 Task: Find connections with filter location Sololá with filter topic #HRwith filter profile language French with filter current company JPMorgan Chase & Co. with filter school NMAM Institute of Technology with filter industry IT System Installation and Disposal with filter service category Headshot Photography with filter keywords title Public Relations Specialist
Action: Mouse moved to (669, 107)
Screenshot: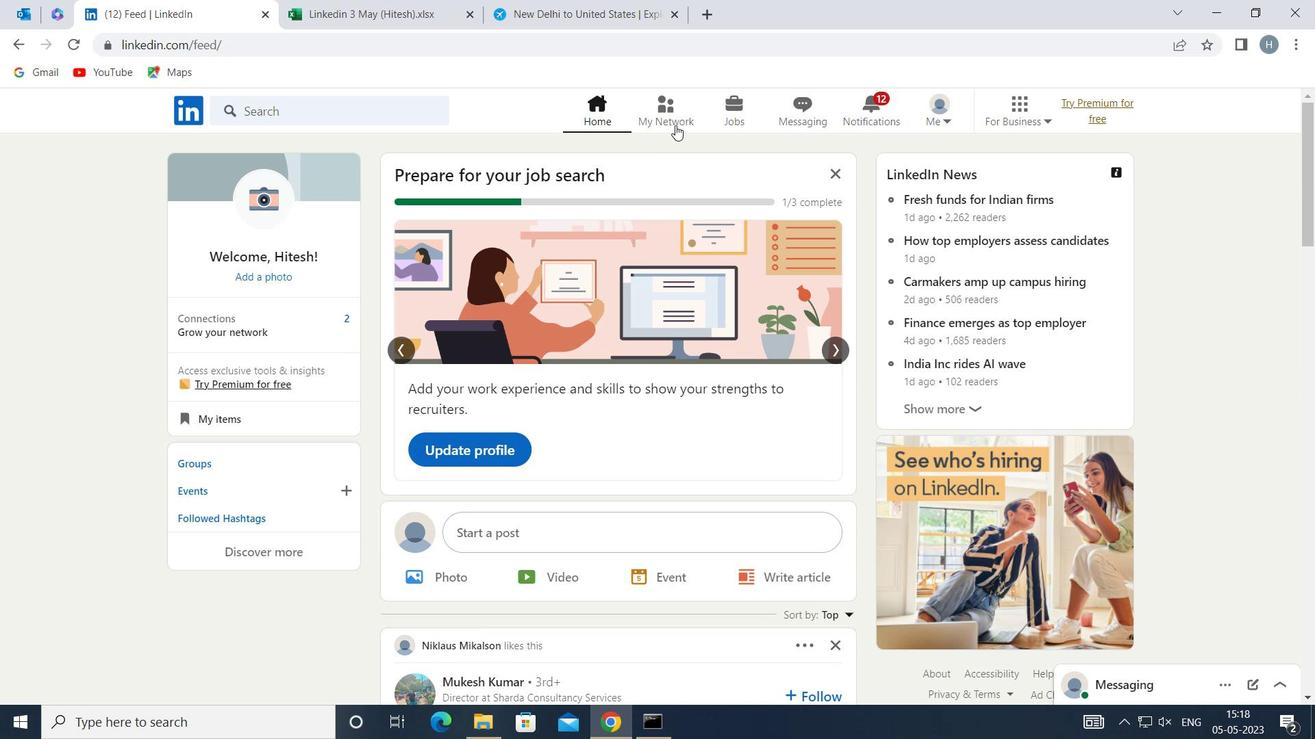 
Action: Mouse pressed left at (669, 107)
Screenshot: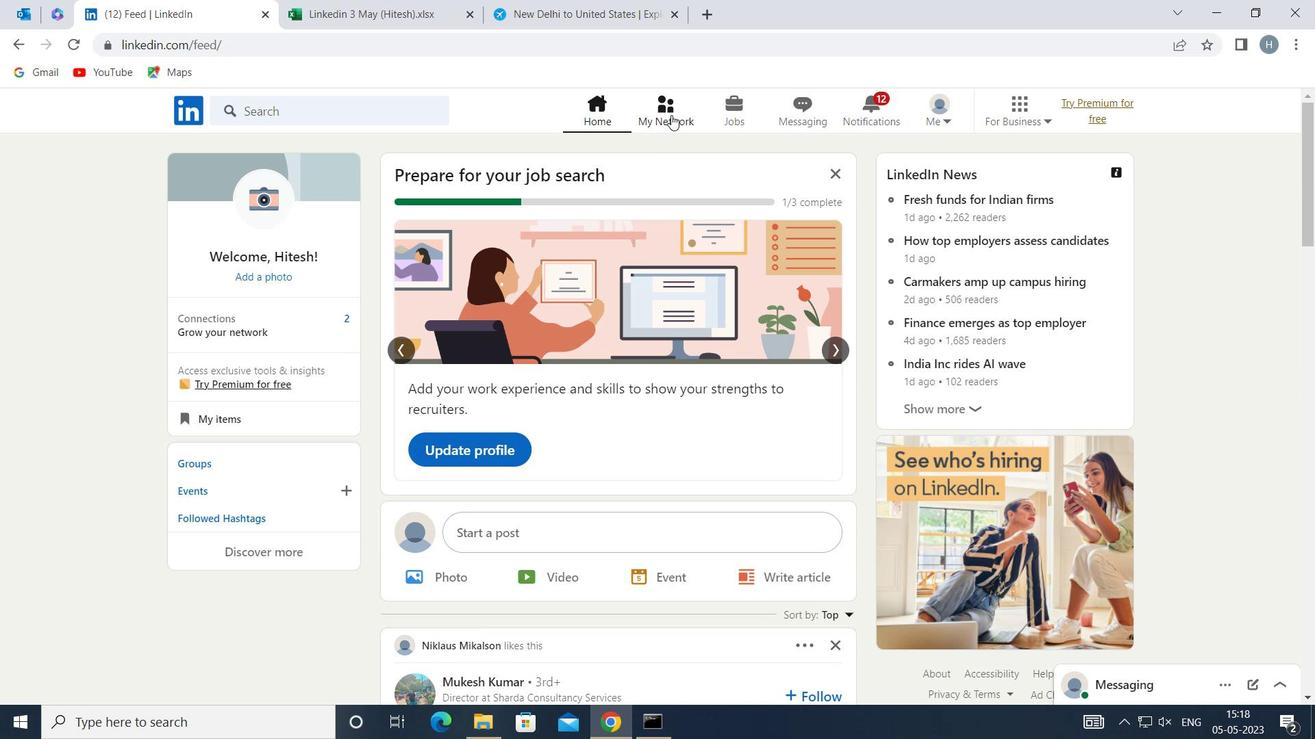 
Action: Mouse moved to (373, 203)
Screenshot: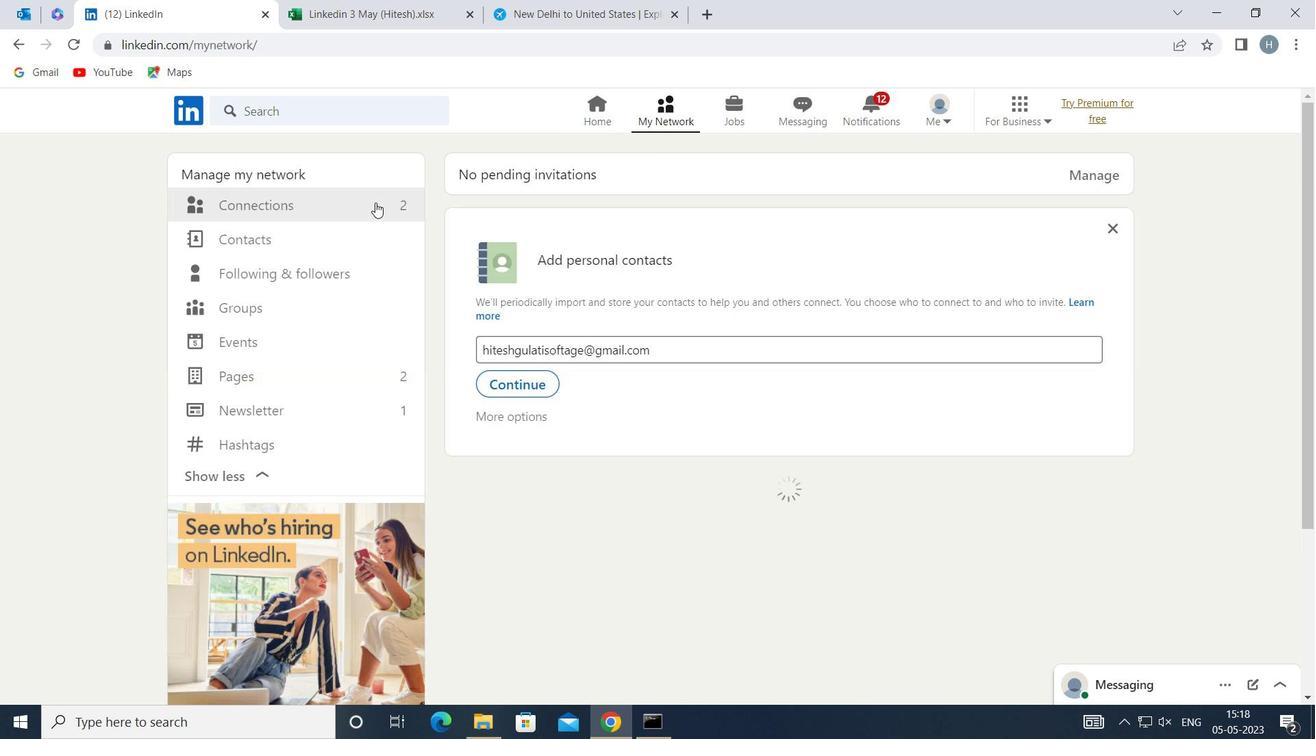
Action: Mouse pressed left at (373, 203)
Screenshot: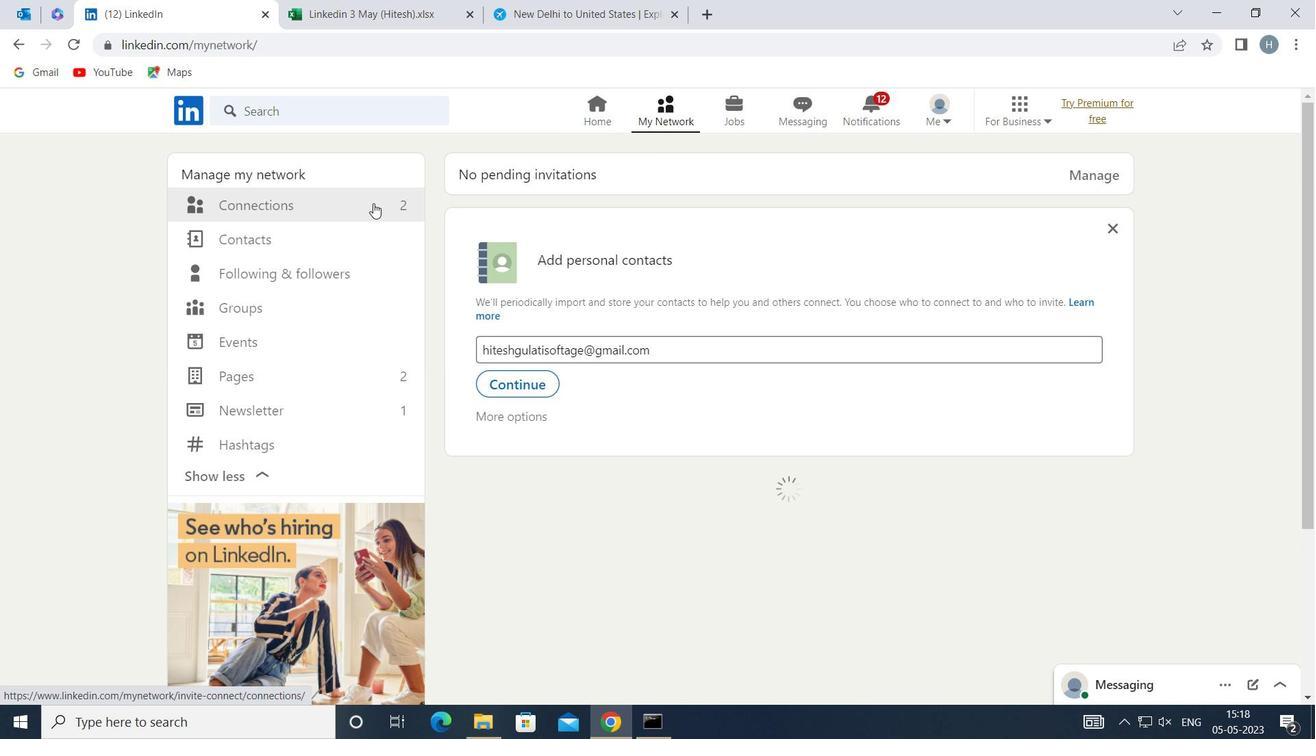 
Action: Mouse moved to (782, 200)
Screenshot: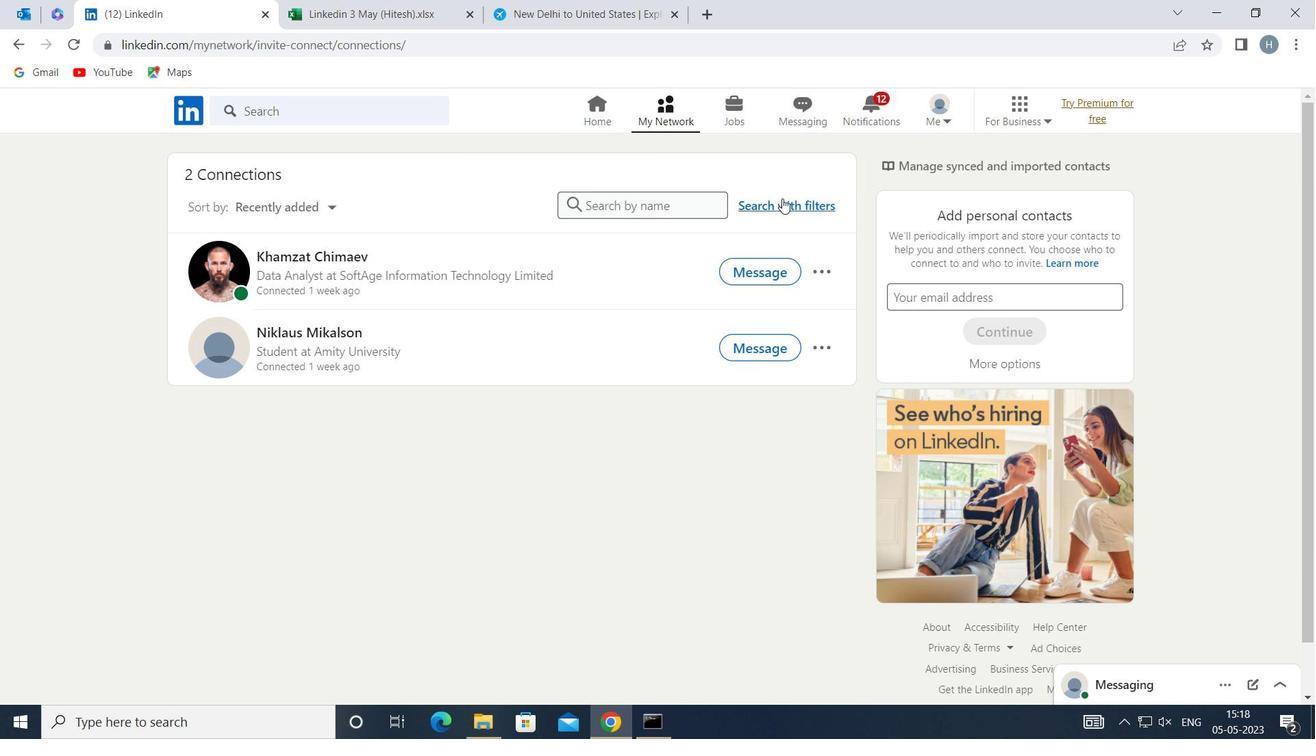 
Action: Mouse pressed left at (782, 200)
Screenshot: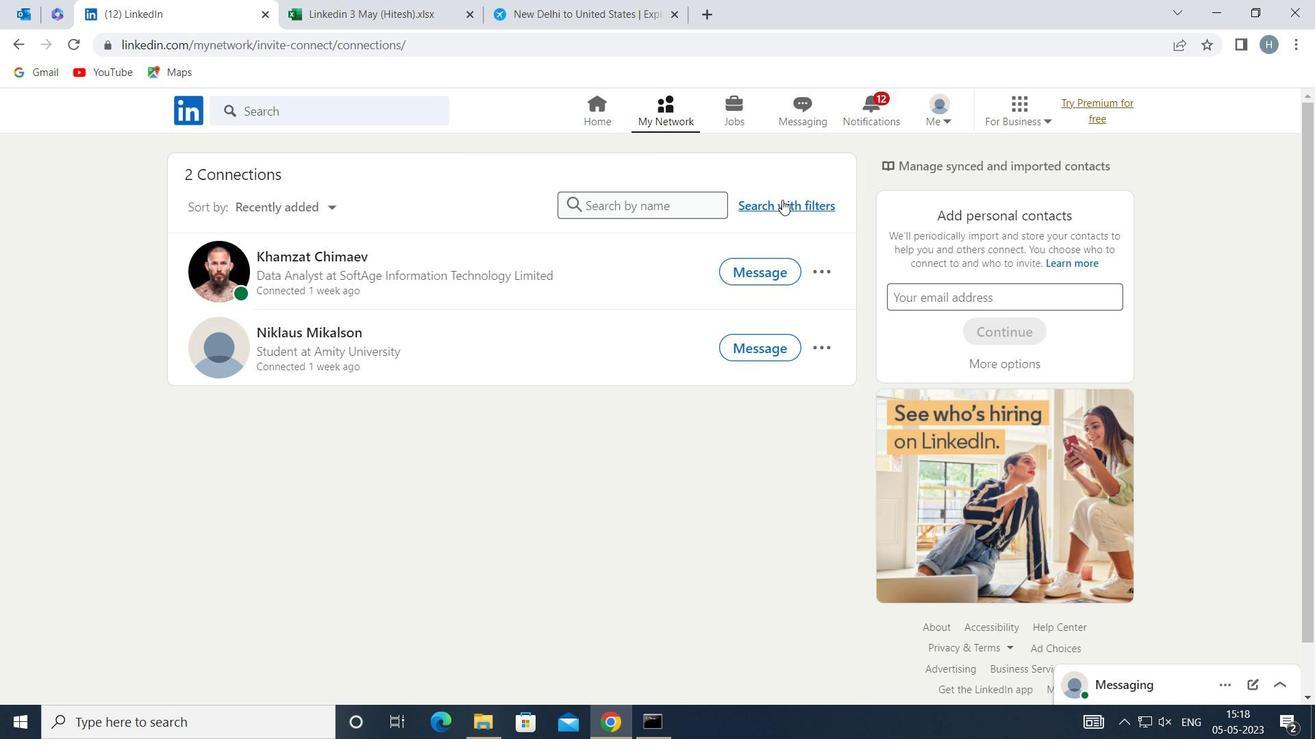 
Action: Mouse moved to (720, 156)
Screenshot: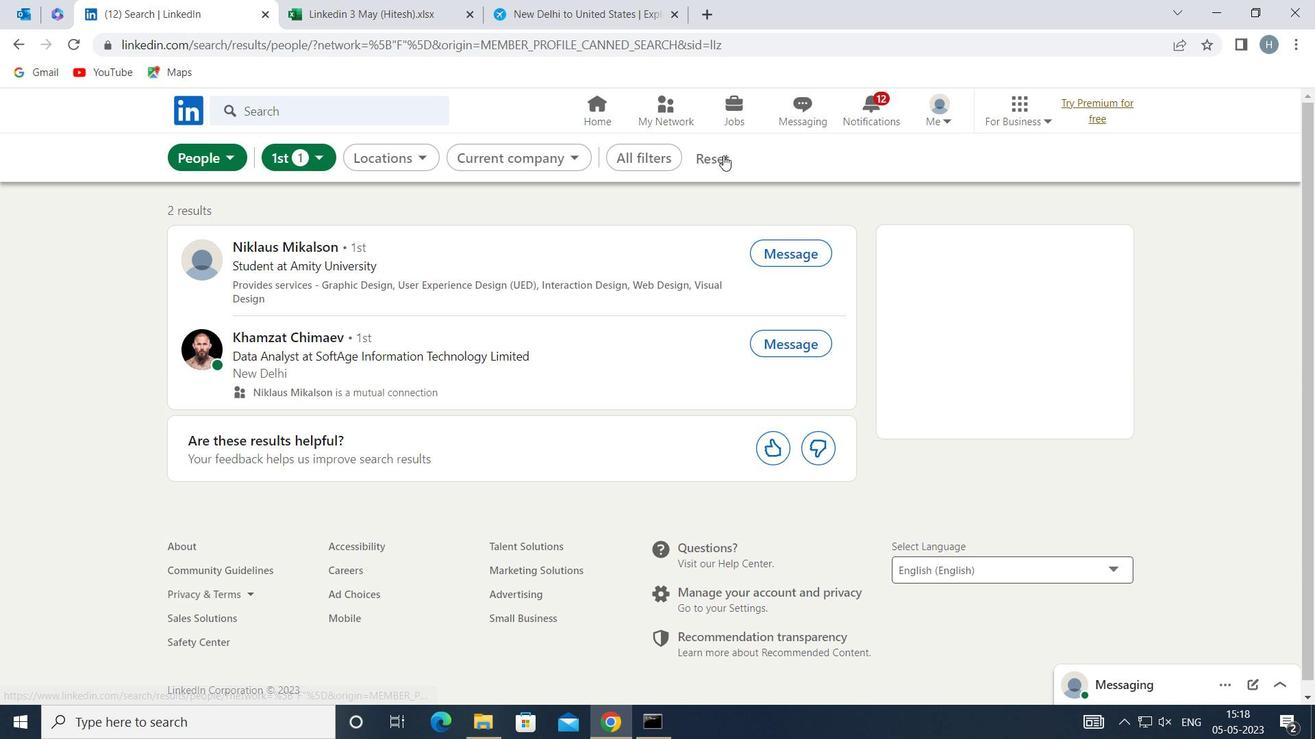 
Action: Mouse pressed left at (720, 156)
Screenshot: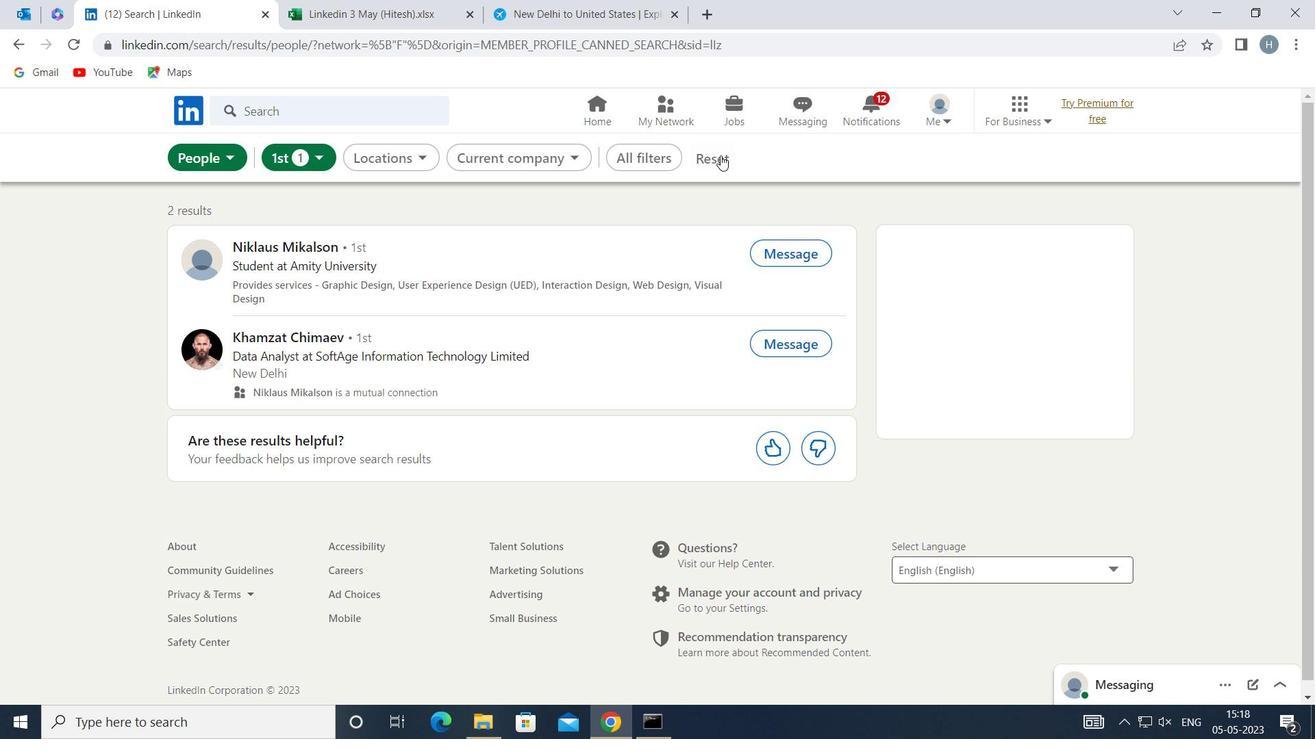 
Action: Mouse moved to (698, 152)
Screenshot: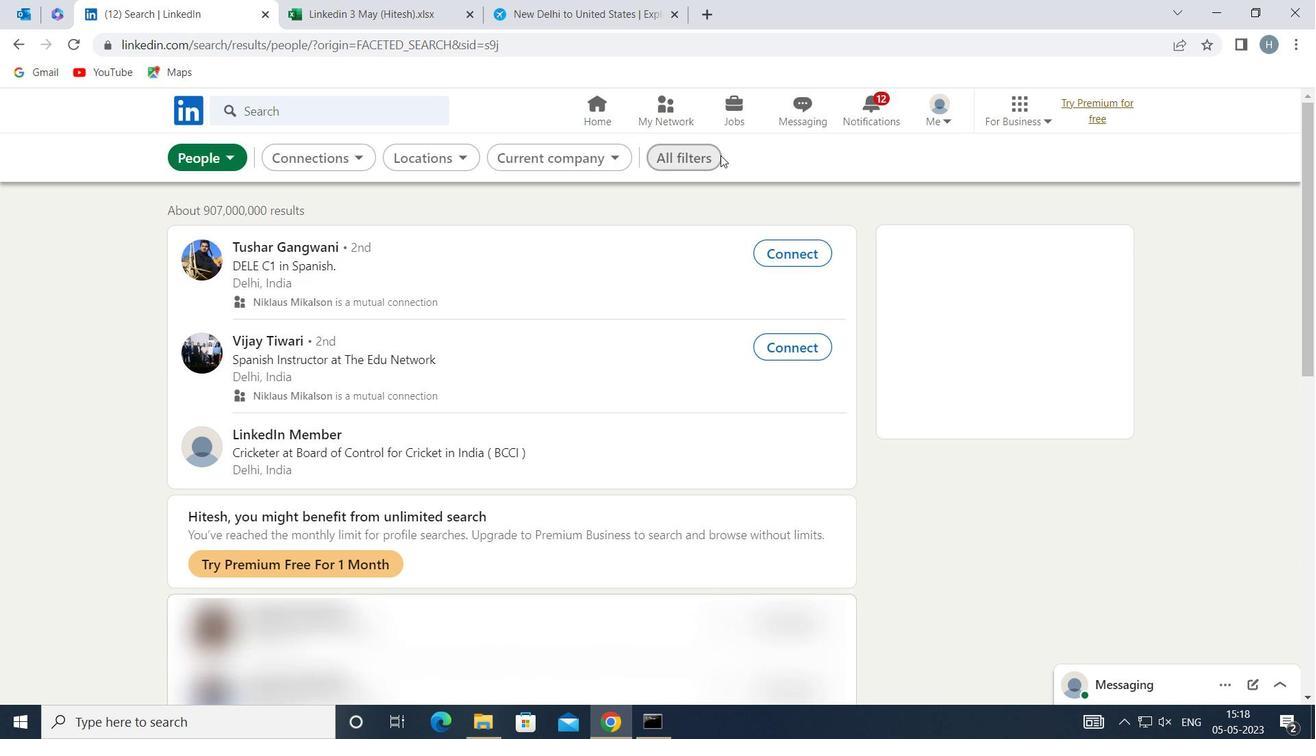 
Action: Mouse pressed left at (698, 152)
Screenshot: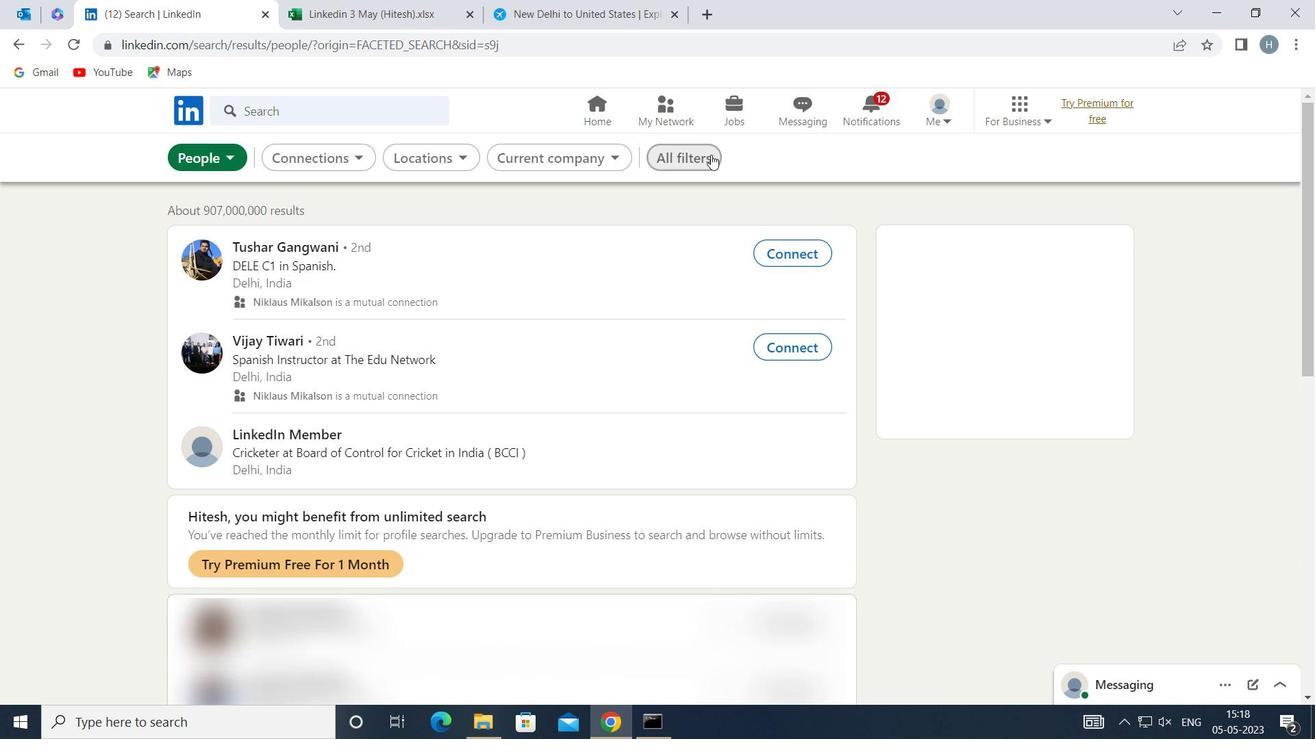 
Action: Mouse moved to (1105, 320)
Screenshot: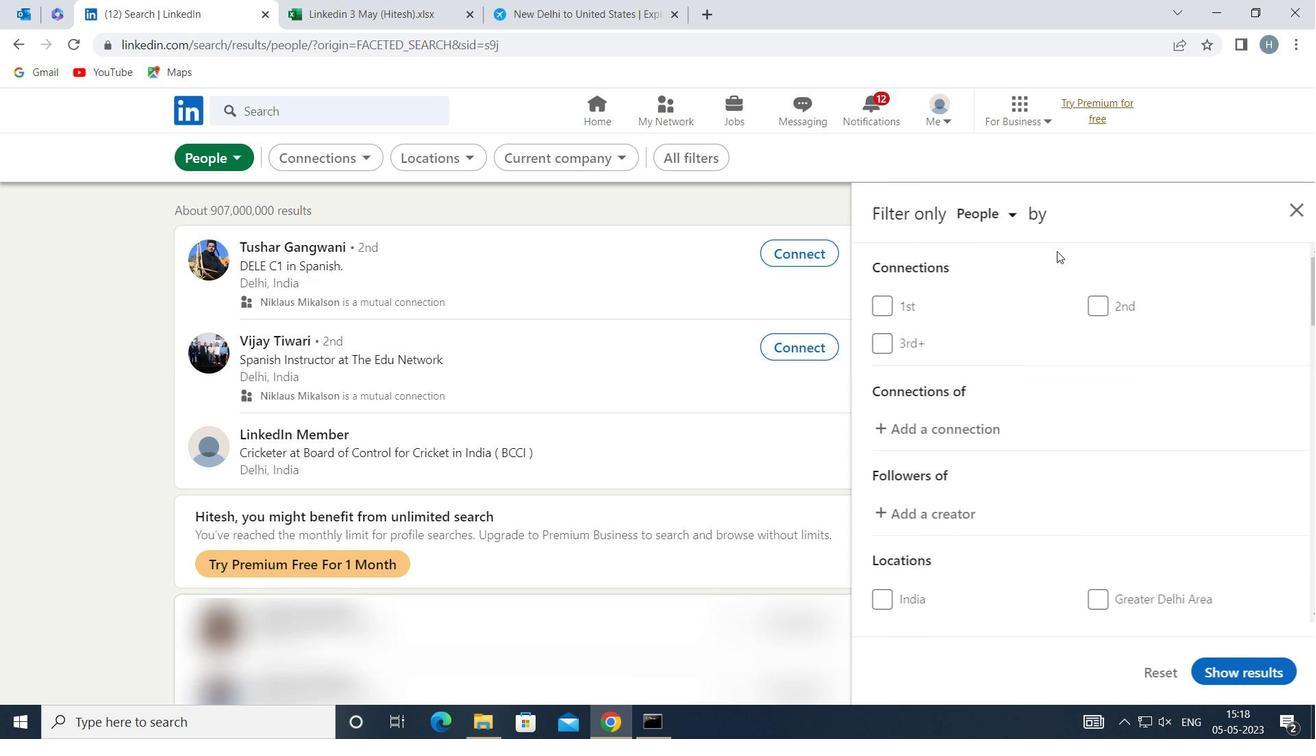 
Action: Mouse scrolled (1105, 319) with delta (0, 0)
Screenshot: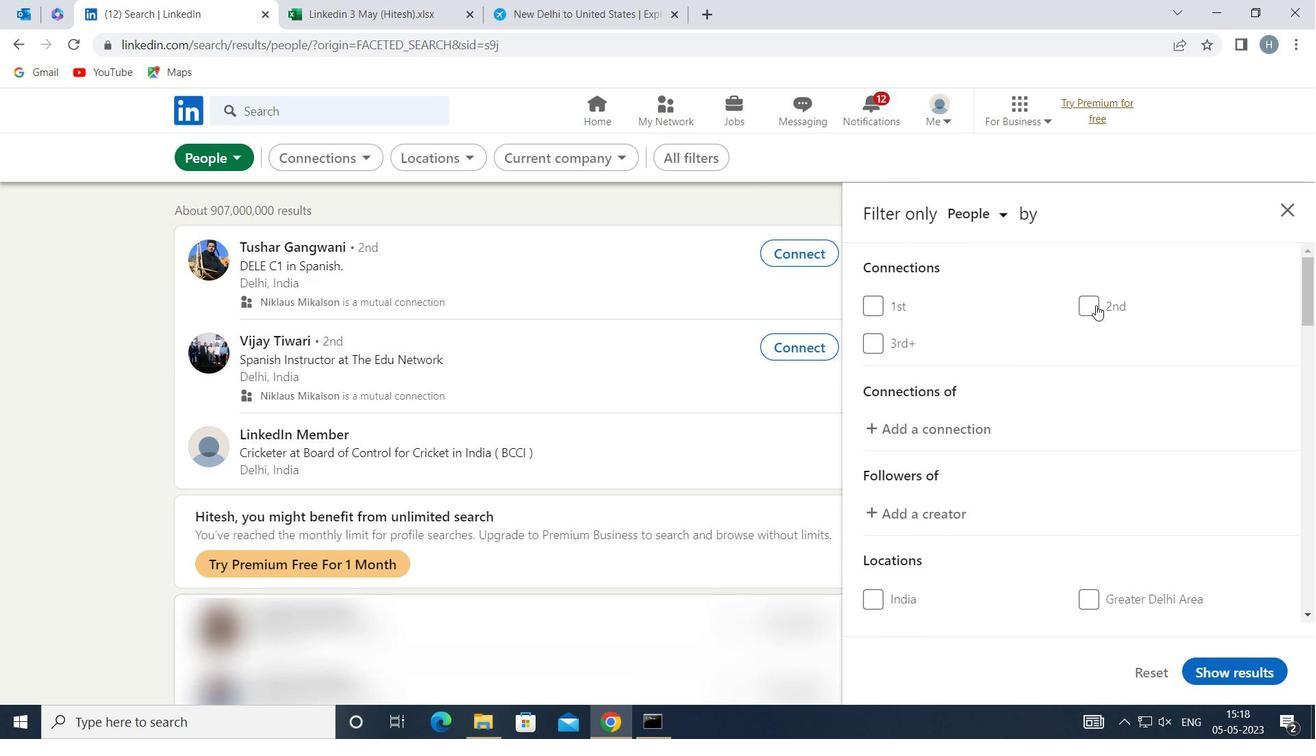 
Action: Mouse moved to (1107, 320)
Screenshot: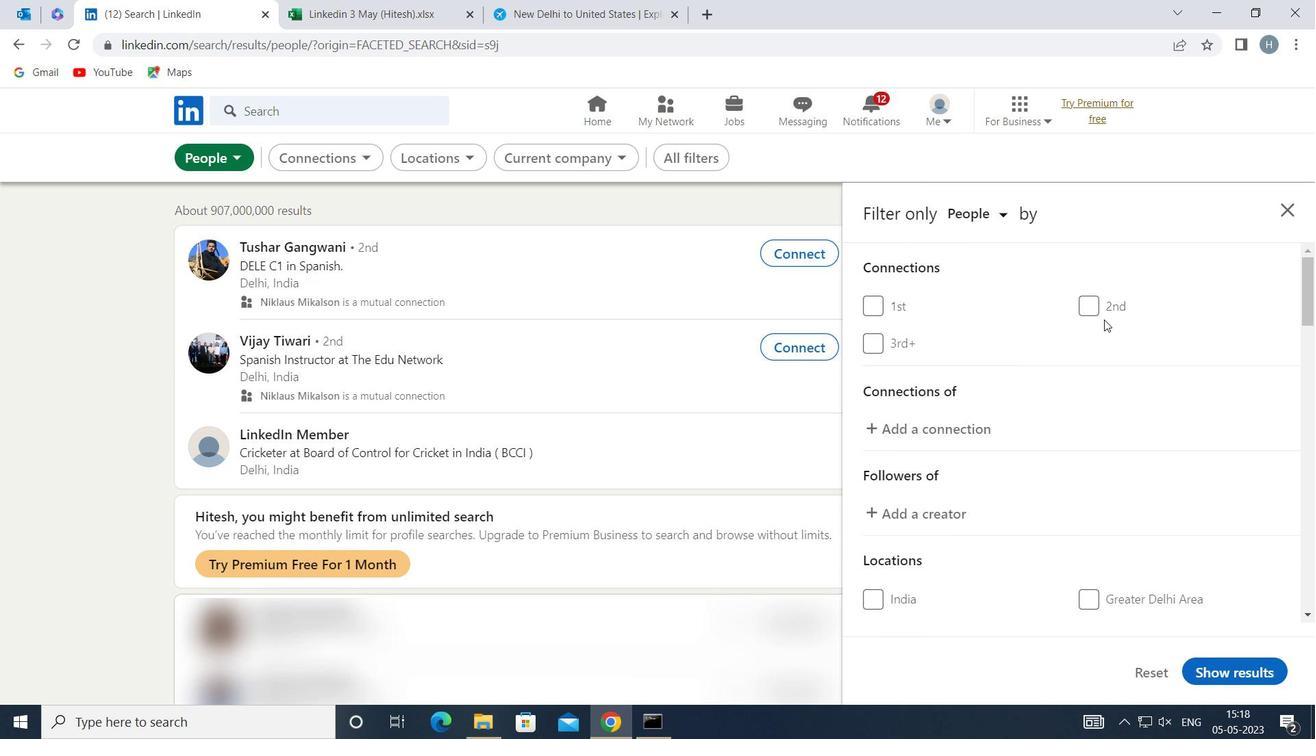 
Action: Mouse scrolled (1107, 319) with delta (0, 0)
Screenshot: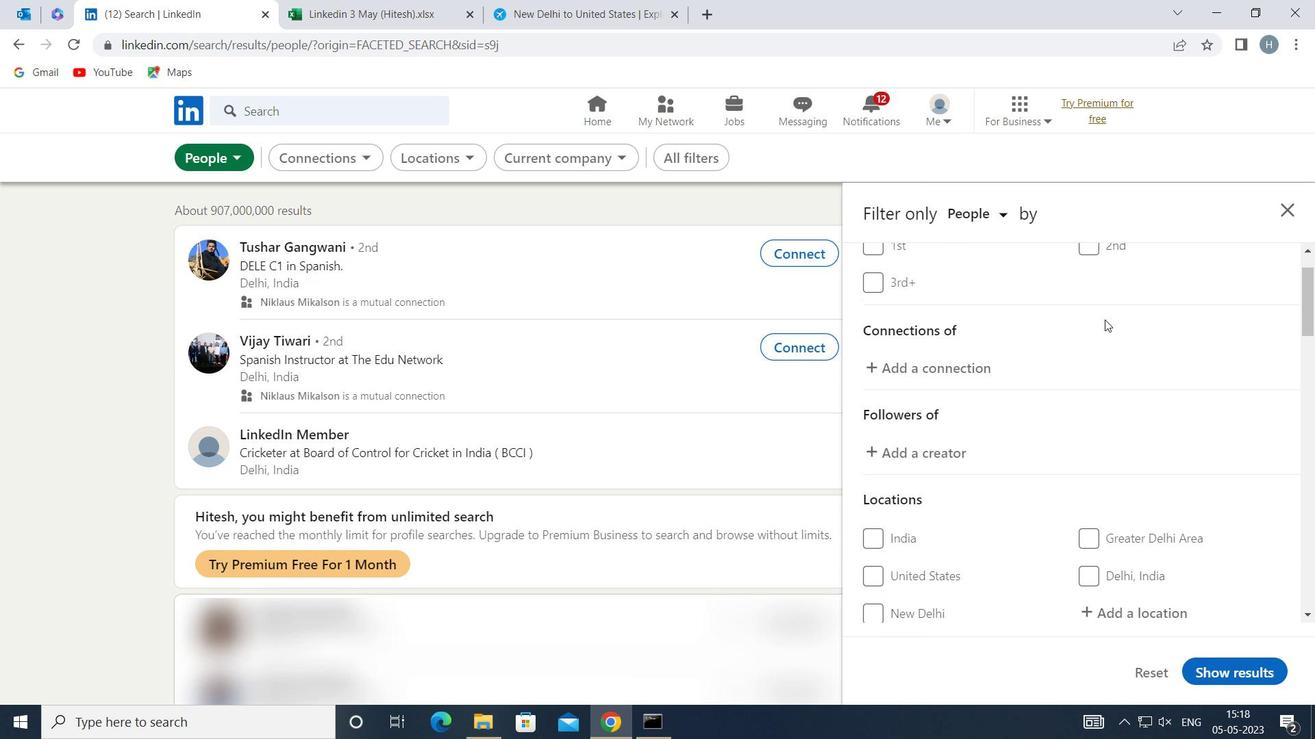 
Action: Mouse moved to (1114, 331)
Screenshot: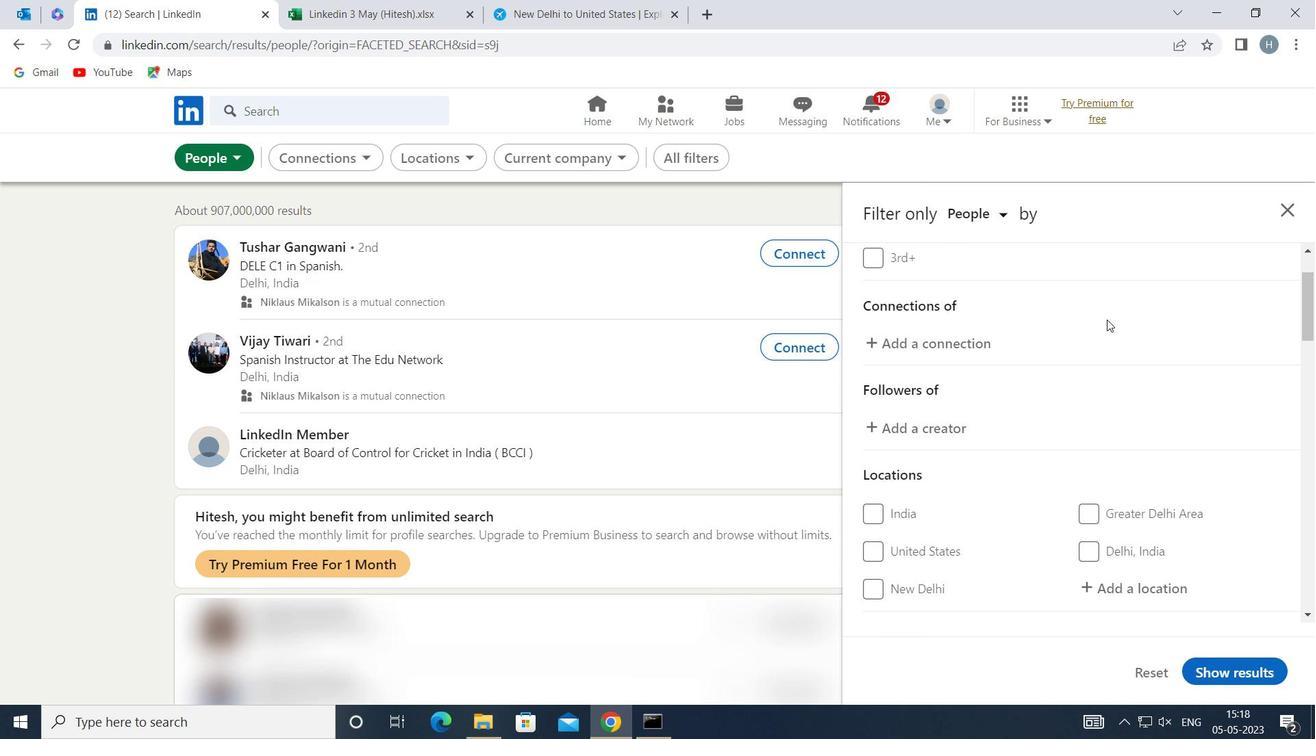 
Action: Mouse scrolled (1114, 330) with delta (0, 0)
Screenshot: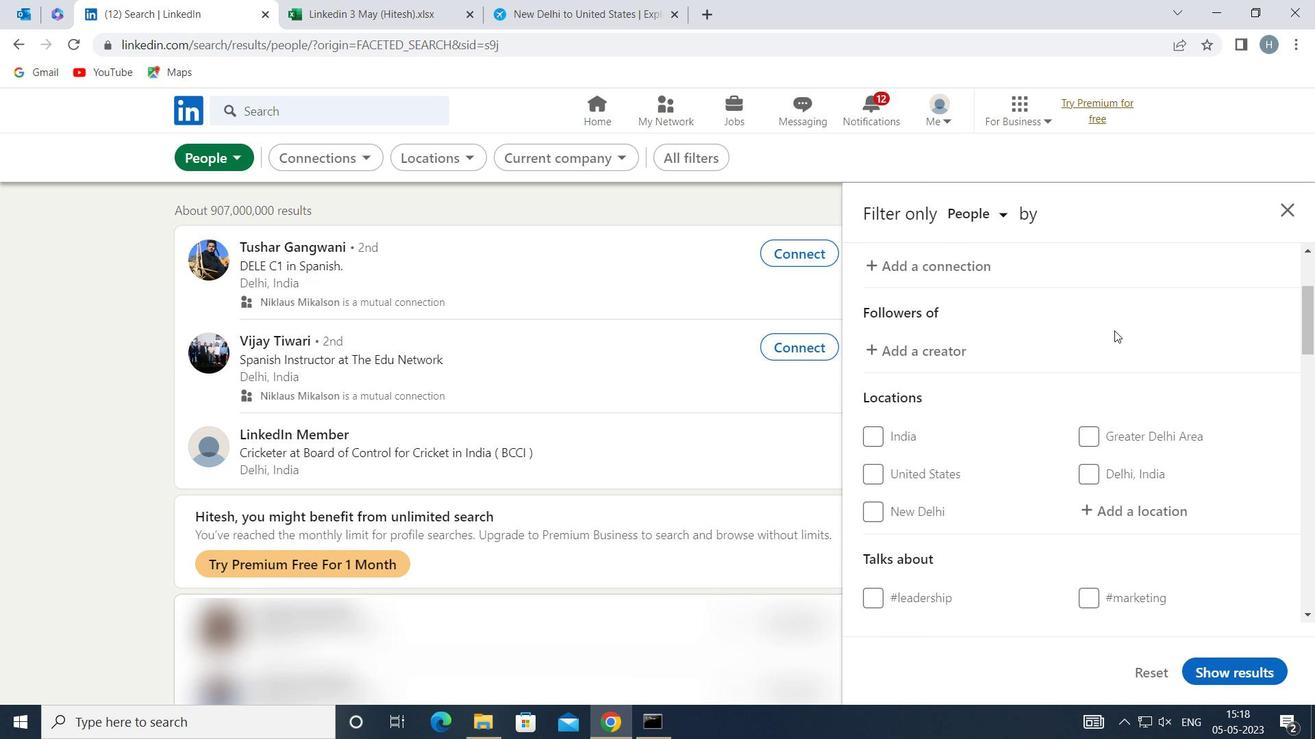 
Action: Mouse moved to (1150, 413)
Screenshot: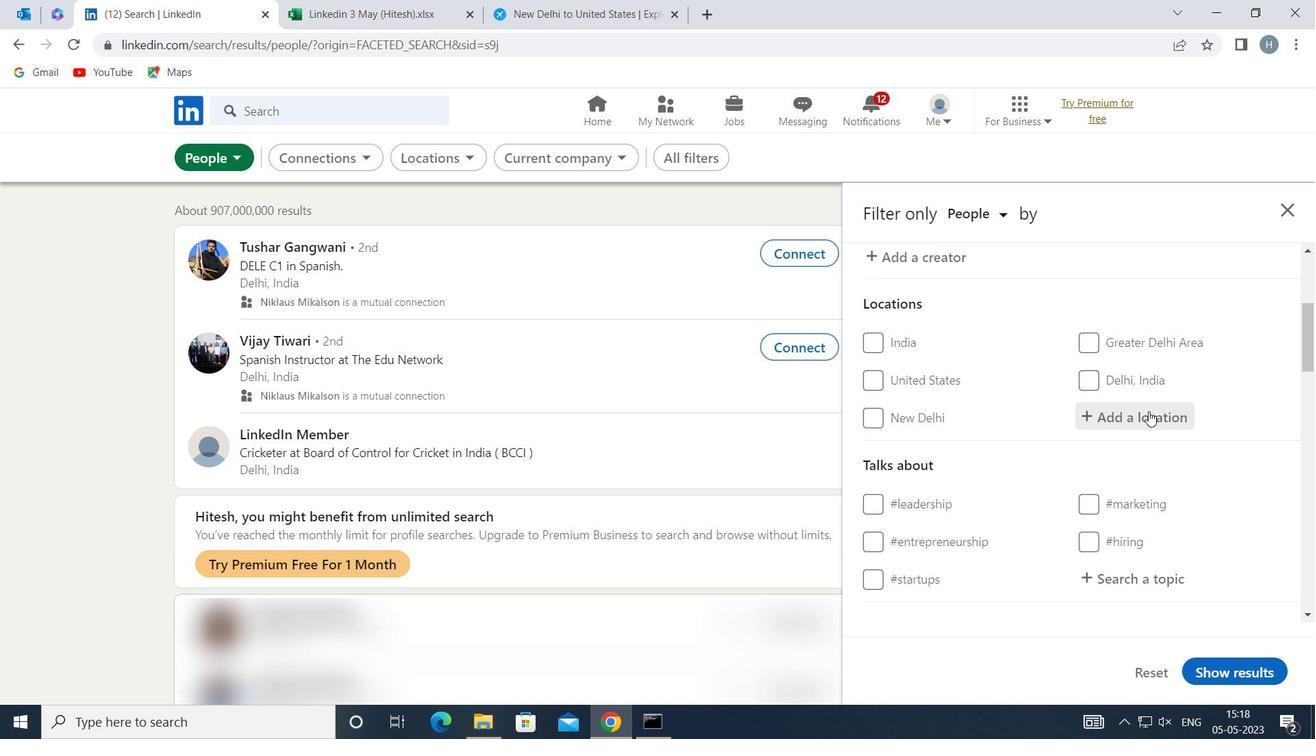 
Action: Mouse pressed left at (1150, 413)
Screenshot: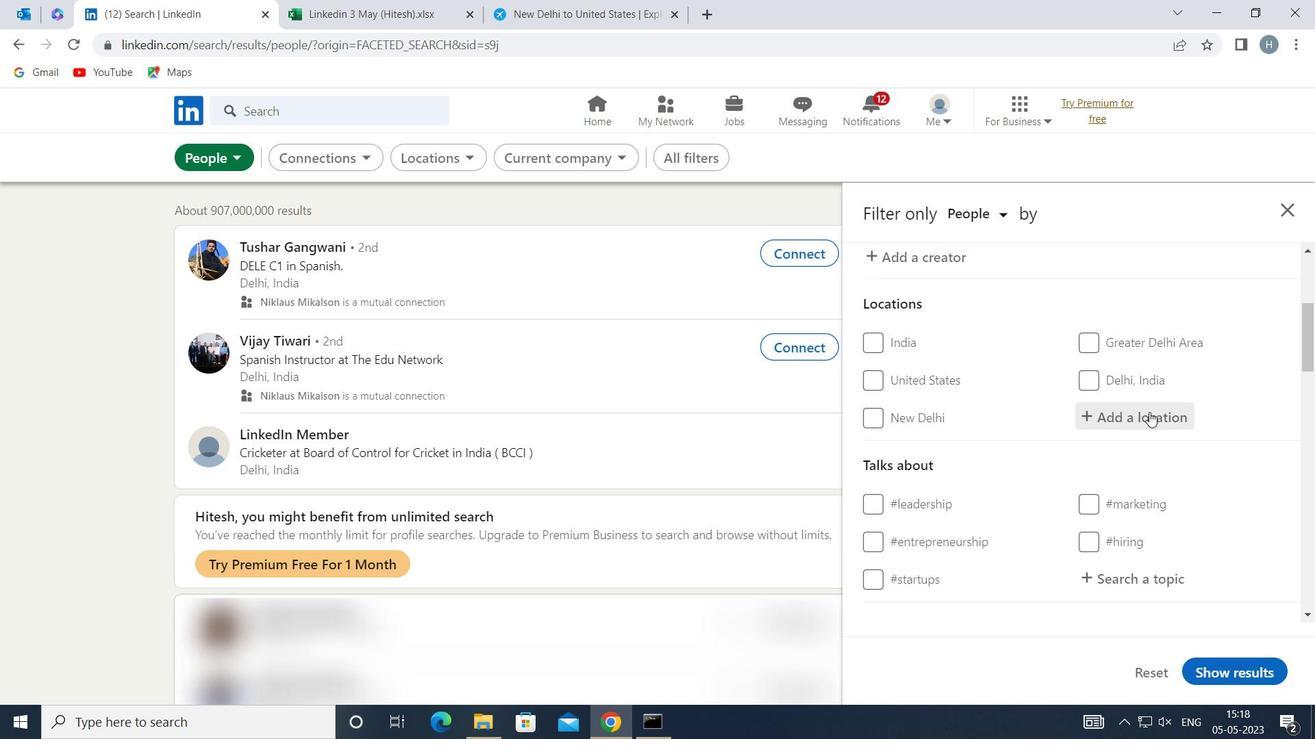 
Action: Key pressed <Key.shift>SOLOLA
Screenshot: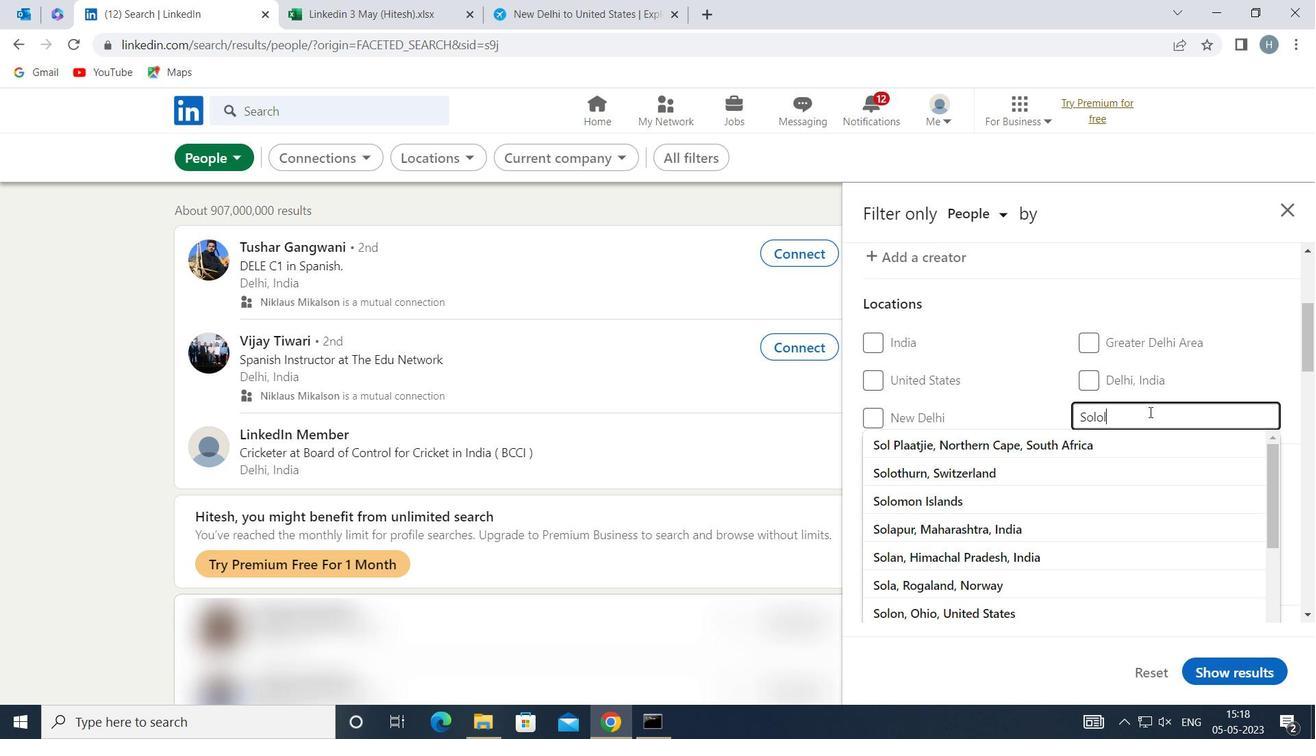 
Action: Mouse moved to (1090, 442)
Screenshot: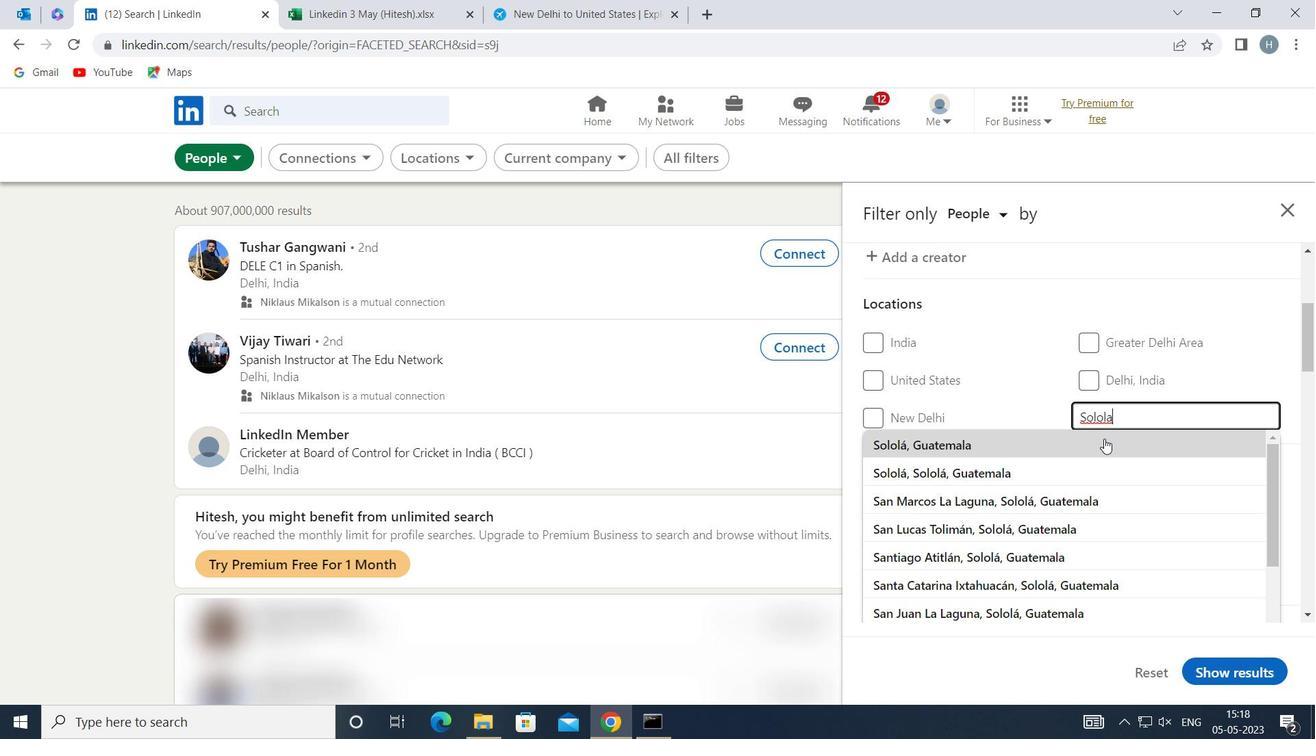 
Action: Mouse pressed left at (1090, 442)
Screenshot: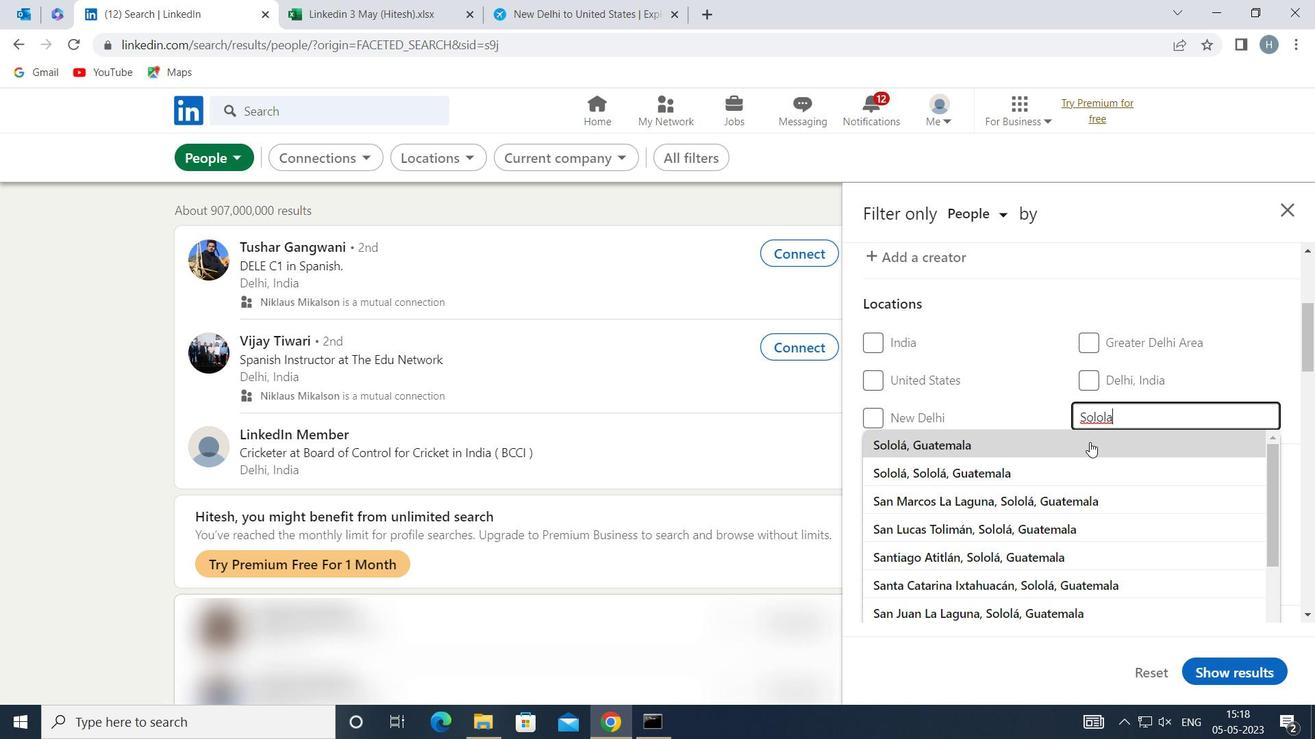 
Action: Mouse moved to (1014, 440)
Screenshot: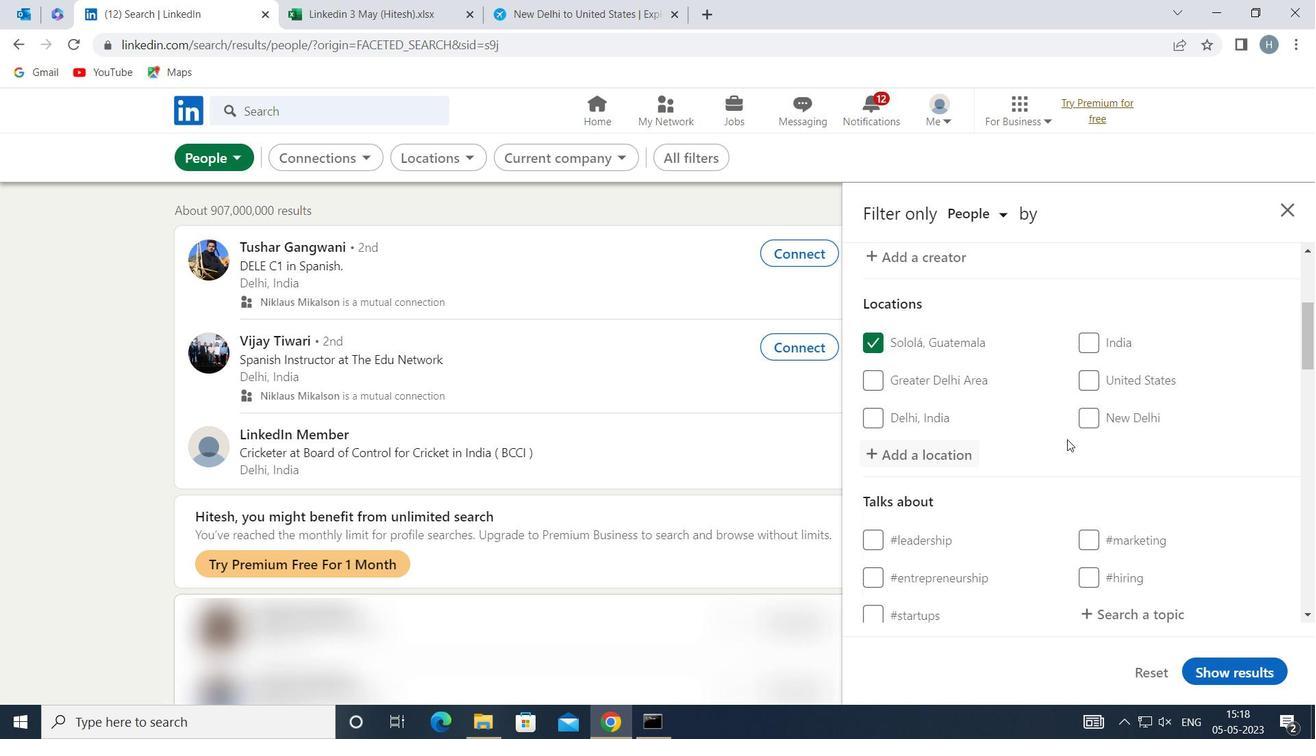 
Action: Mouse scrolled (1014, 439) with delta (0, 0)
Screenshot: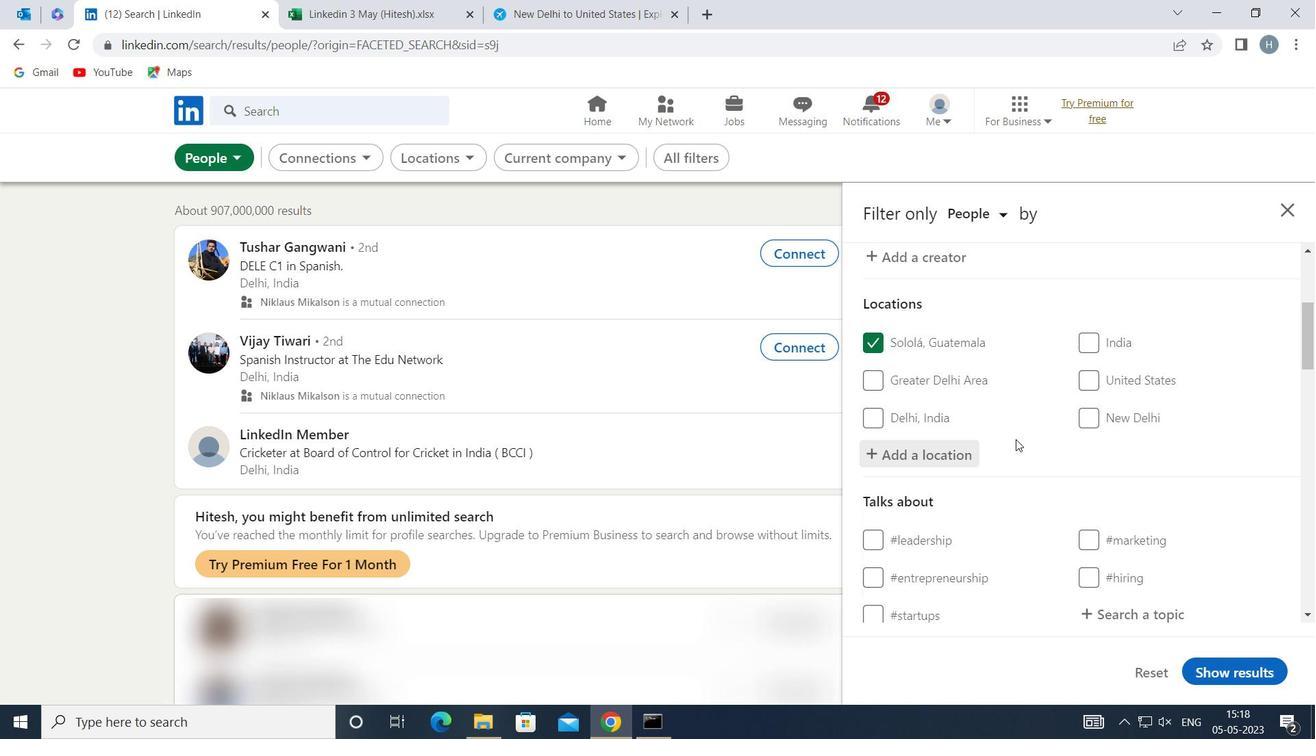 
Action: Mouse scrolled (1014, 439) with delta (0, 0)
Screenshot: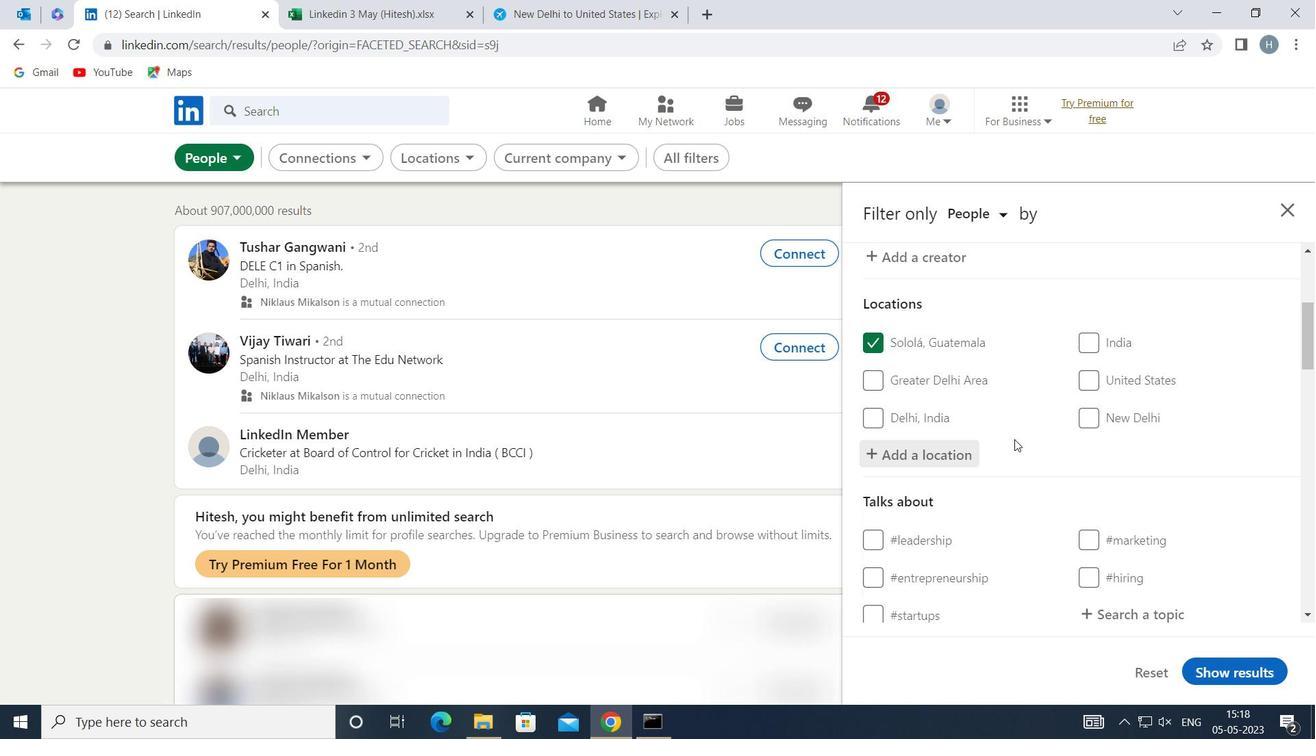 
Action: Mouse moved to (1112, 436)
Screenshot: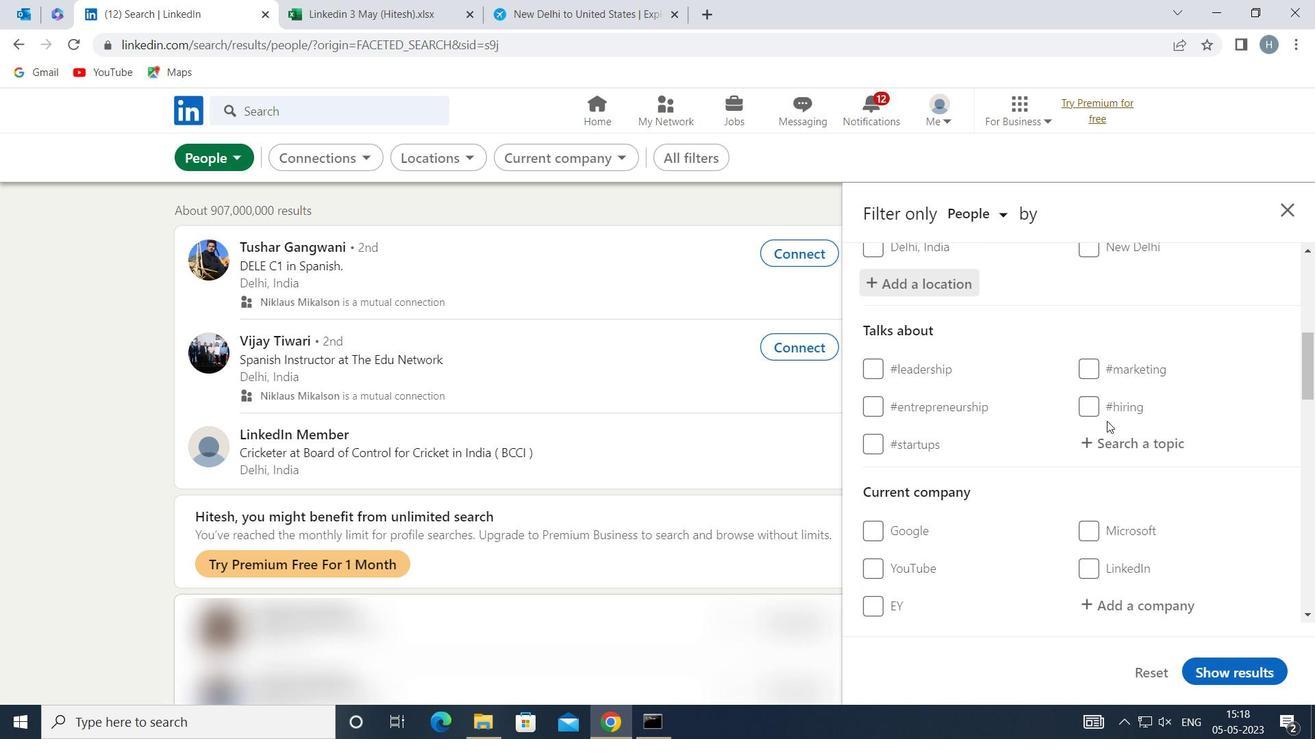 
Action: Mouse pressed left at (1112, 436)
Screenshot: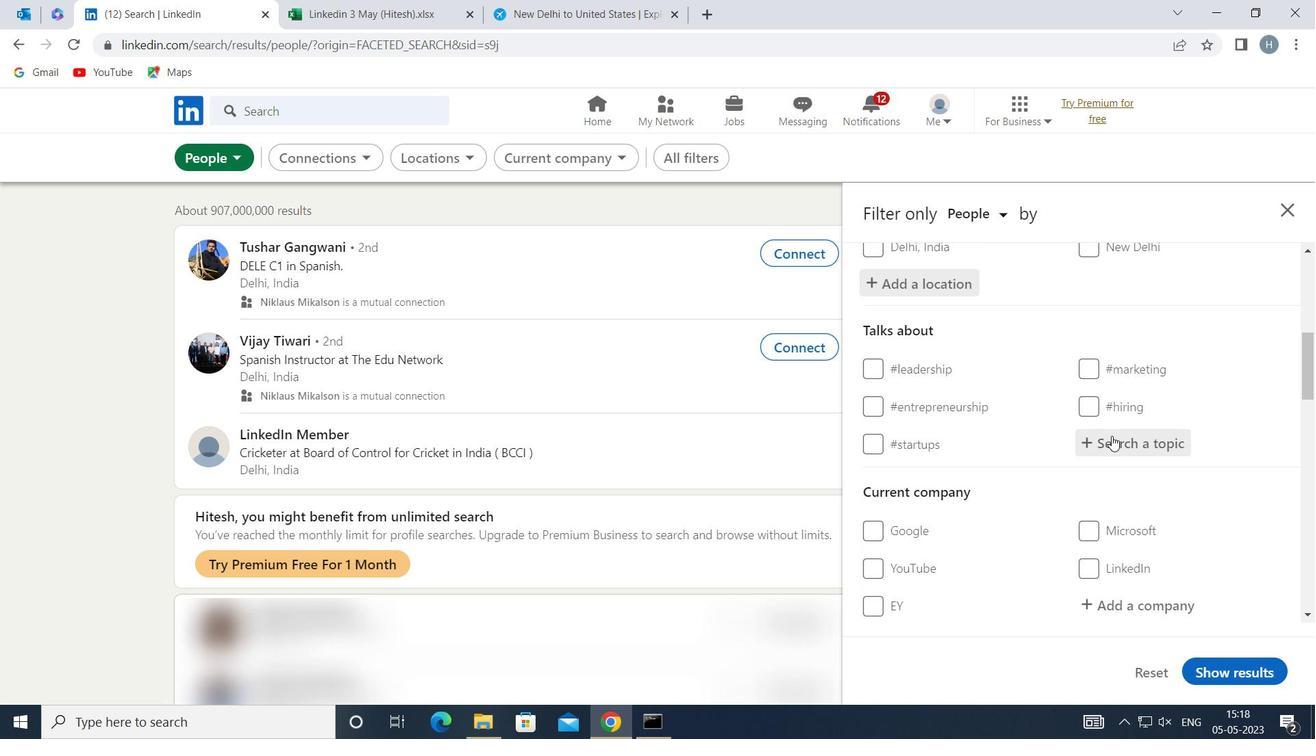 
Action: Key pressed <Key.shift>HR
Screenshot: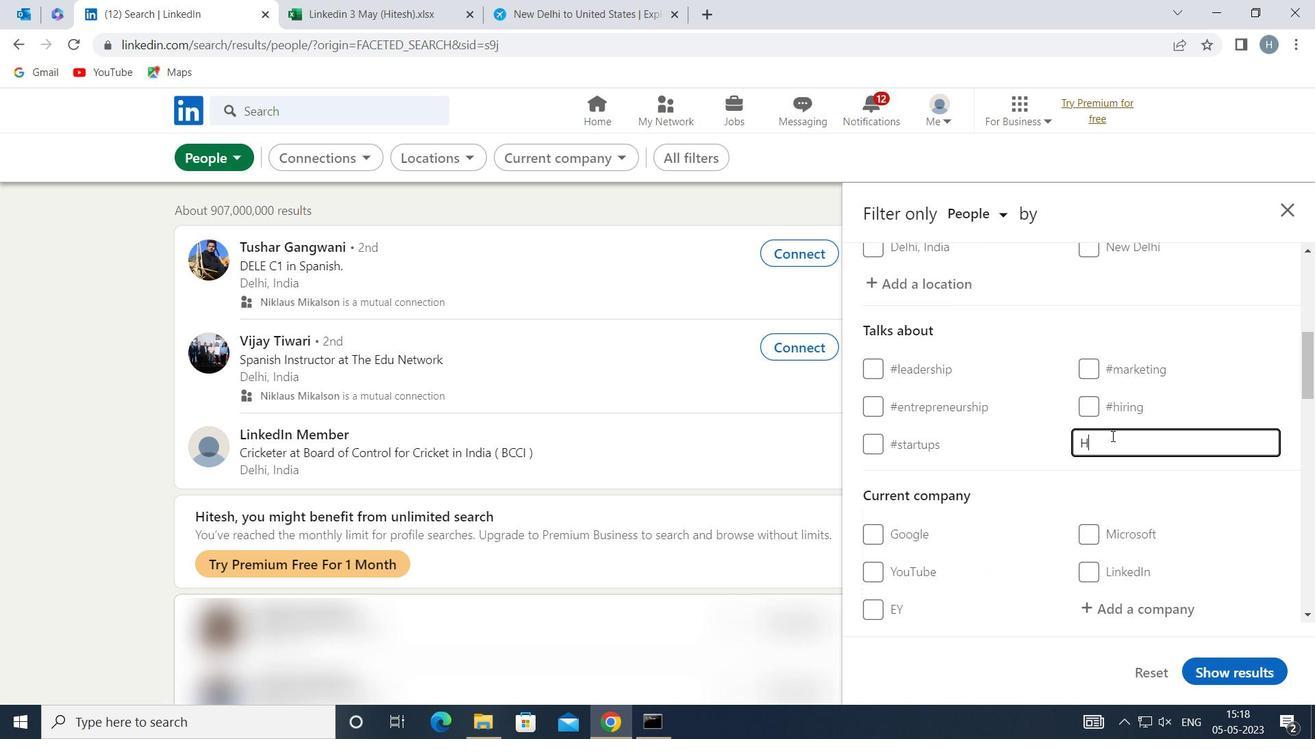 
Action: Mouse moved to (1070, 465)
Screenshot: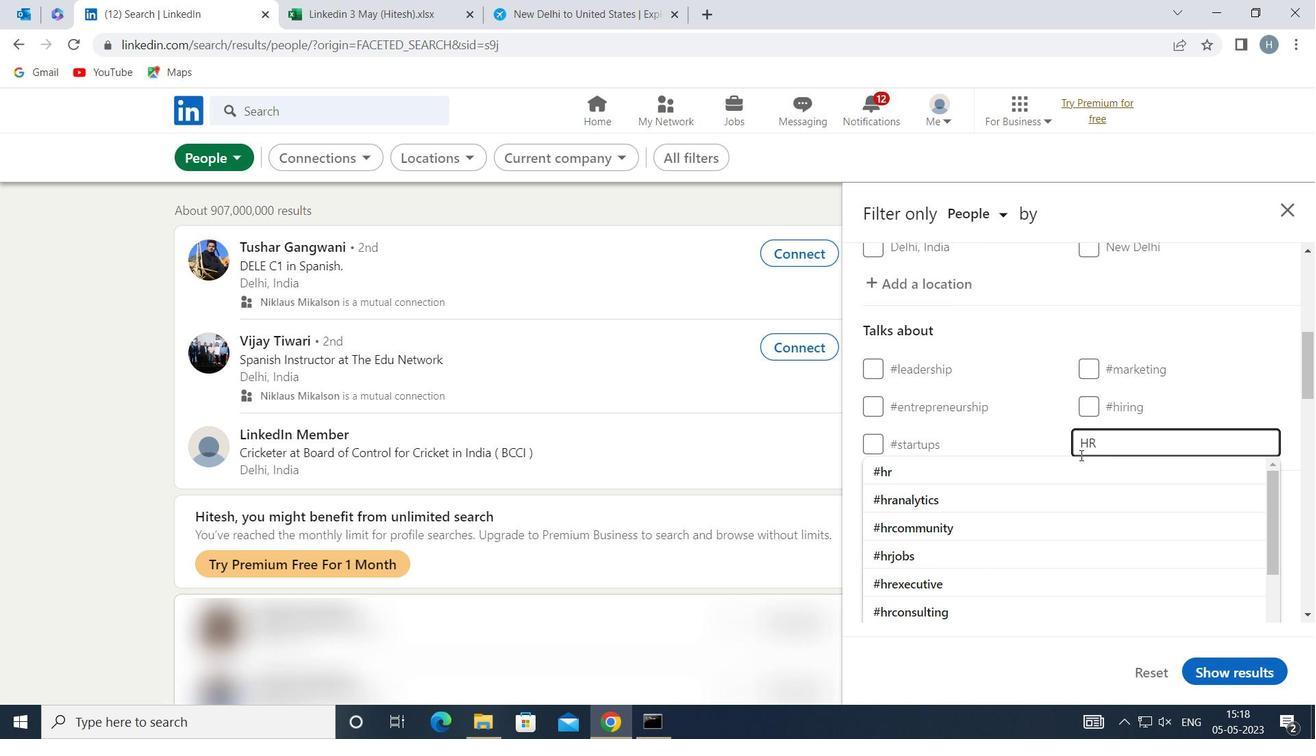 
Action: Mouse pressed left at (1070, 465)
Screenshot: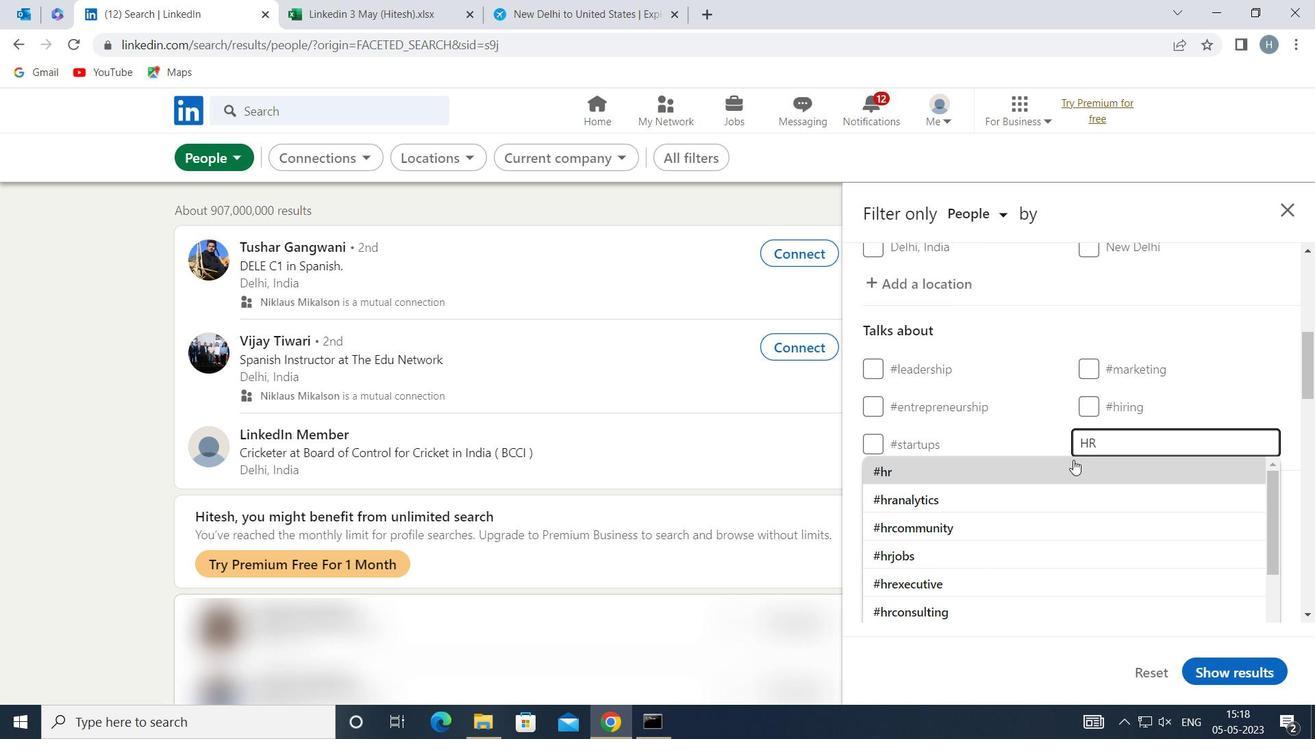 
Action: Mouse moved to (1026, 487)
Screenshot: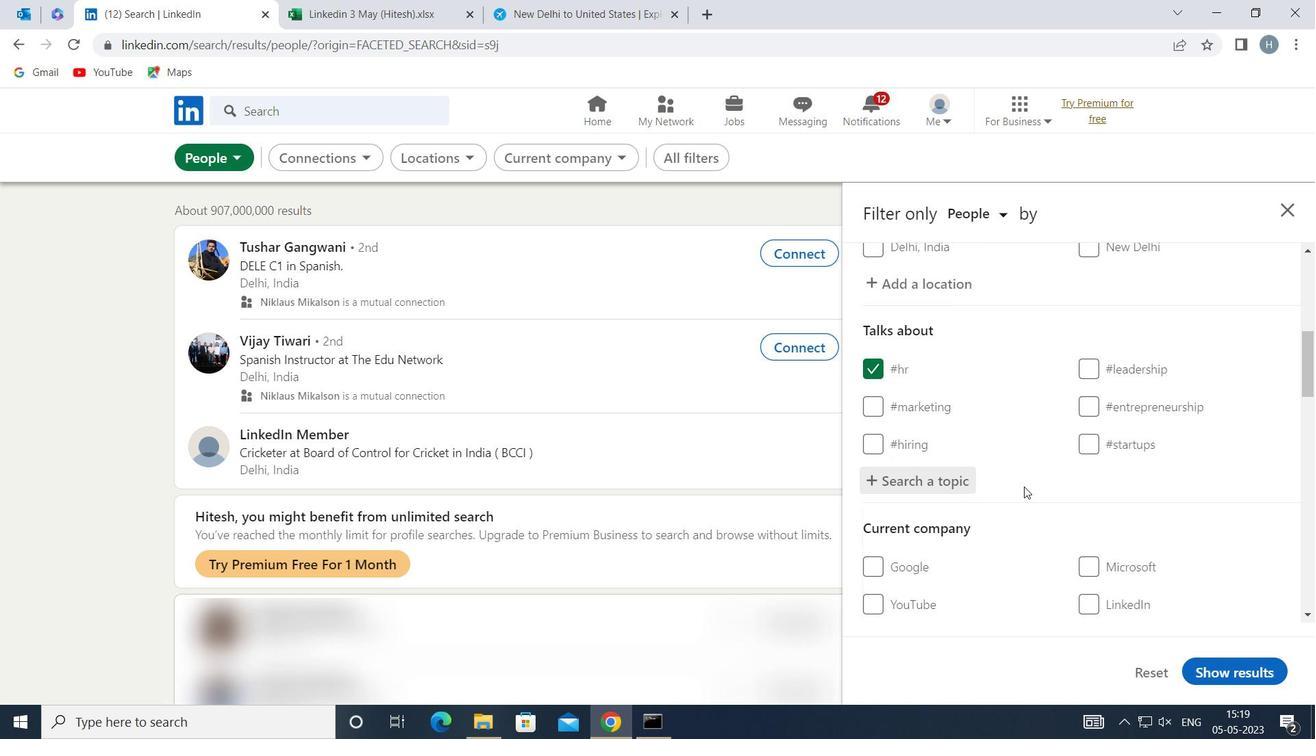 
Action: Mouse scrolled (1026, 486) with delta (0, 0)
Screenshot: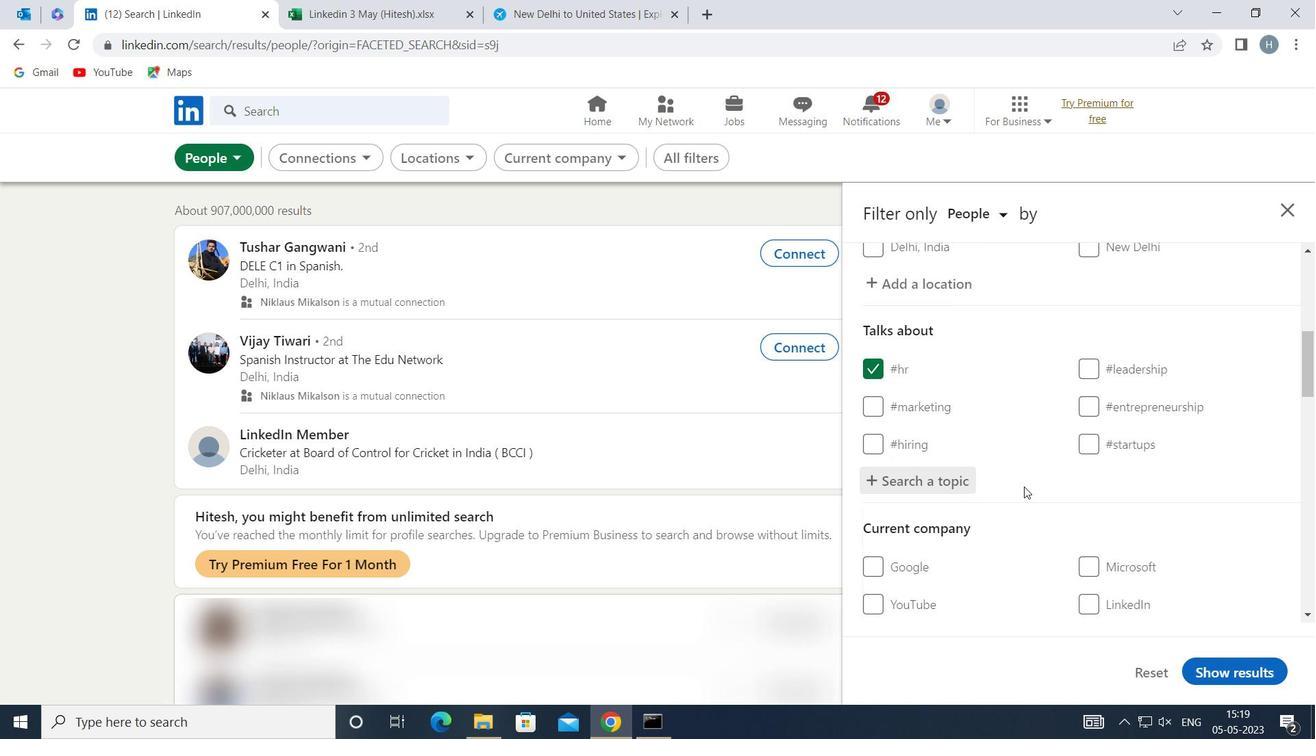 
Action: Mouse scrolled (1026, 486) with delta (0, 0)
Screenshot: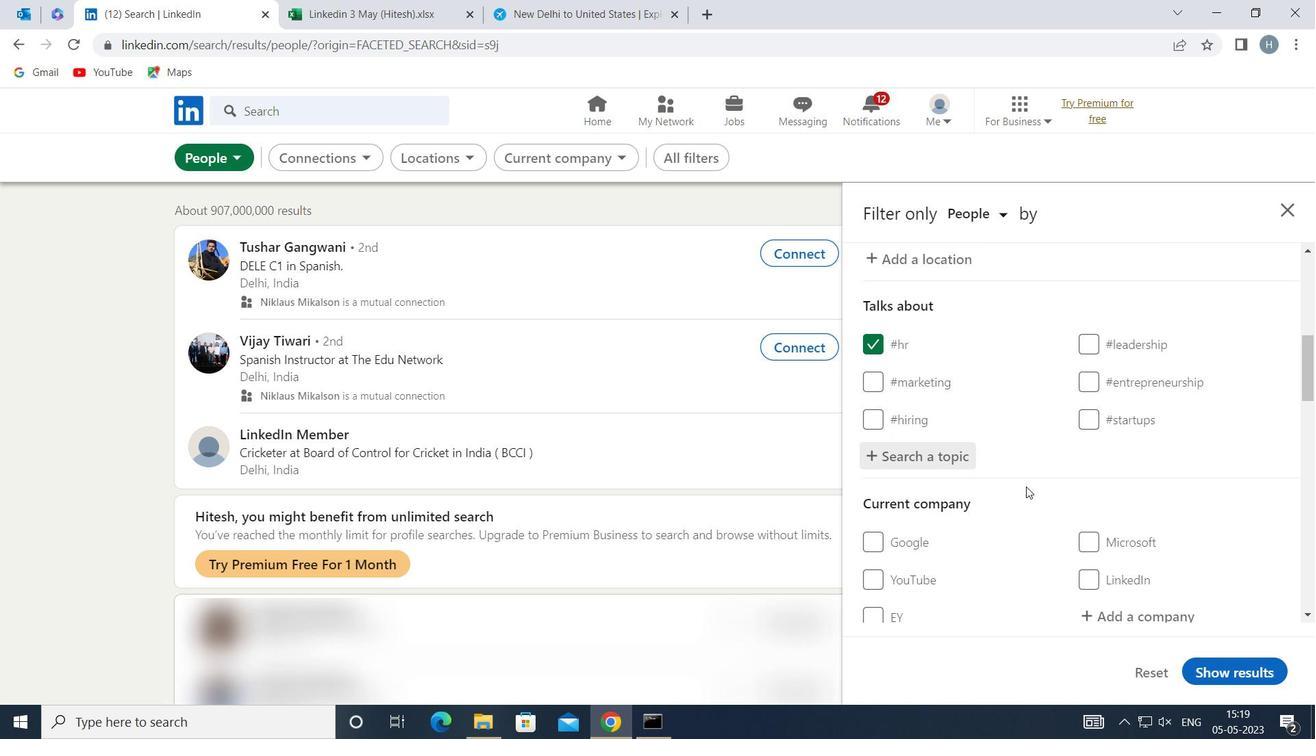 
Action: Mouse scrolled (1026, 486) with delta (0, 0)
Screenshot: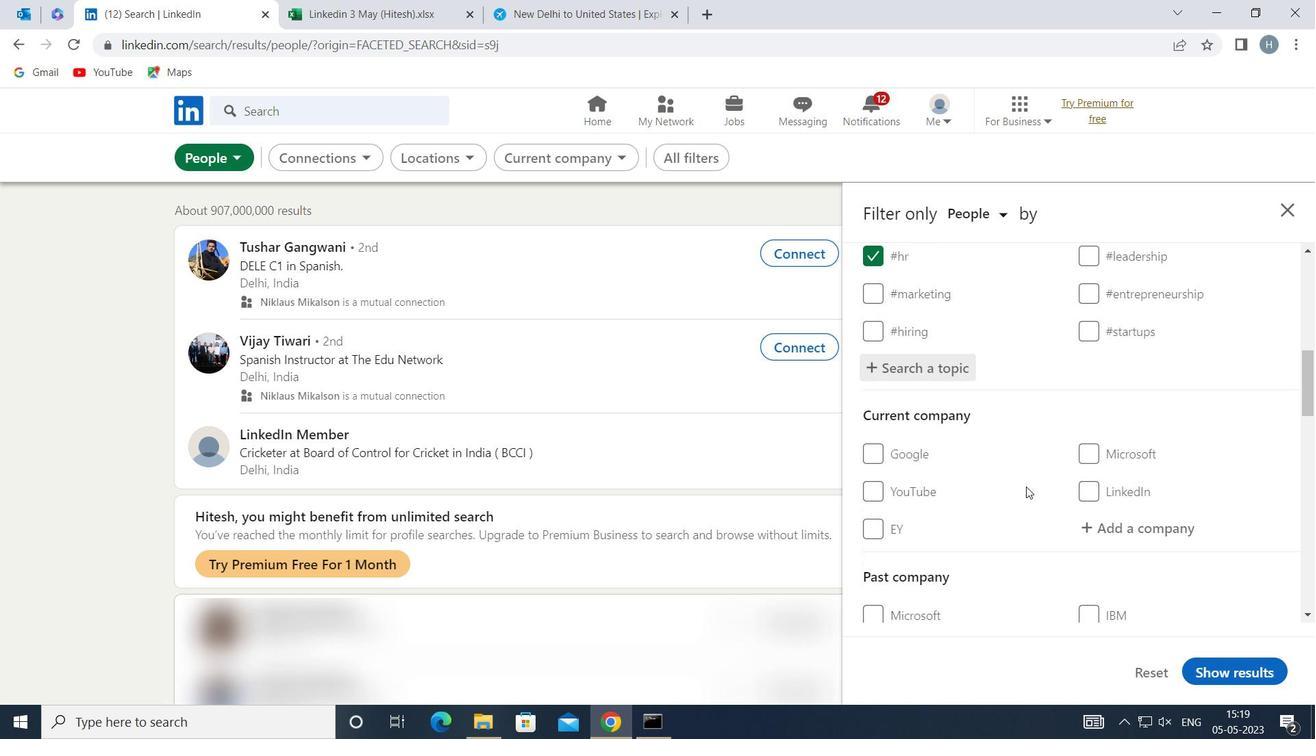 
Action: Mouse moved to (1026, 487)
Screenshot: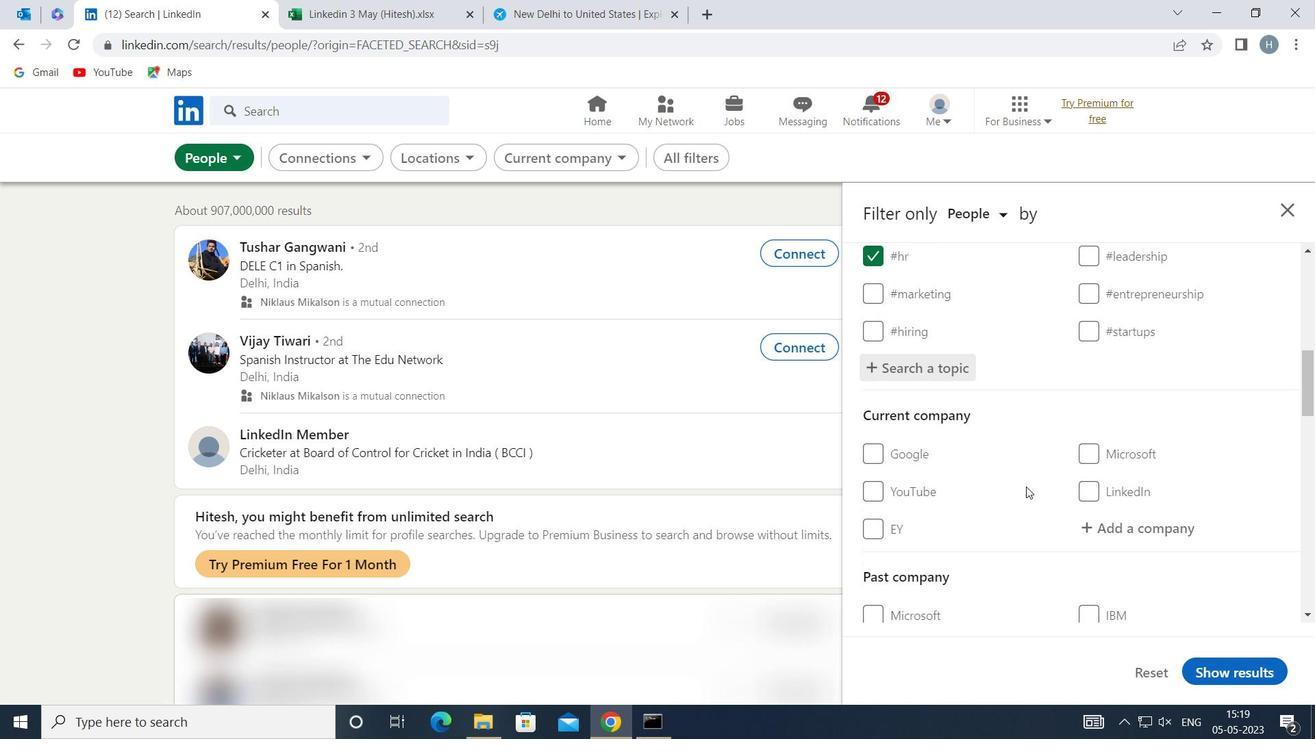 
Action: Mouse scrolled (1026, 486) with delta (0, 0)
Screenshot: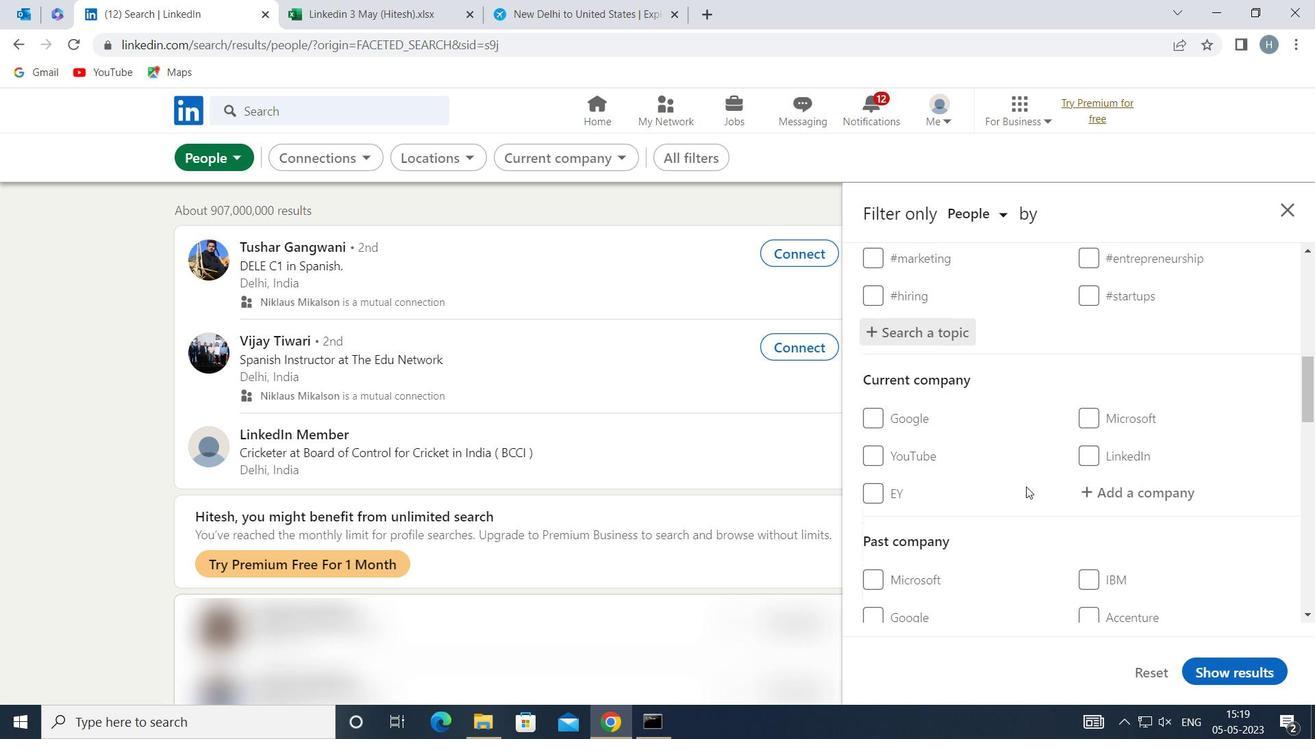 
Action: Mouse scrolled (1026, 486) with delta (0, 0)
Screenshot: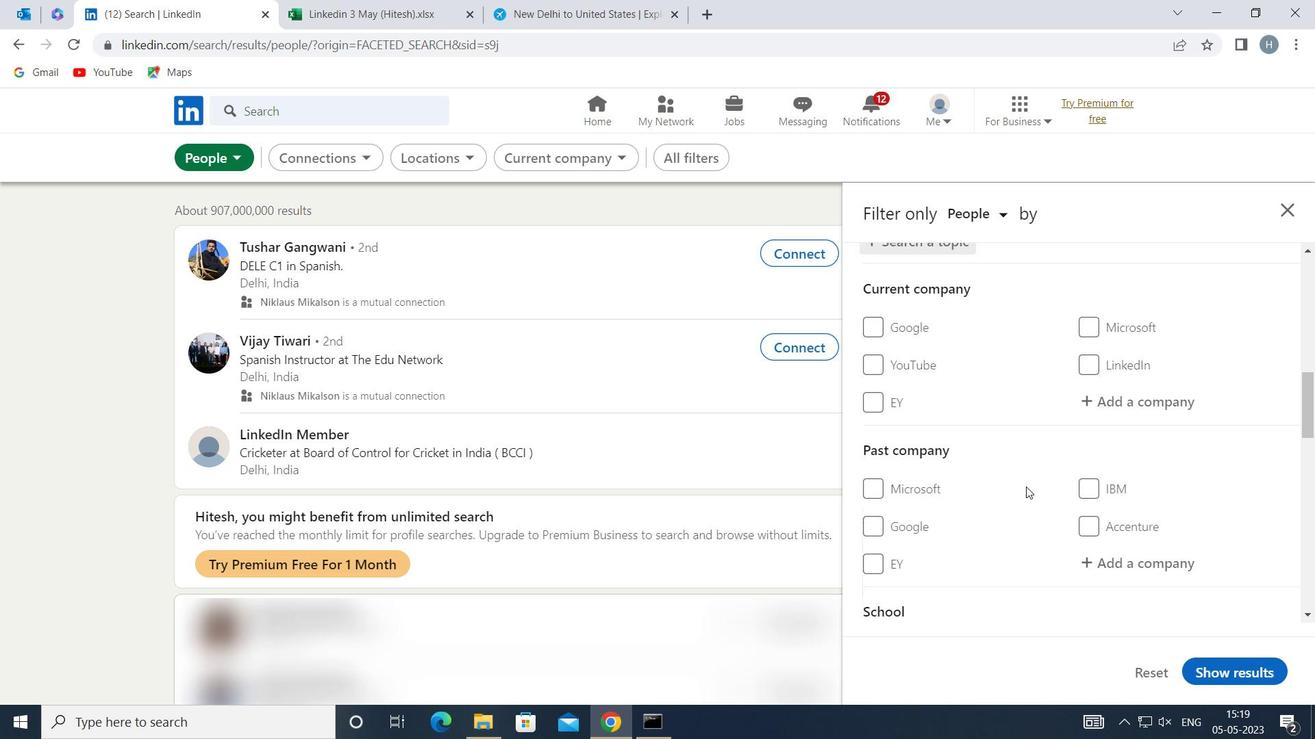 
Action: Mouse scrolled (1026, 486) with delta (0, 0)
Screenshot: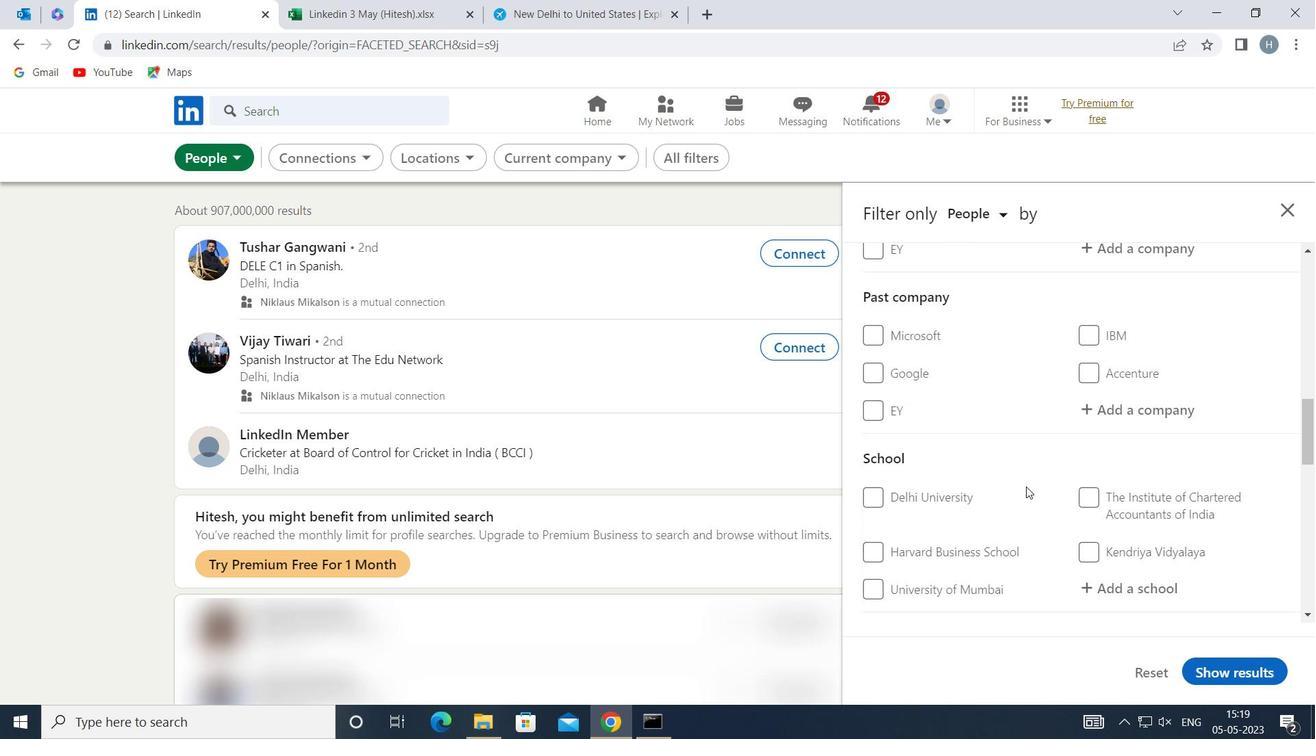 
Action: Mouse scrolled (1026, 486) with delta (0, 0)
Screenshot: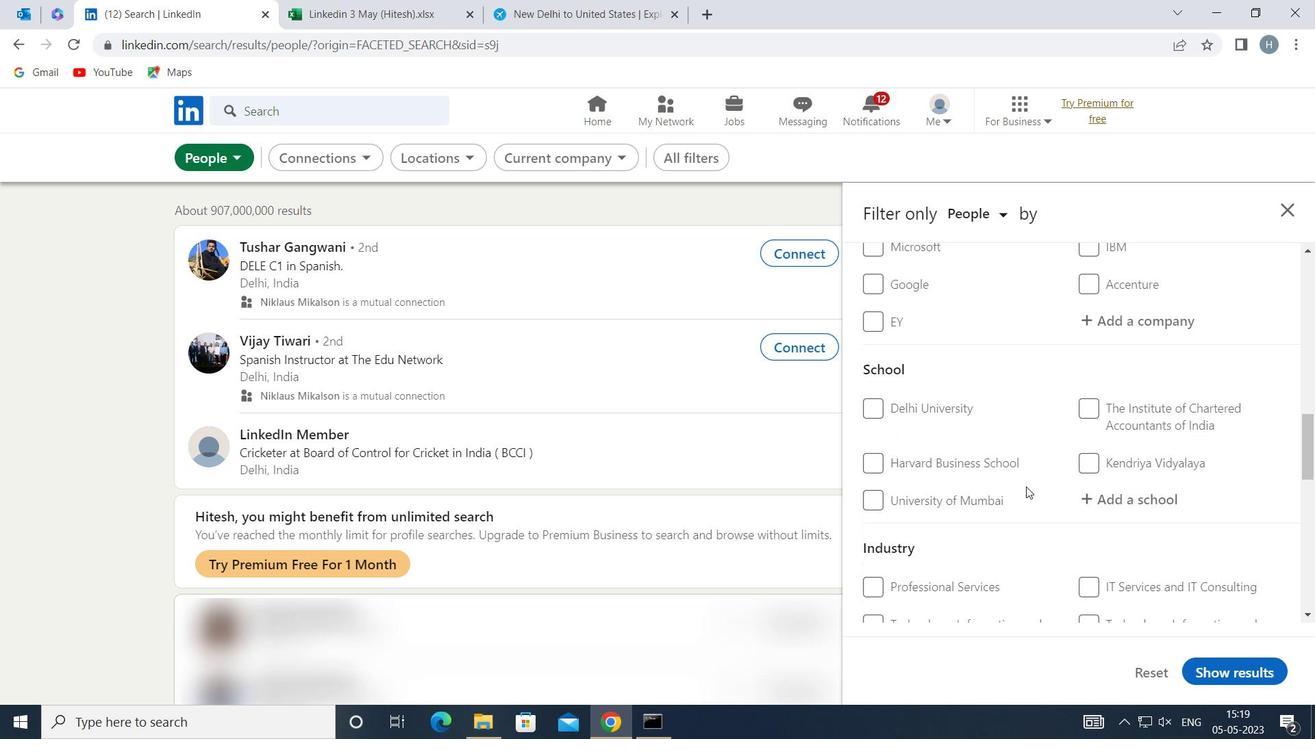 
Action: Mouse scrolled (1026, 486) with delta (0, 0)
Screenshot: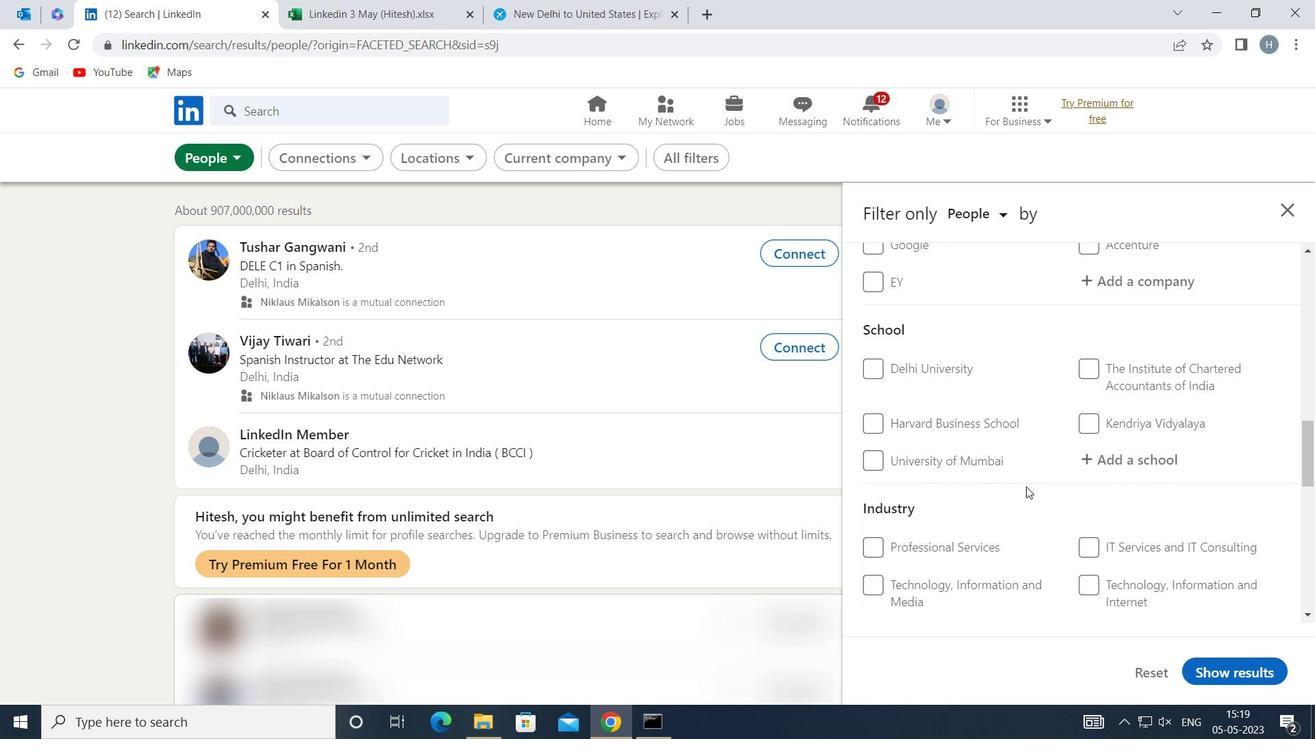 
Action: Mouse scrolled (1026, 486) with delta (0, 0)
Screenshot: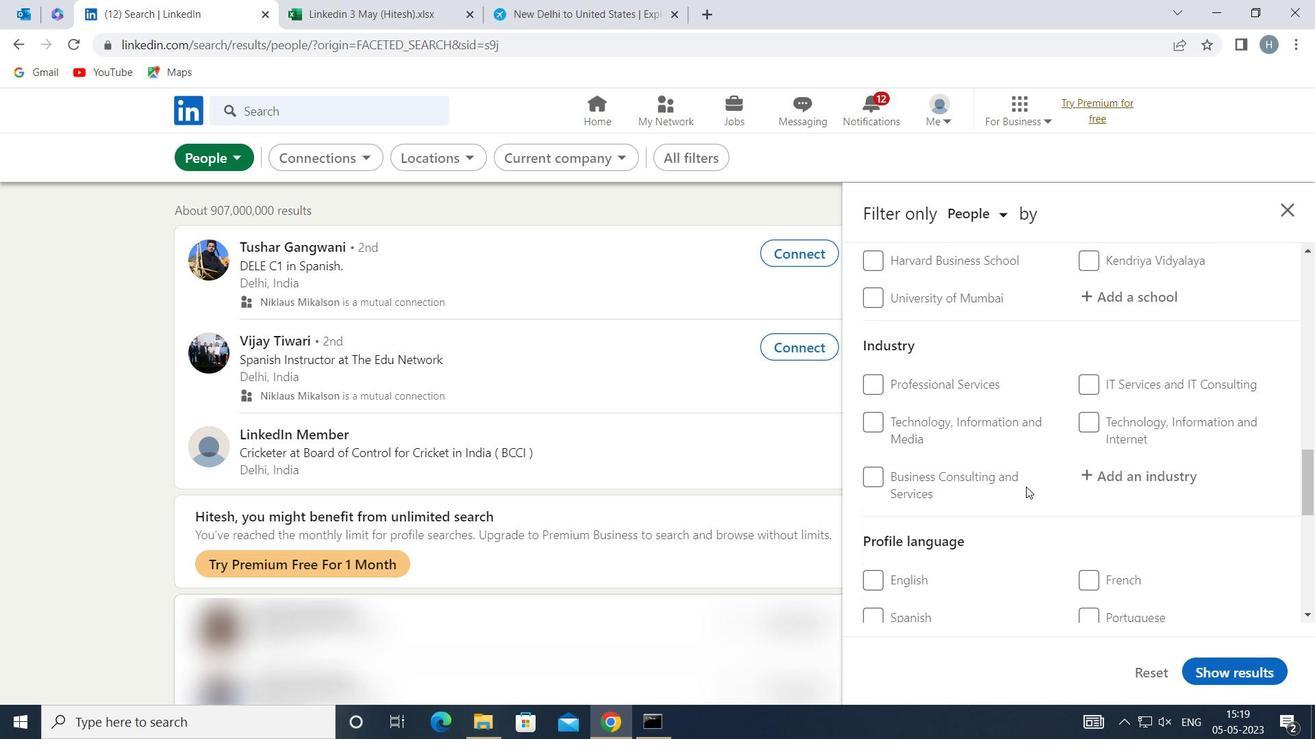 
Action: Mouse moved to (1093, 492)
Screenshot: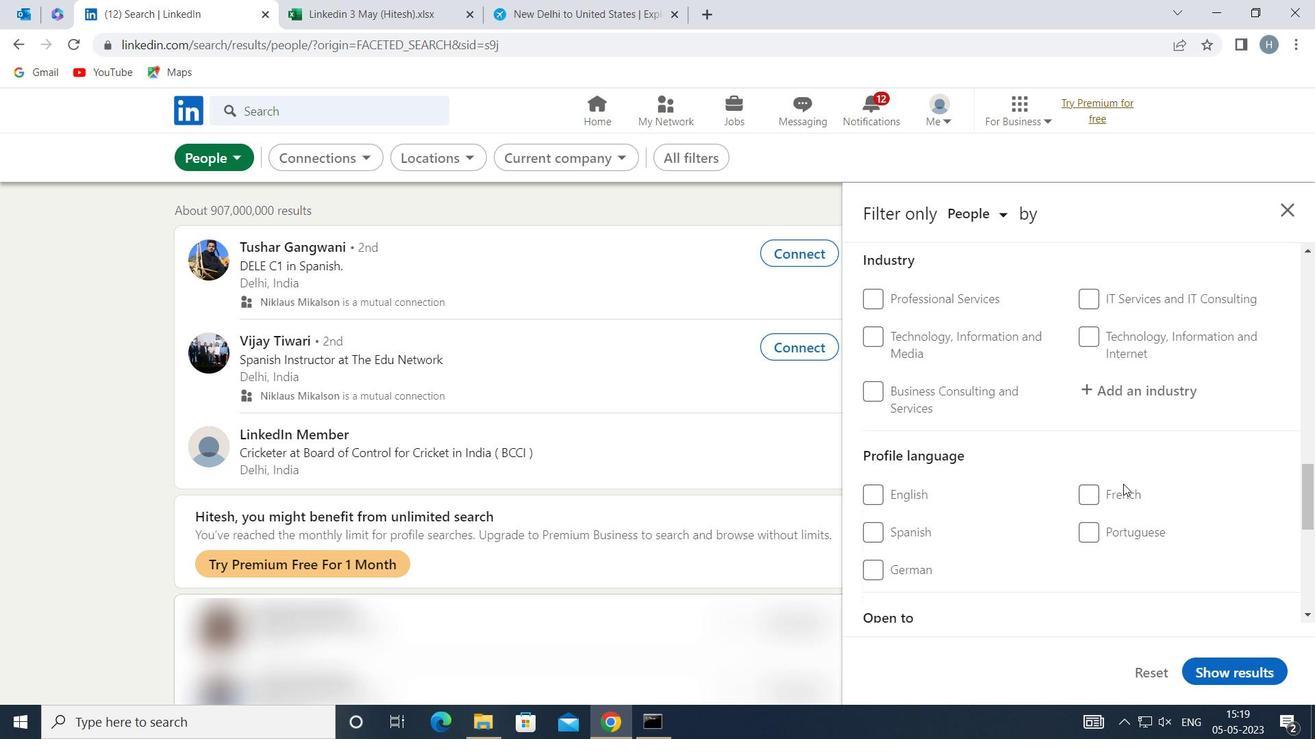 
Action: Mouse pressed left at (1093, 492)
Screenshot: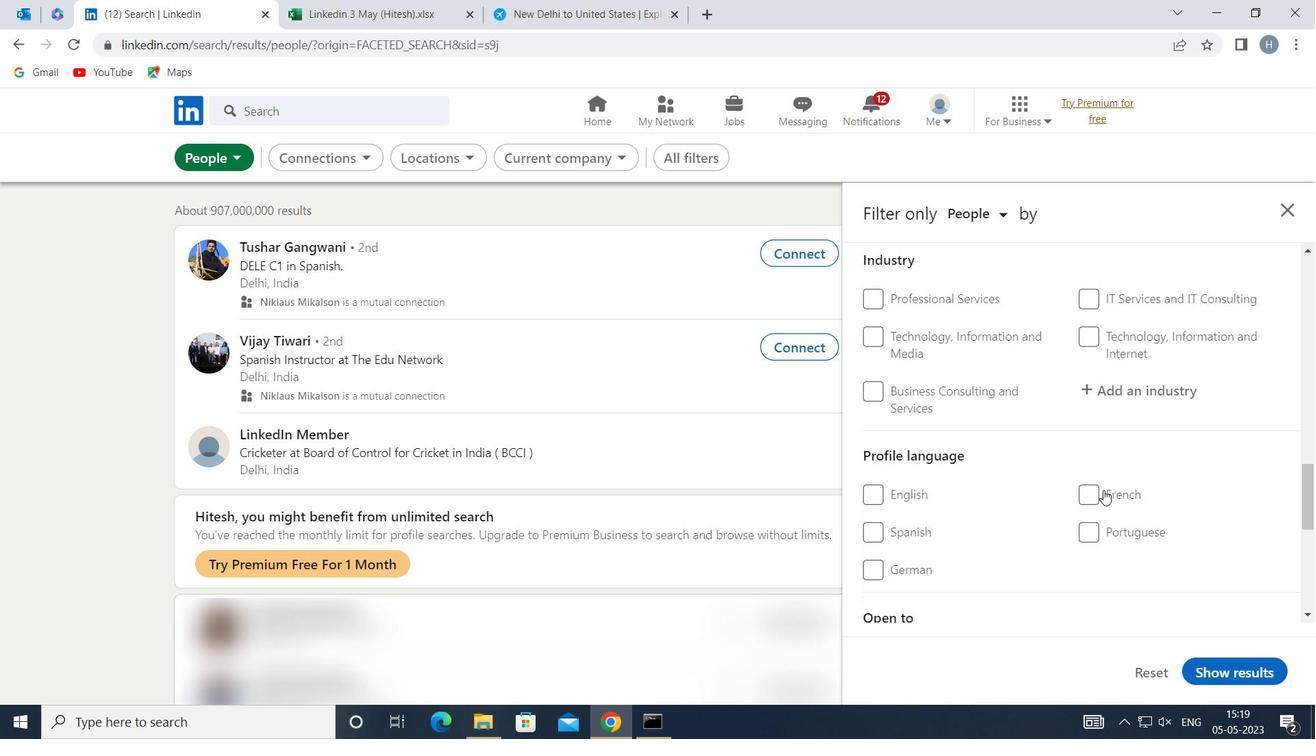 
Action: Mouse moved to (1038, 526)
Screenshot: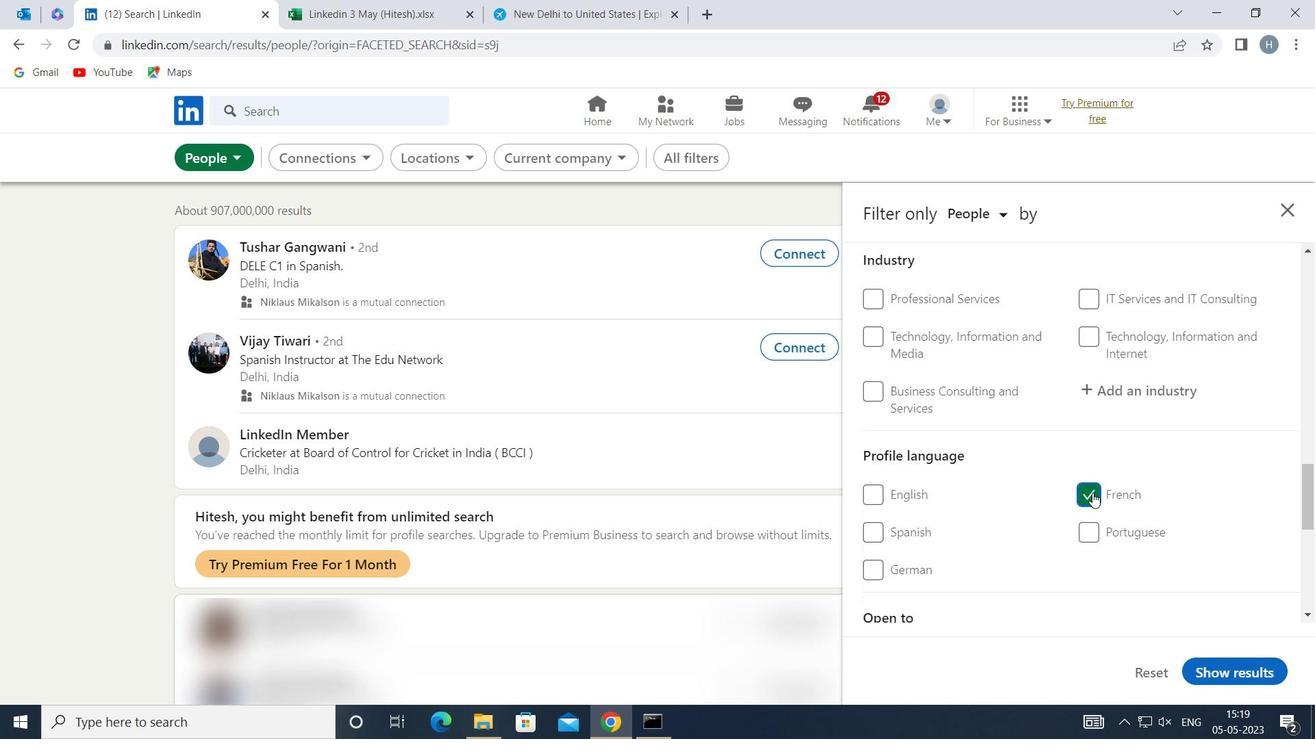 
Action: Mouse scrolled (1038, 526) with delta (0, 0)
Screenshot: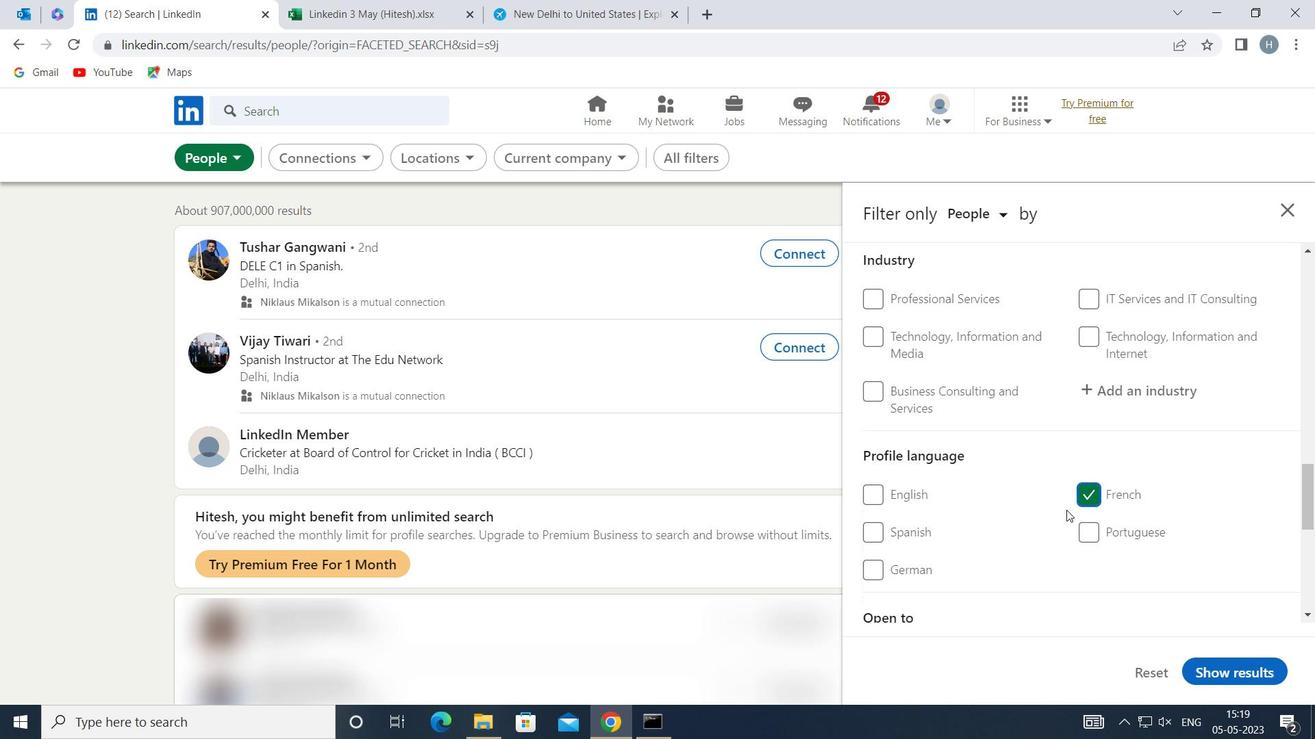 
Action: Mouse scrolled (1038, 526) with delta (0, 0)
Screenshot: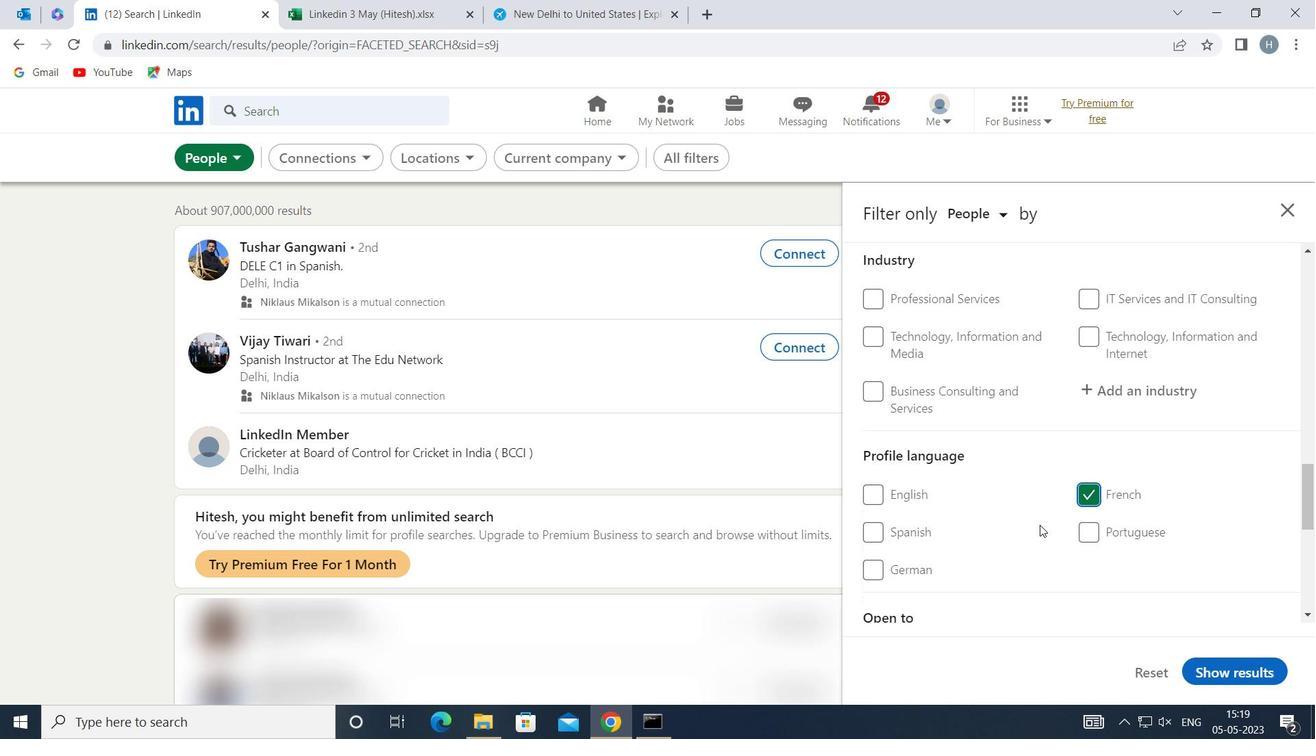 
Action: Mouse moved to (1035, 526)
Screenshot: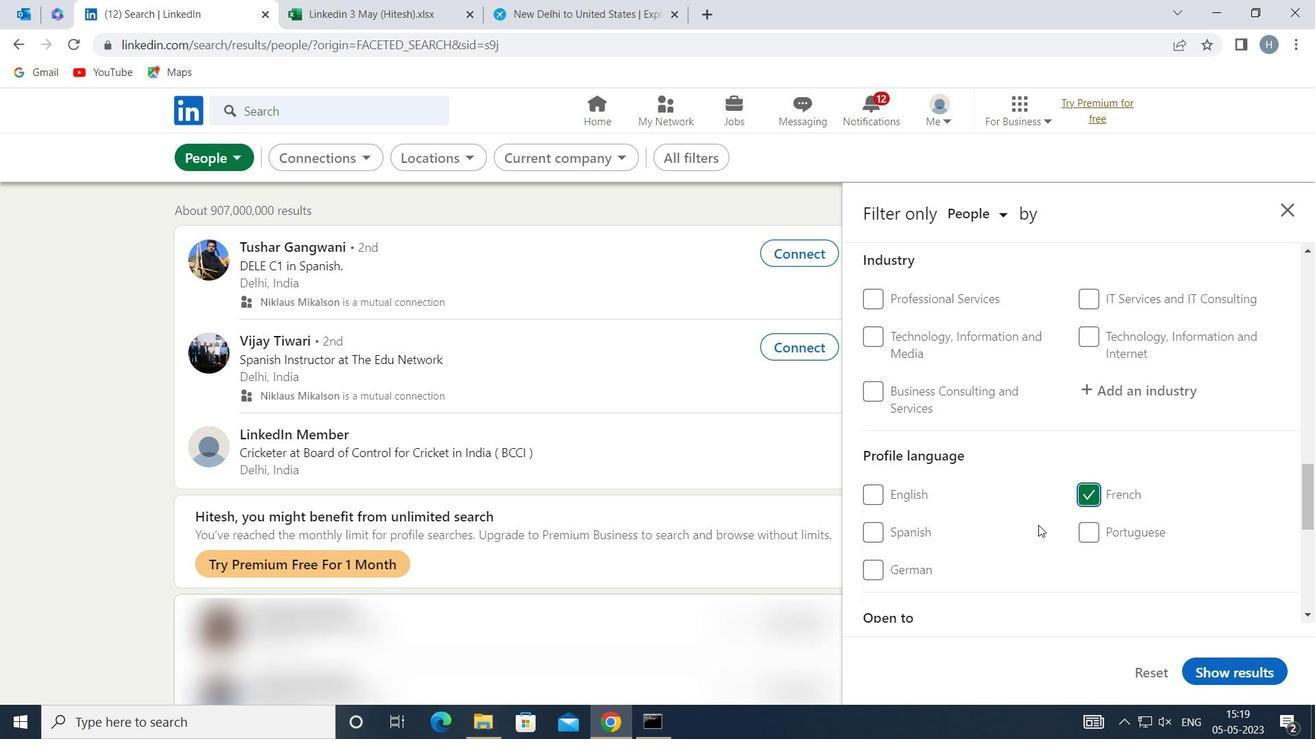 
Action: Mouse scrolled (1035, 526) with delta (0, 0)
Screenshot: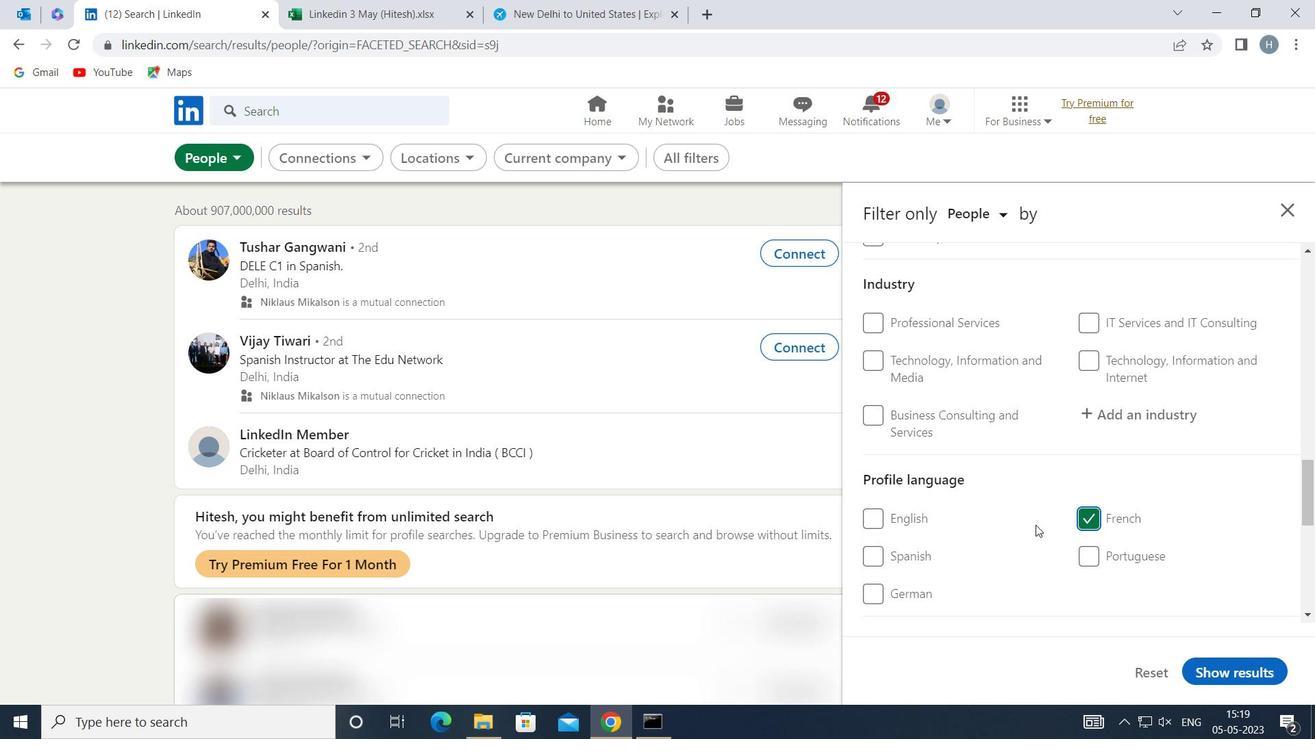 
Action: Mouse scrolled (1035, 526) with delta (0, 0)
Screenshot: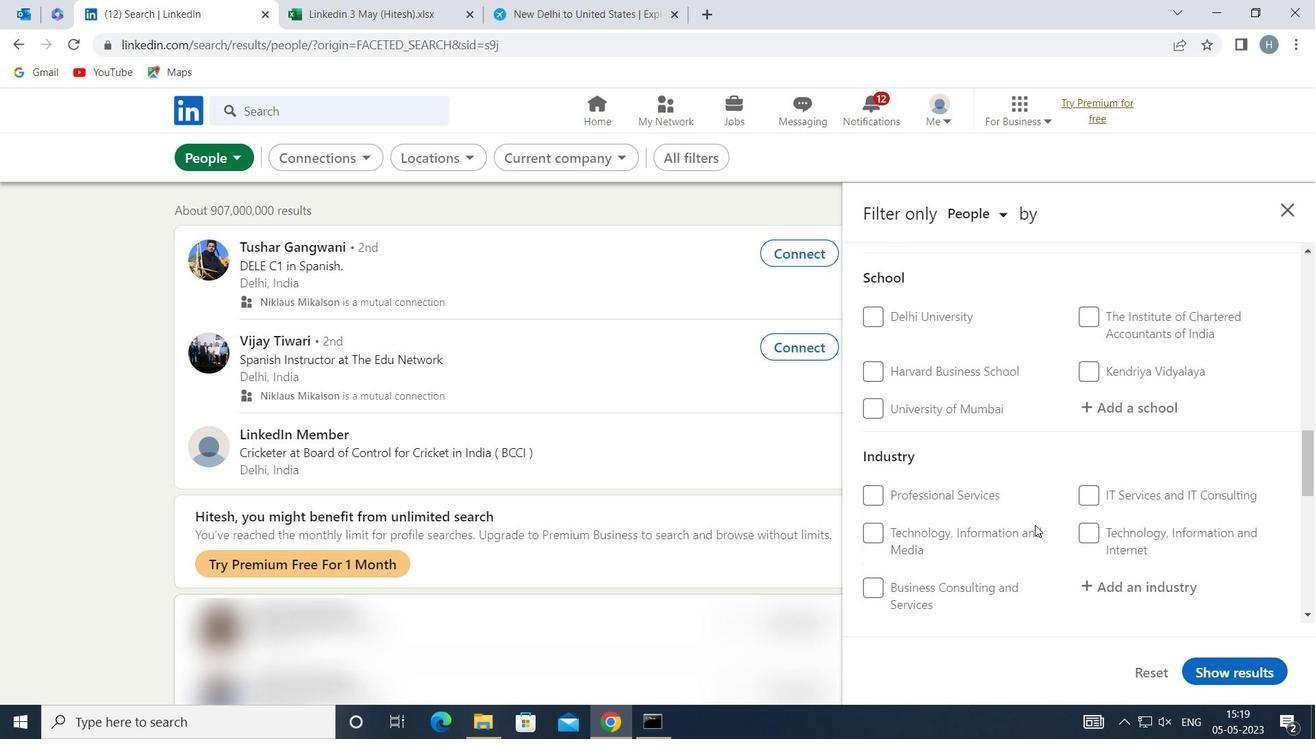 
Action: Mouse scrolled (1035, 526) with delta (0, 0)
Screenshot: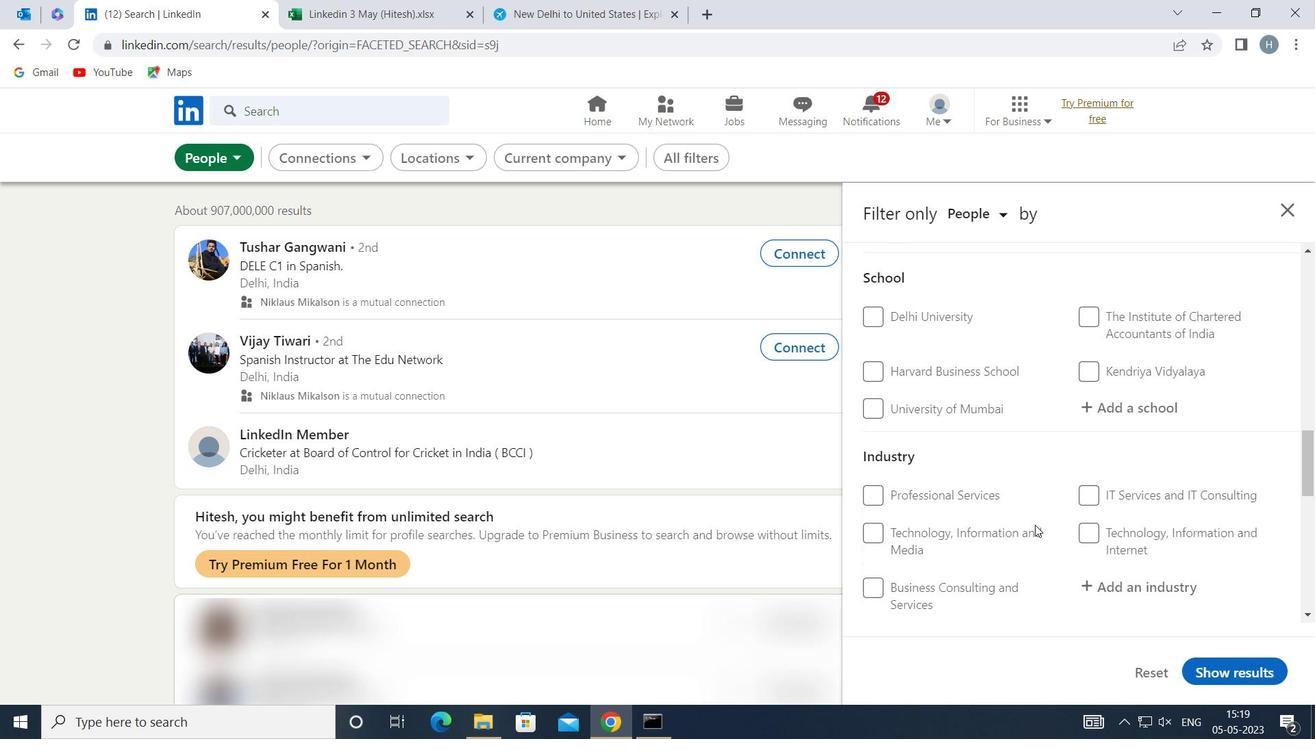
Action: Mouse scrolled (1035, 526) with delta (0, 0)
Screenshot: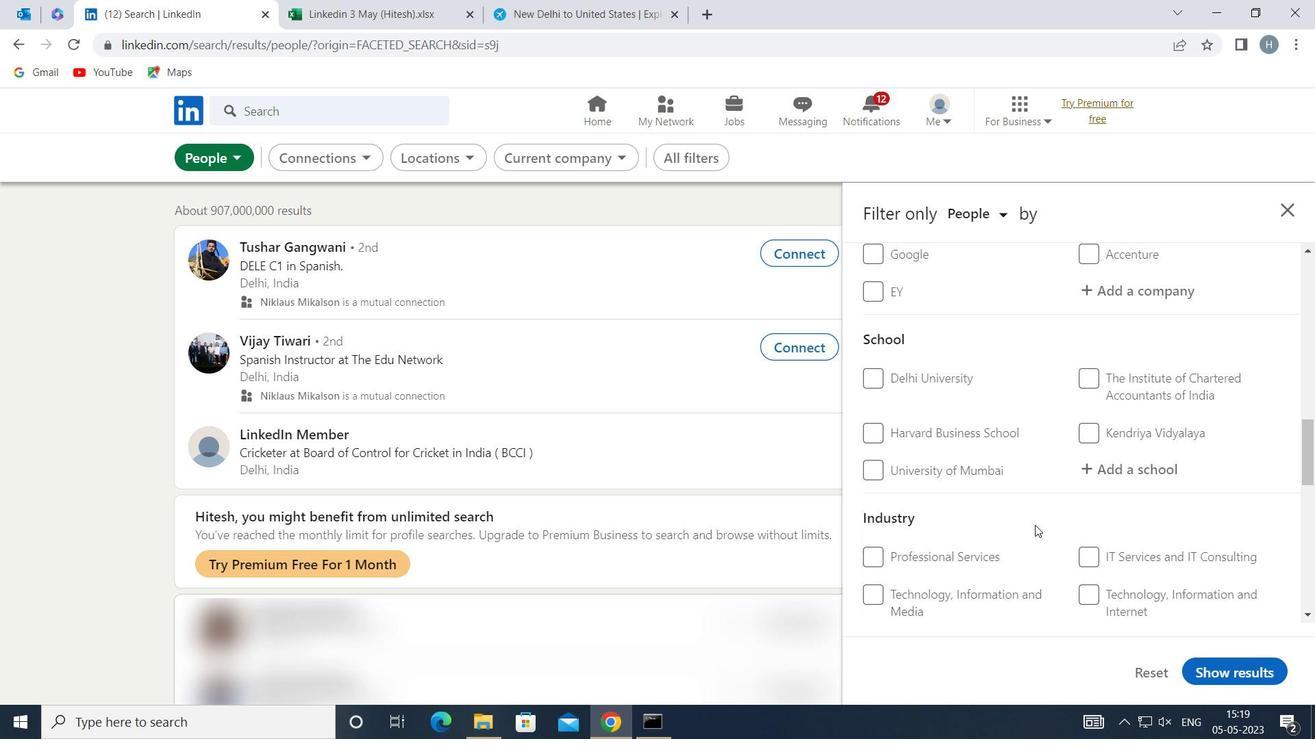 
Action: Mouse scrolled (1035, 526) with delta (0, 0)
Screenshot: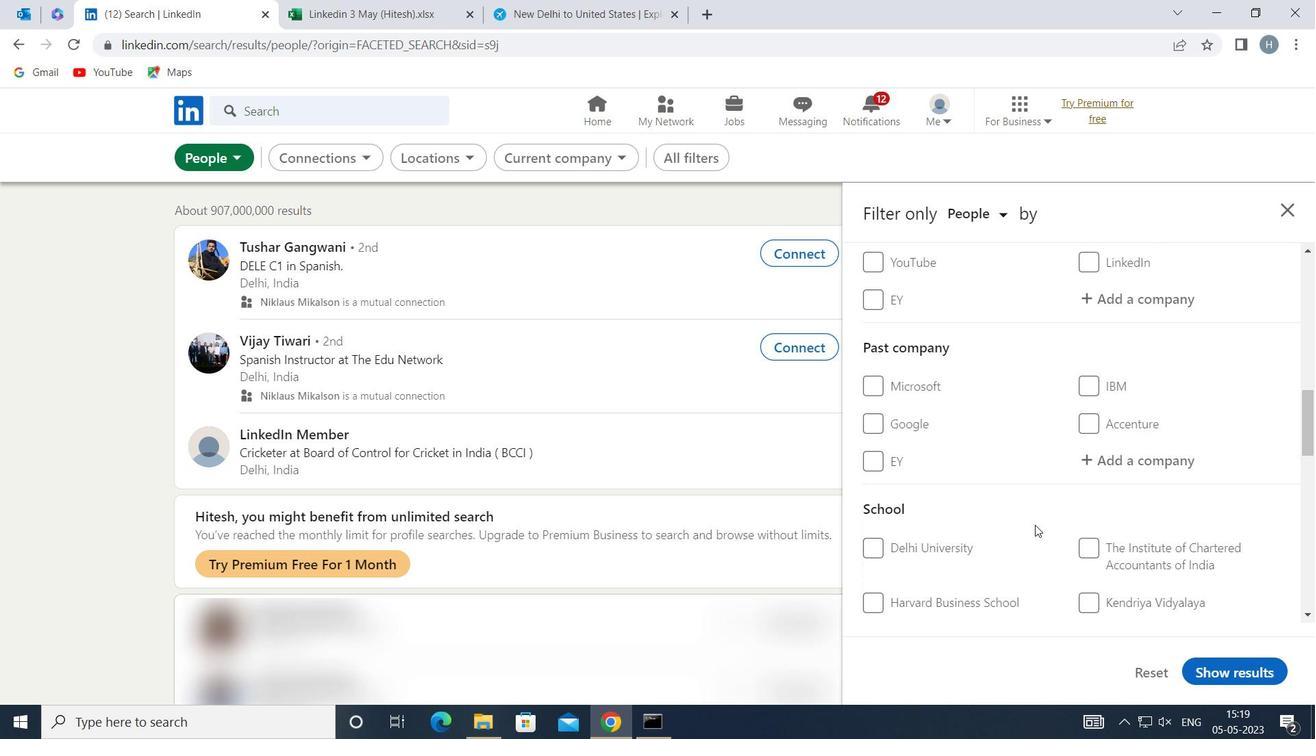 
Action: Mouse scrolled (1035, 526) with delta (0, 0)
Screenshot: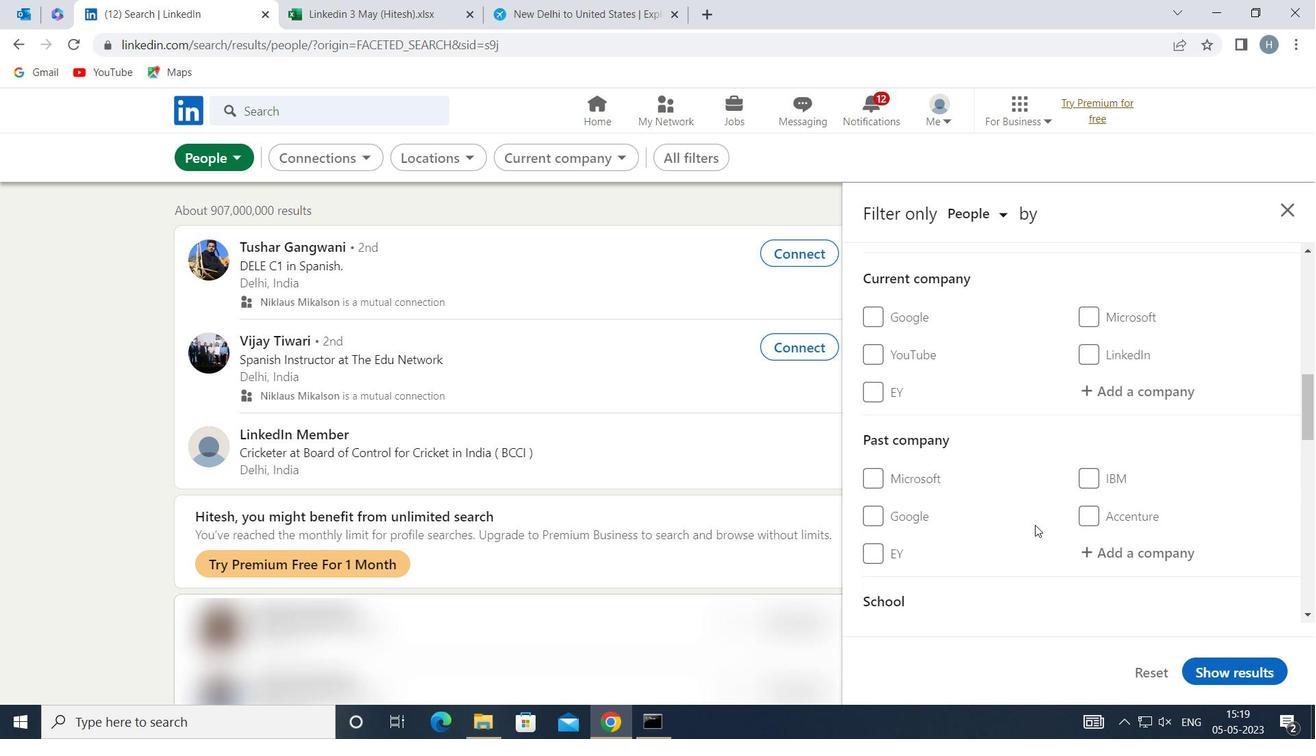 
Action: Mouse moved to (1144, 556)
Screenshot: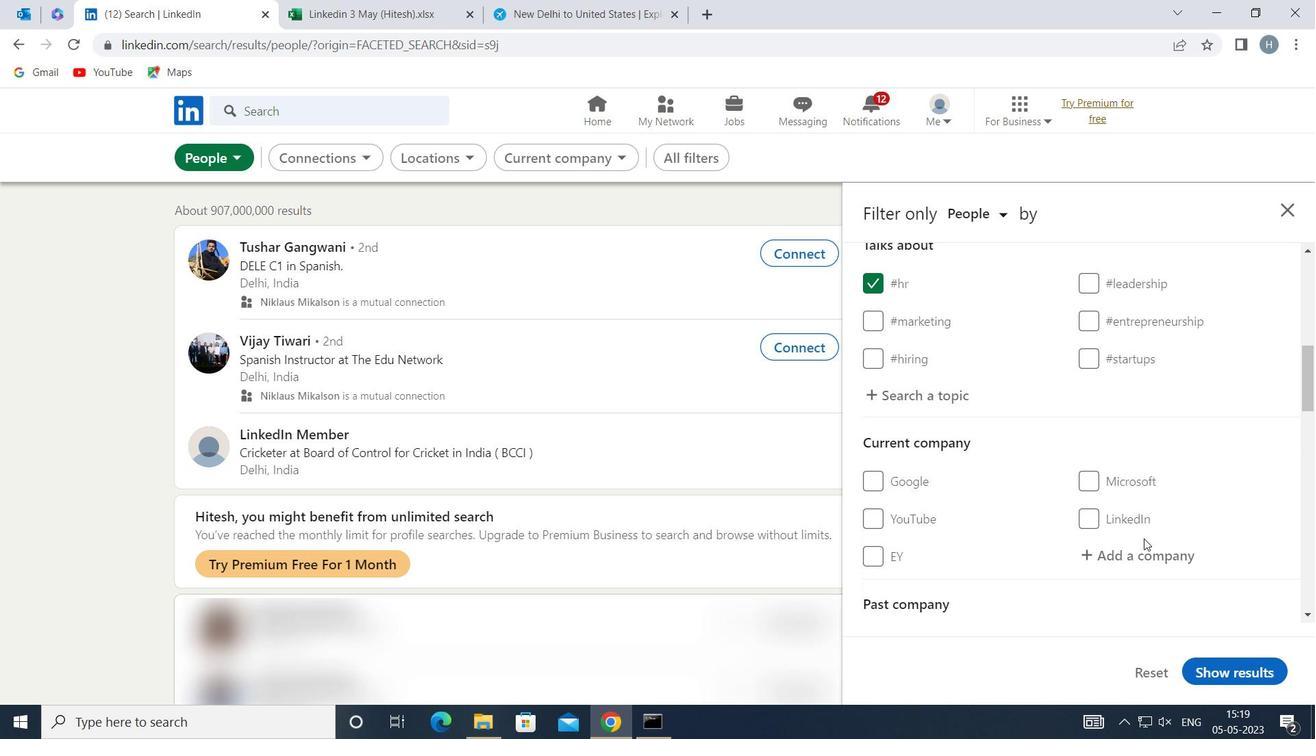 
Action: Mouse pressed left at (1144, 556)
Screenshot: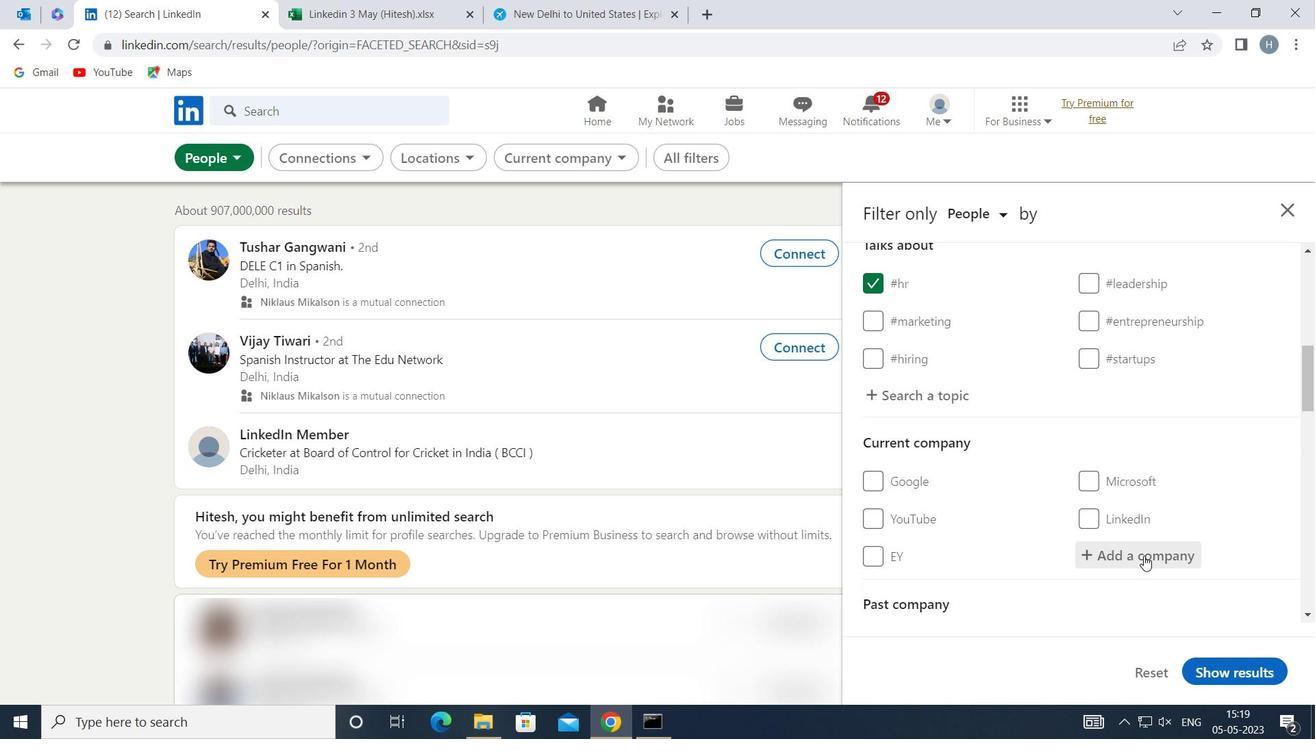 
Action: Key pressed <Key.shift>JPMORGAN<Key.space><Key.shift>CHASE<Key.space>
Screenshot: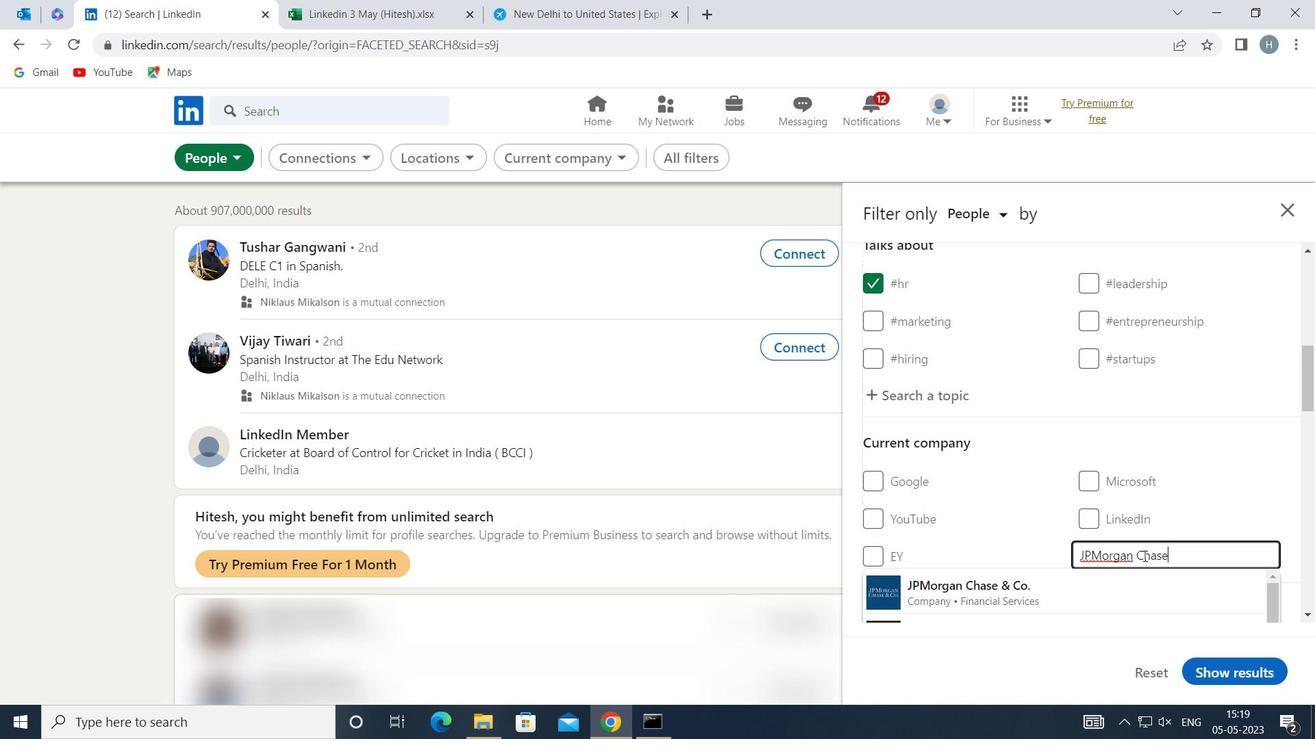 
Action: Mouse moved to (1068, 573)
Screenshot: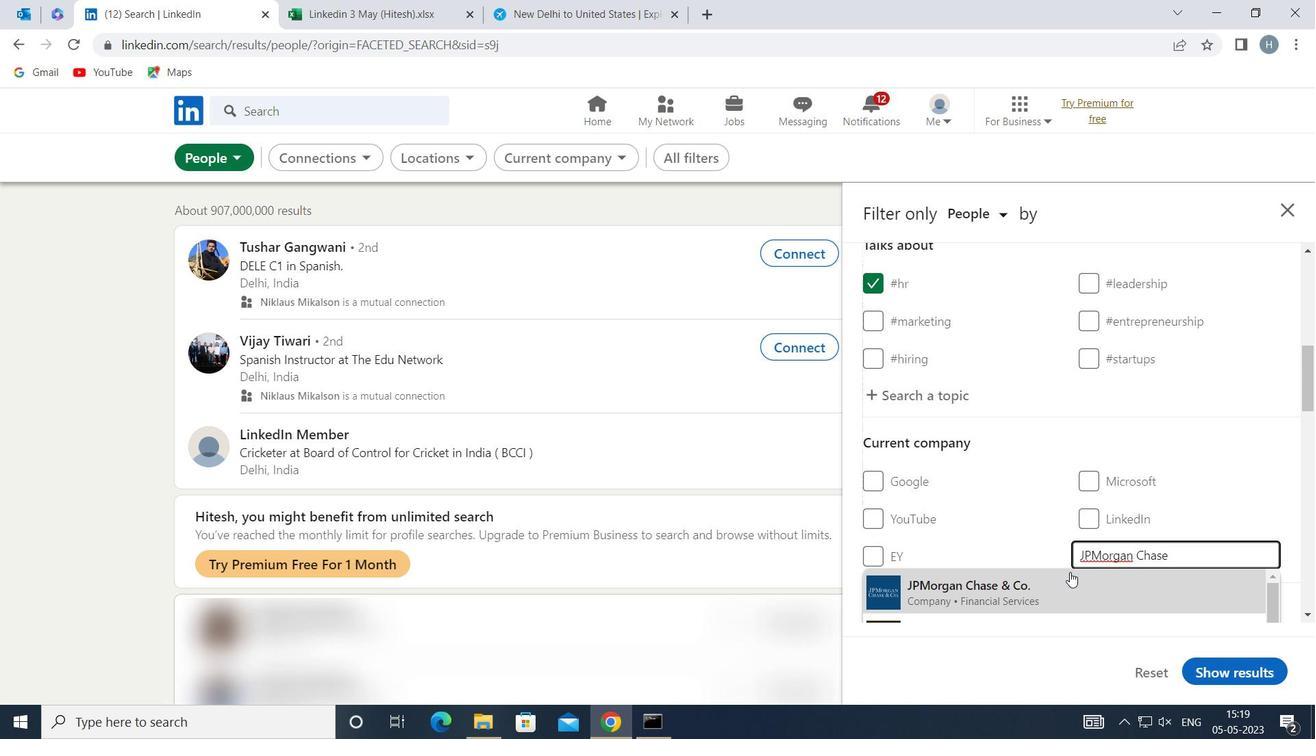
Action: Mouse pressed left at (1068, 573)
Screenshot: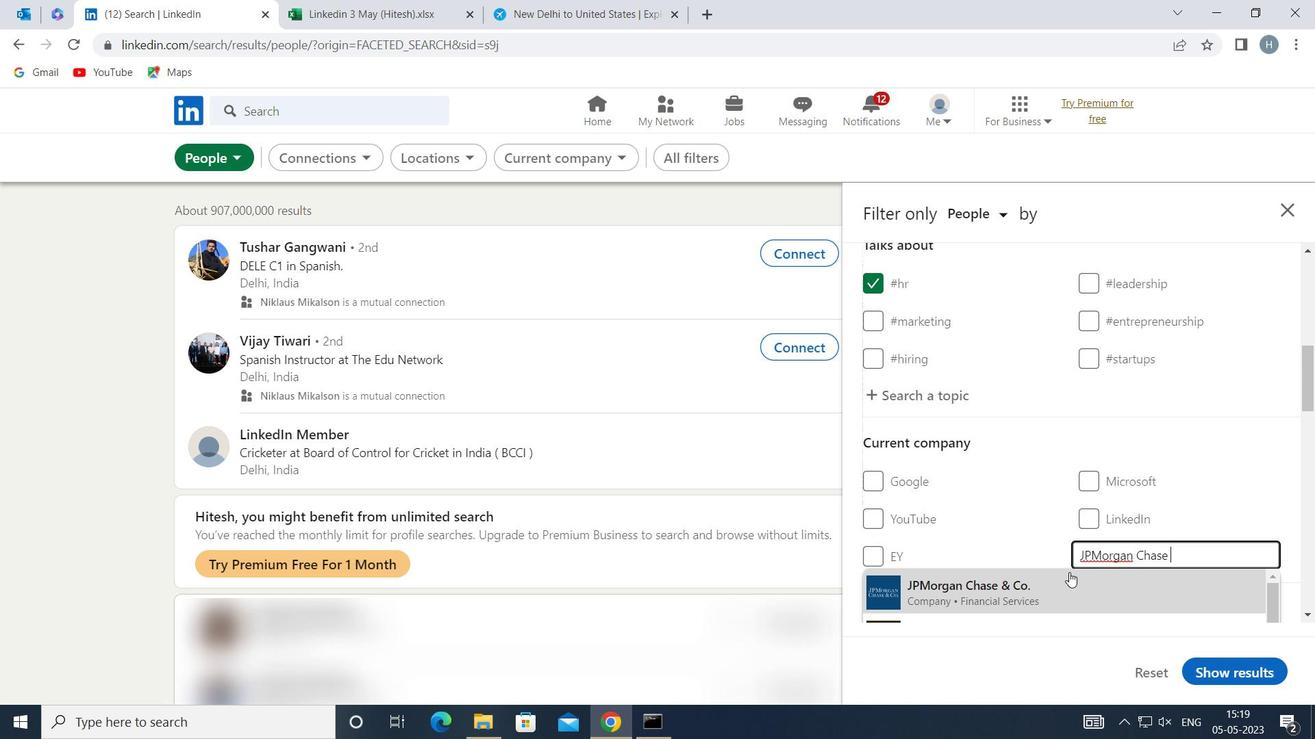 
Action: Mouse moved to (1062, 548)
Screenshot: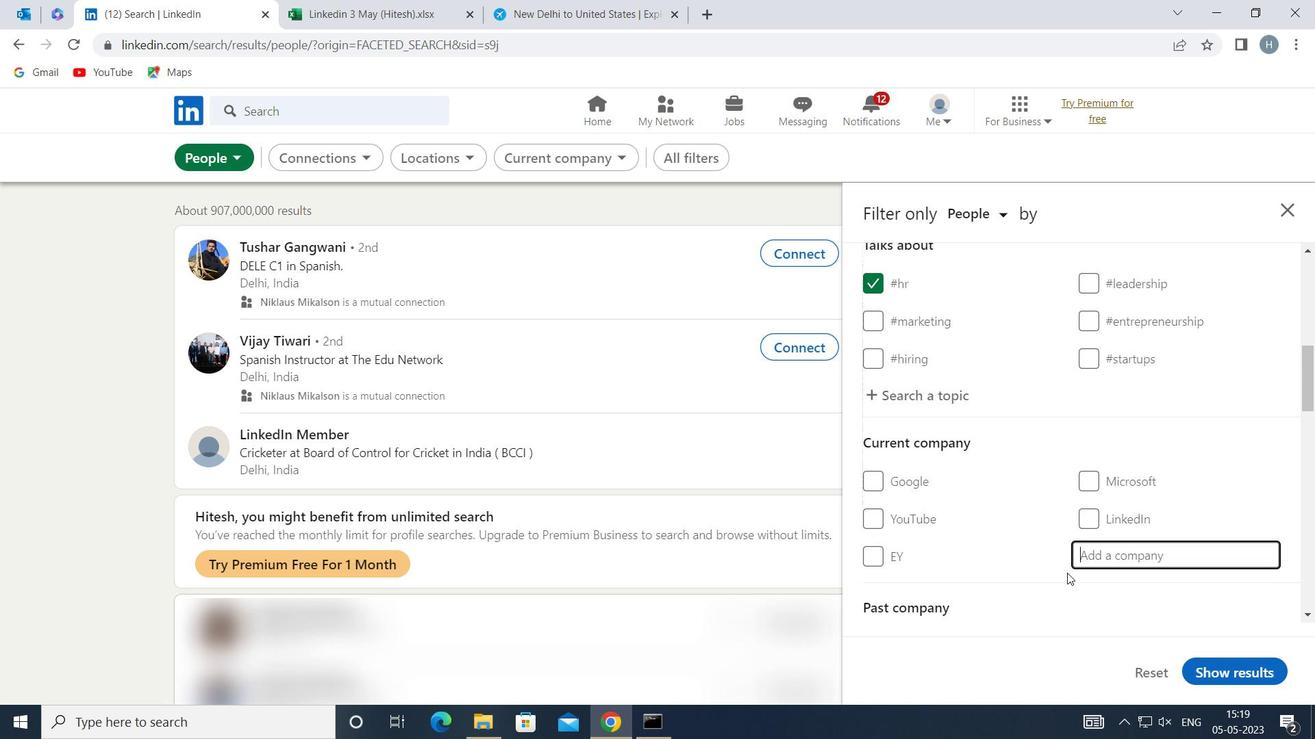 
Action: Mouse scrolled (1062, 547) with delta (0, 0)
Screenshot: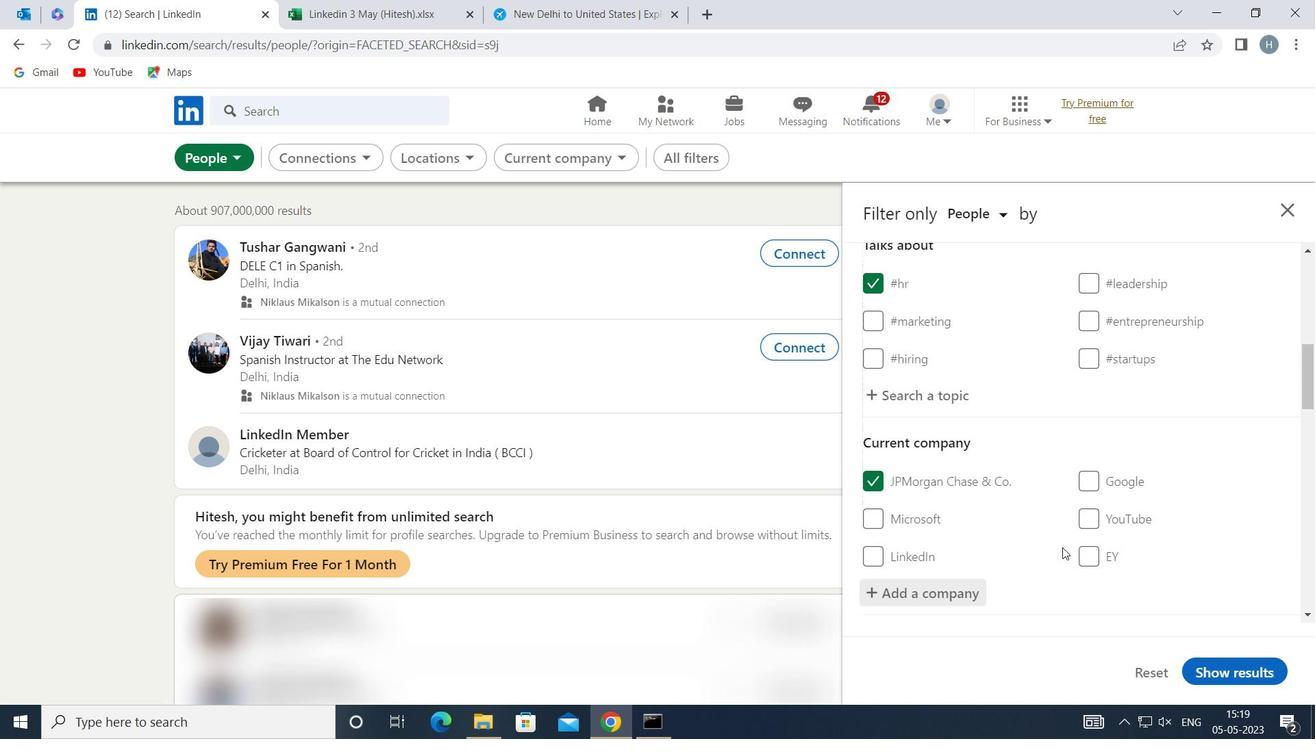 
Action: Mouse moved to (1058, 544)
Screenshot: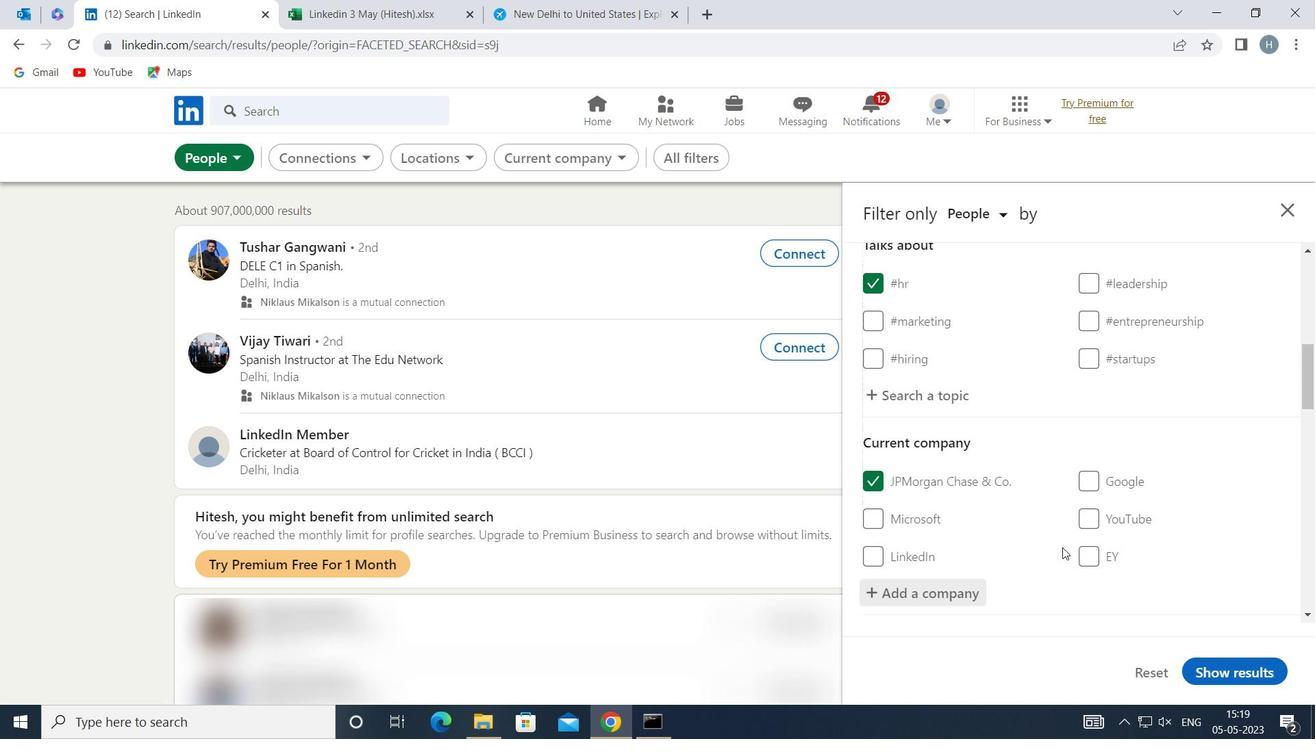 
Action: Mouse scrolled (1058, 543) with delta (0, 0)
Screenshot: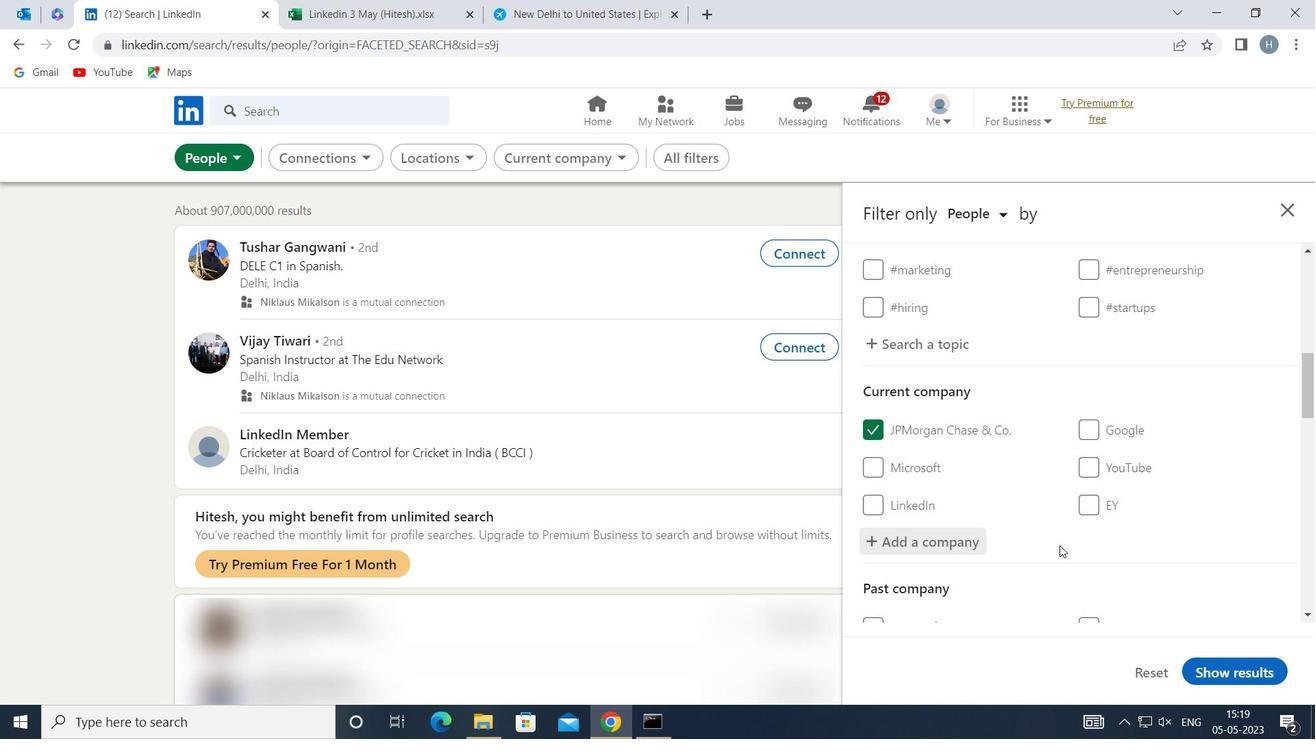 
Action: Mouse moved to (1058, 542)
Screenshot: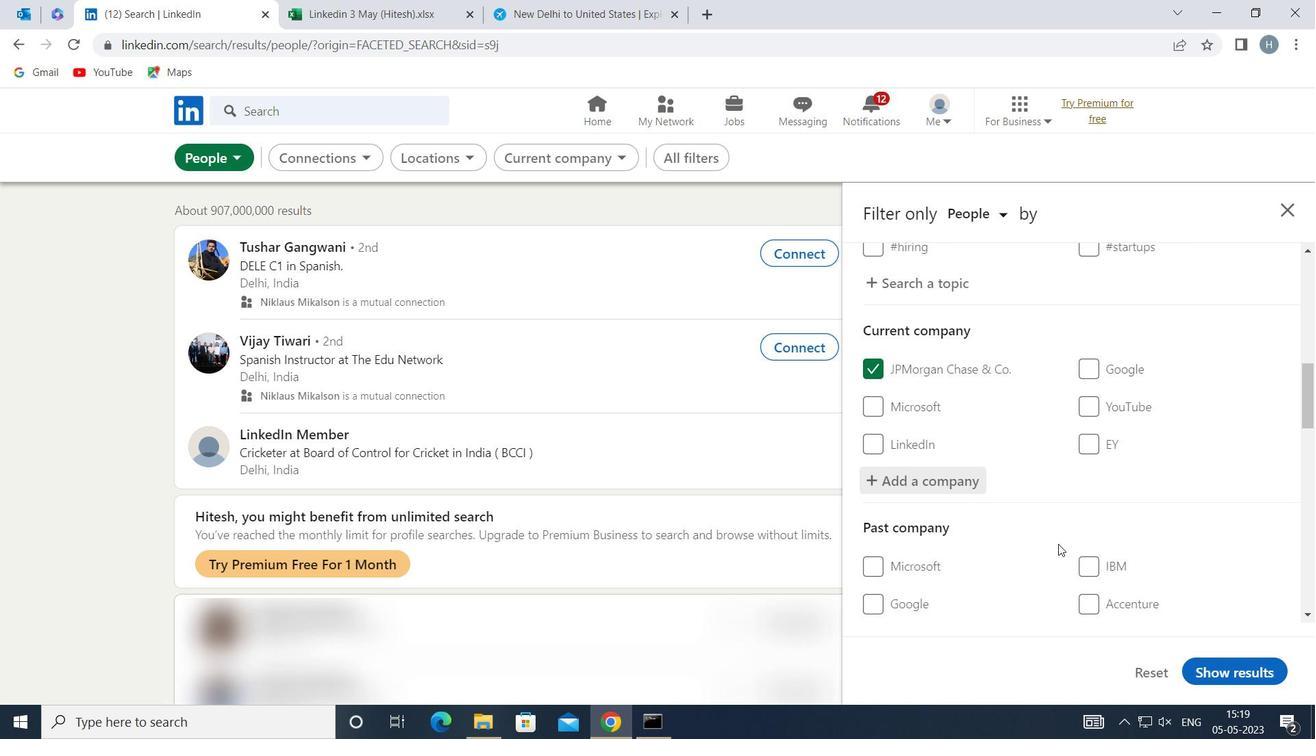 
Action: Mouse scrolled (1058, 541) with delta (0, 0)
Screenshot: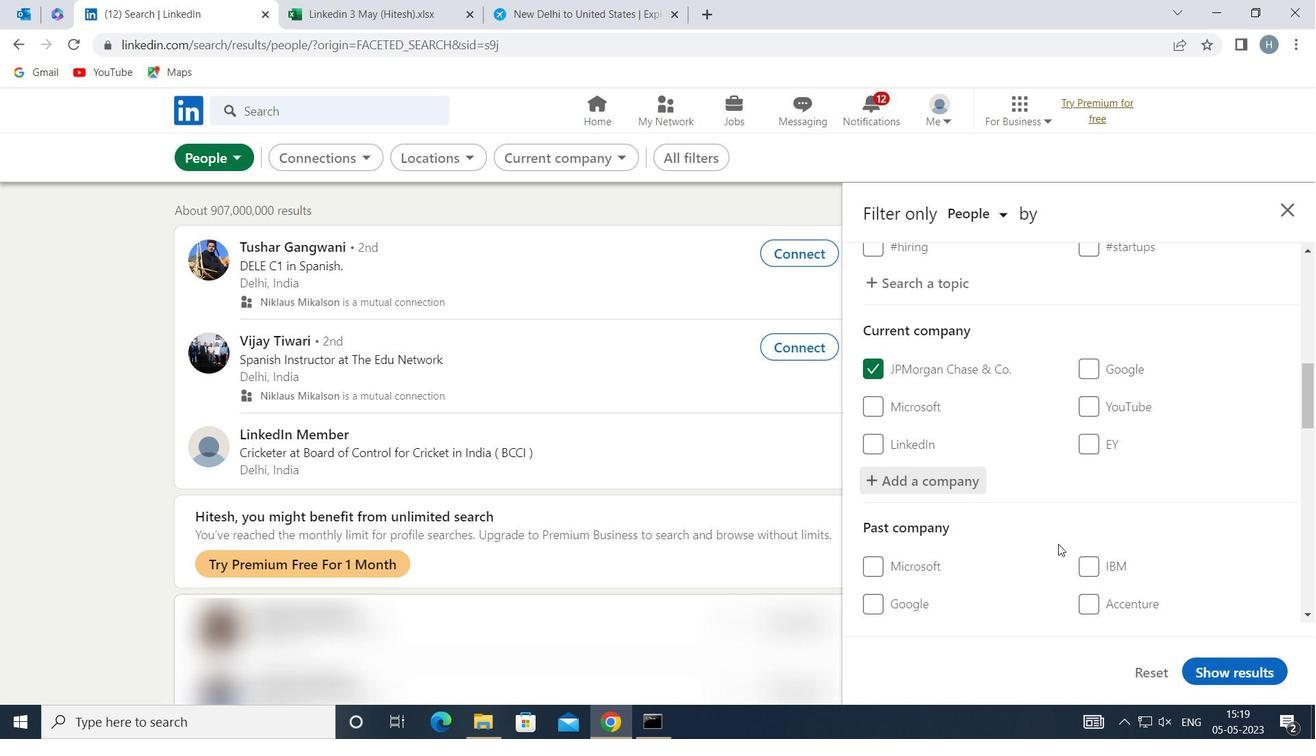 
Action: Mouse scrolled (1058, 541) with delta (0, 0)
Screenshot: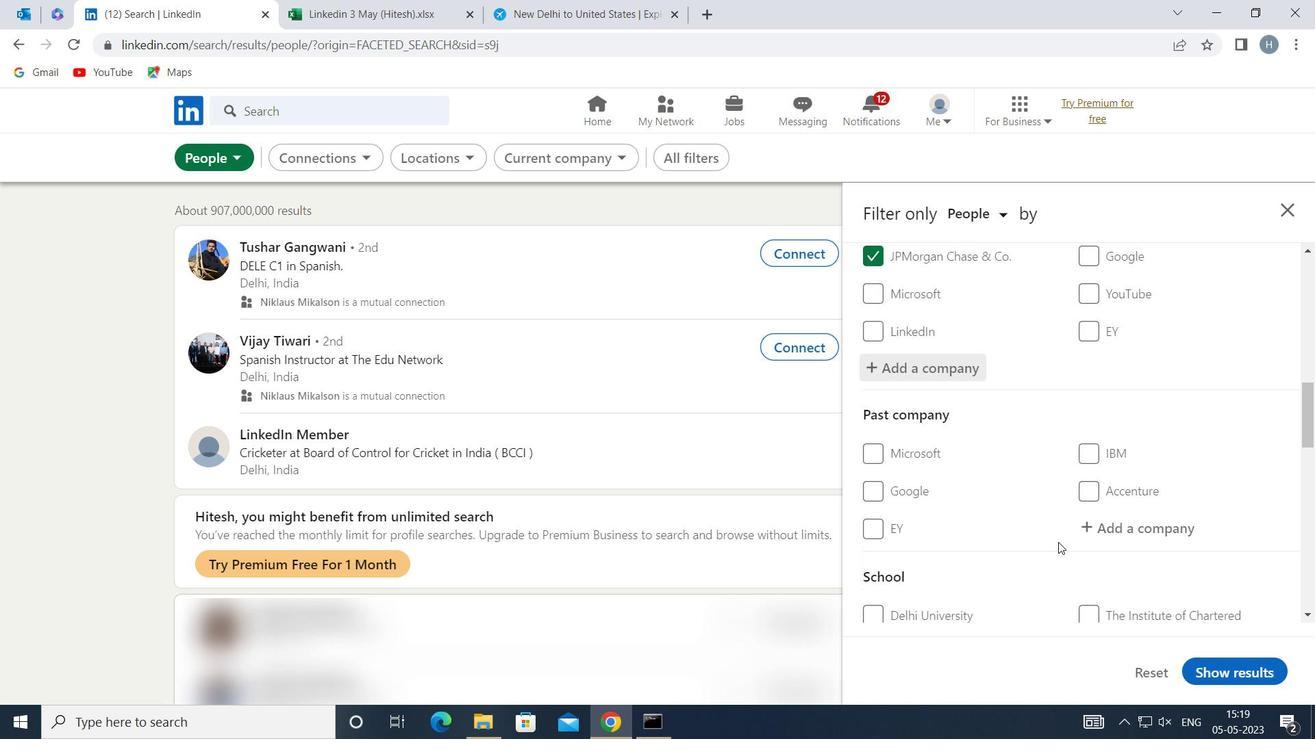 
Action: Mouse scrolled (1058, 541) with delta (0, 0)
Screenshot: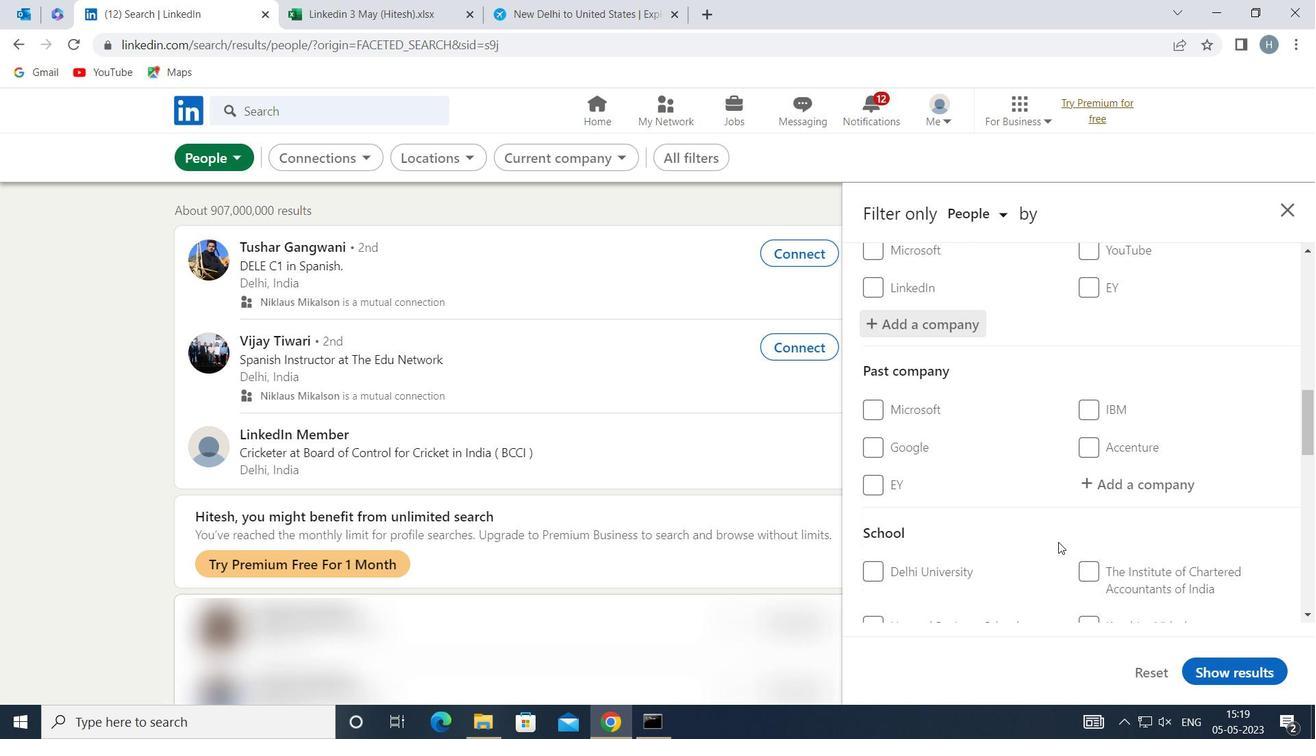 
Action: Mouse moved to (1138, 509)
Screenshot: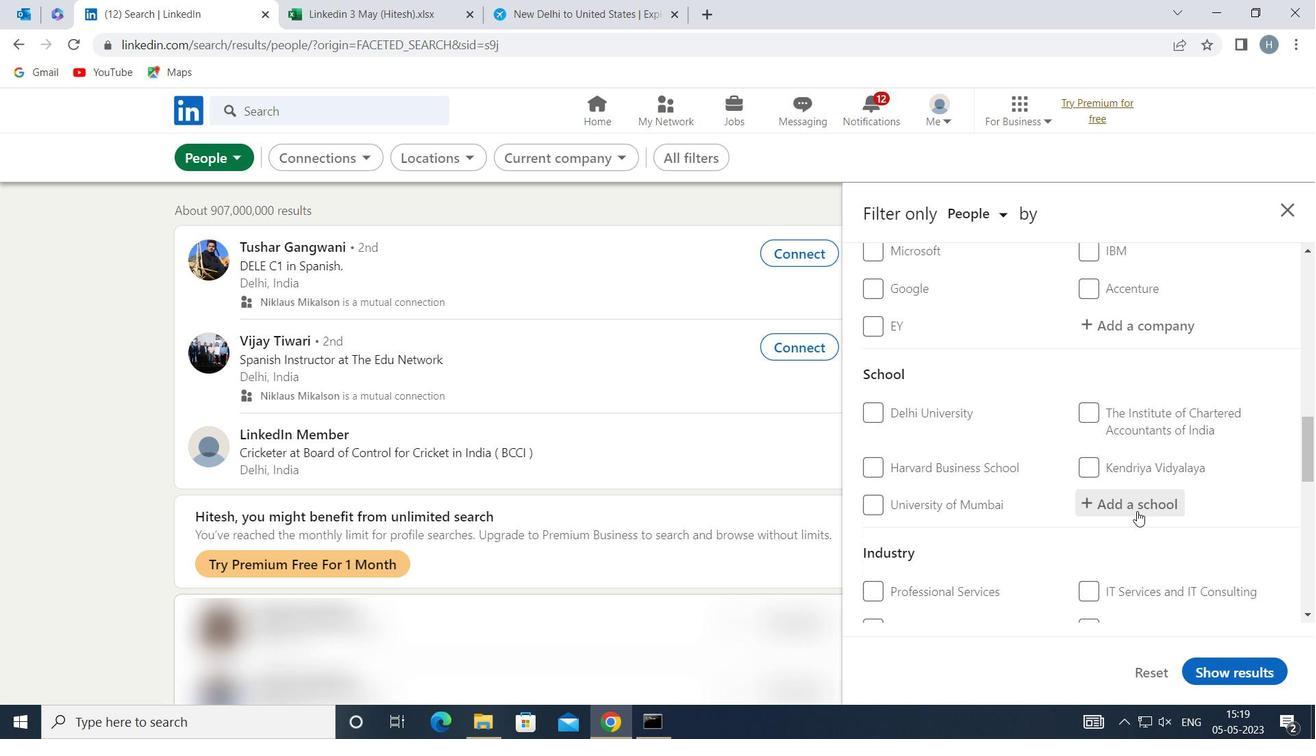 
Action: Mouse pressed left at (1138, 509)
Screenshot: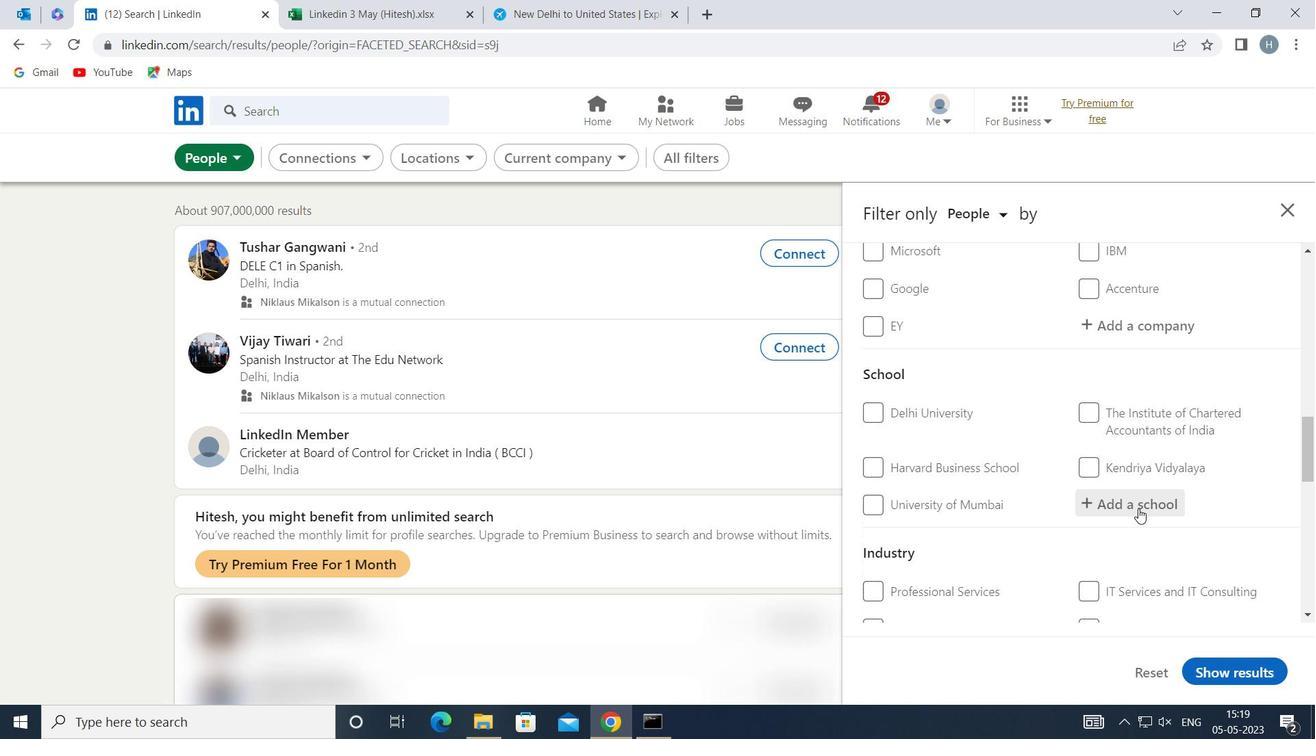 
Action: Key pressed <Key.shift>NMAM<Key.space><Key.shift>INSTITUTE<Key.space>OF<Key.space><Key.shift>TECG<Key.backspace>H
Screenshot: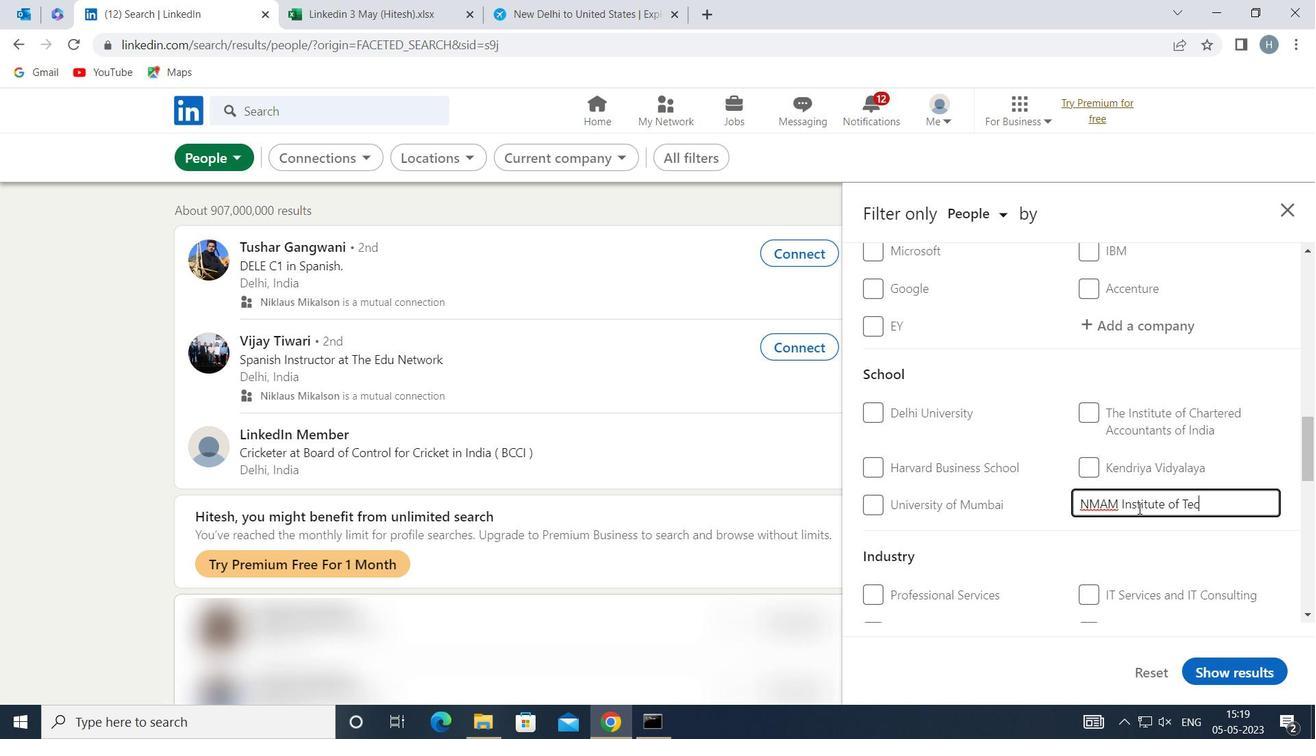 
Action: Mouse moved to (1140, 524)
Screenshot: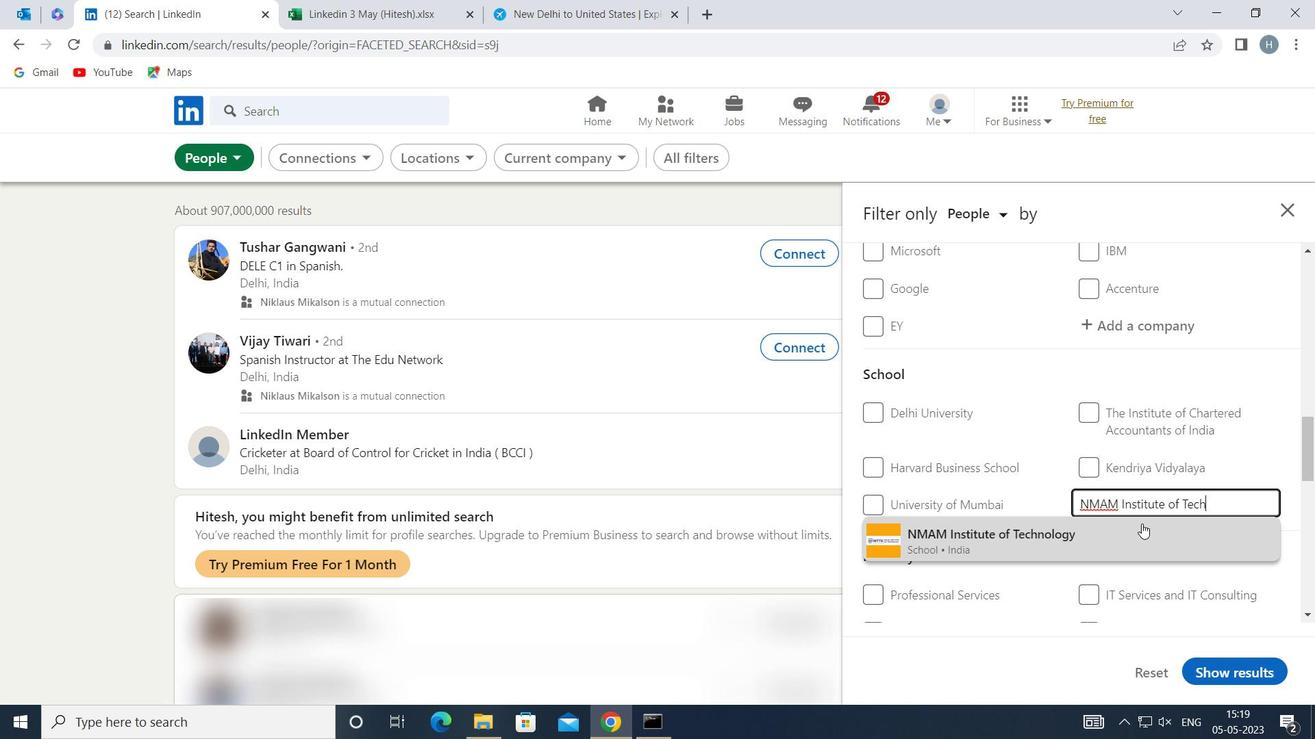 
Action: Mouse pressed left at (1140, 524)
Screenshot: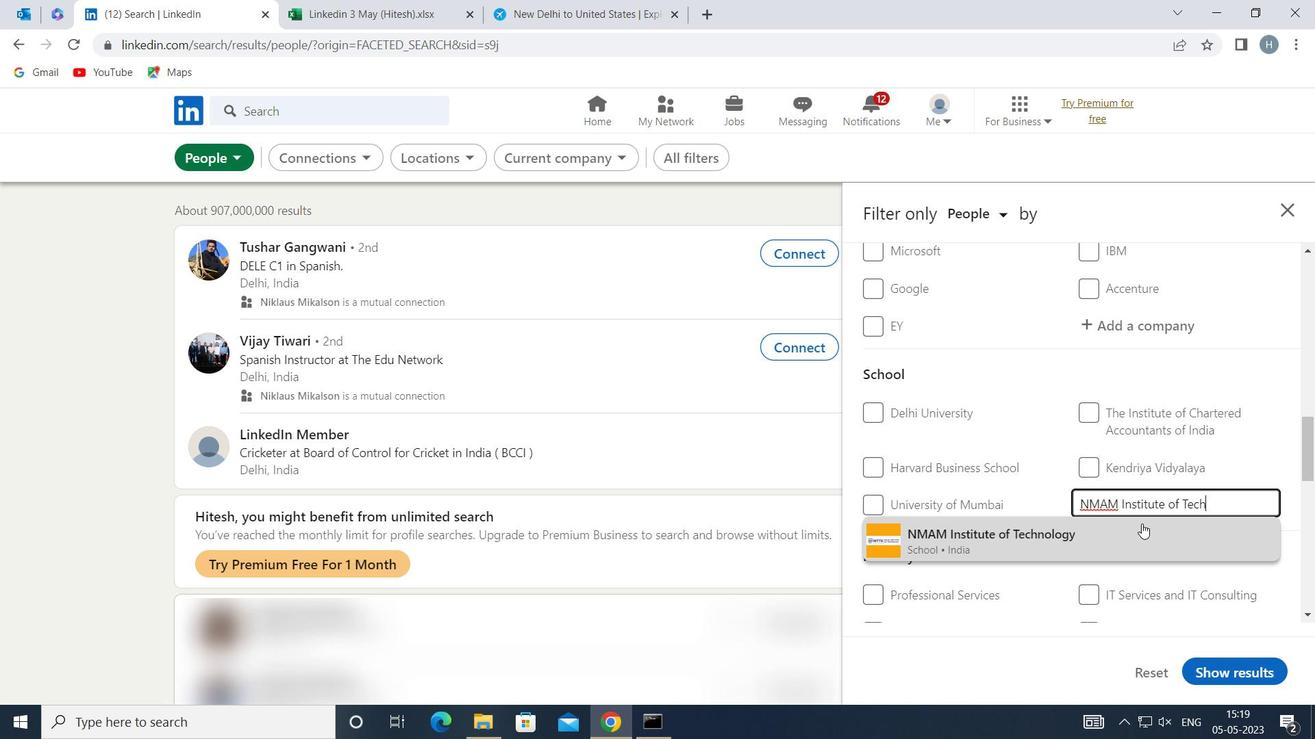 
Action: Mouse moved to (1067, 494)
Screenshot: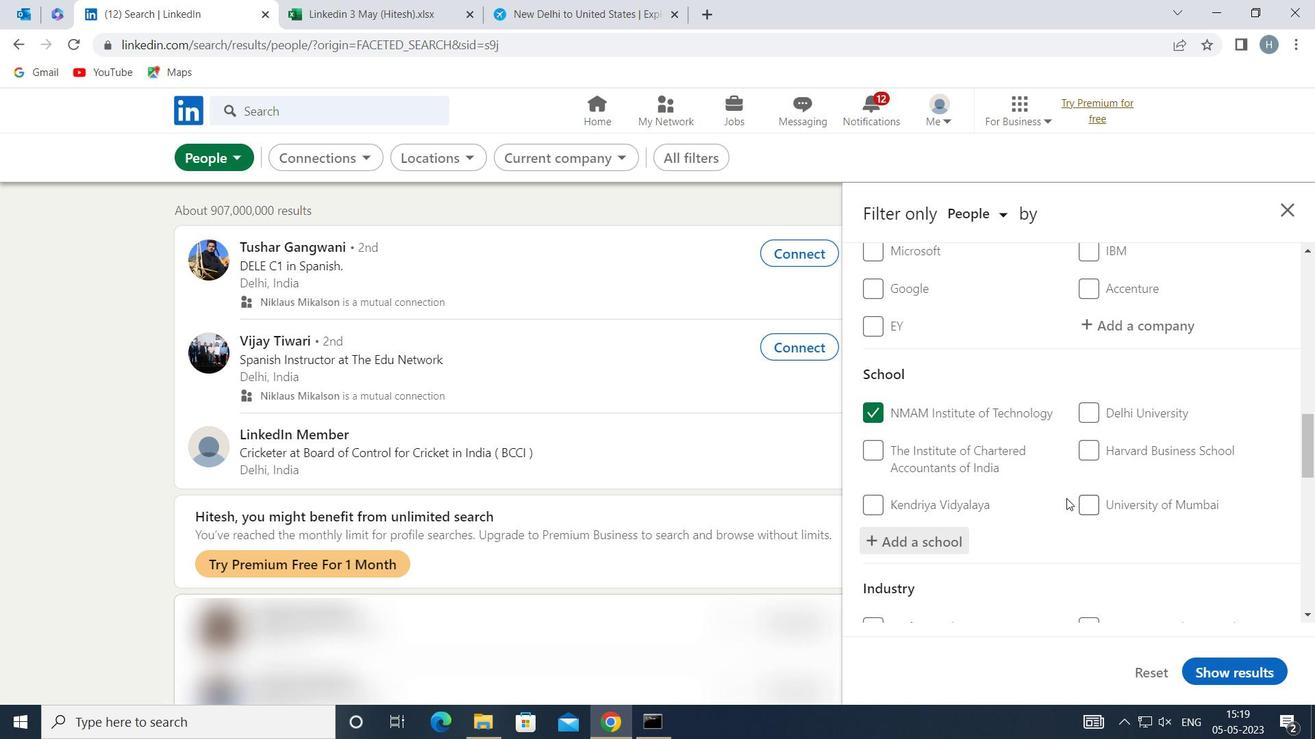 
Action: Mouse scrolled (1067, 493) with delta (0, 0)
Screenshot: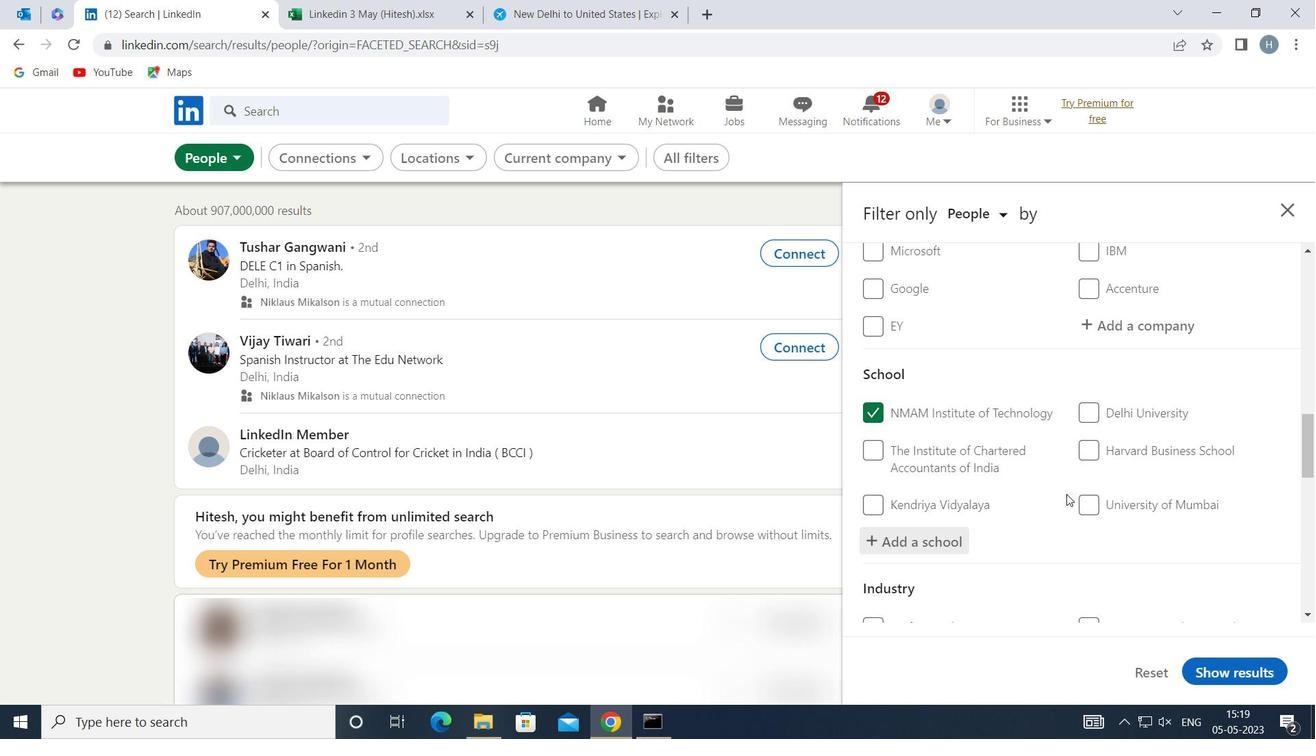 
Action: Mouse scrolled (1067, 493) with delta (0, 0)
Screenshot: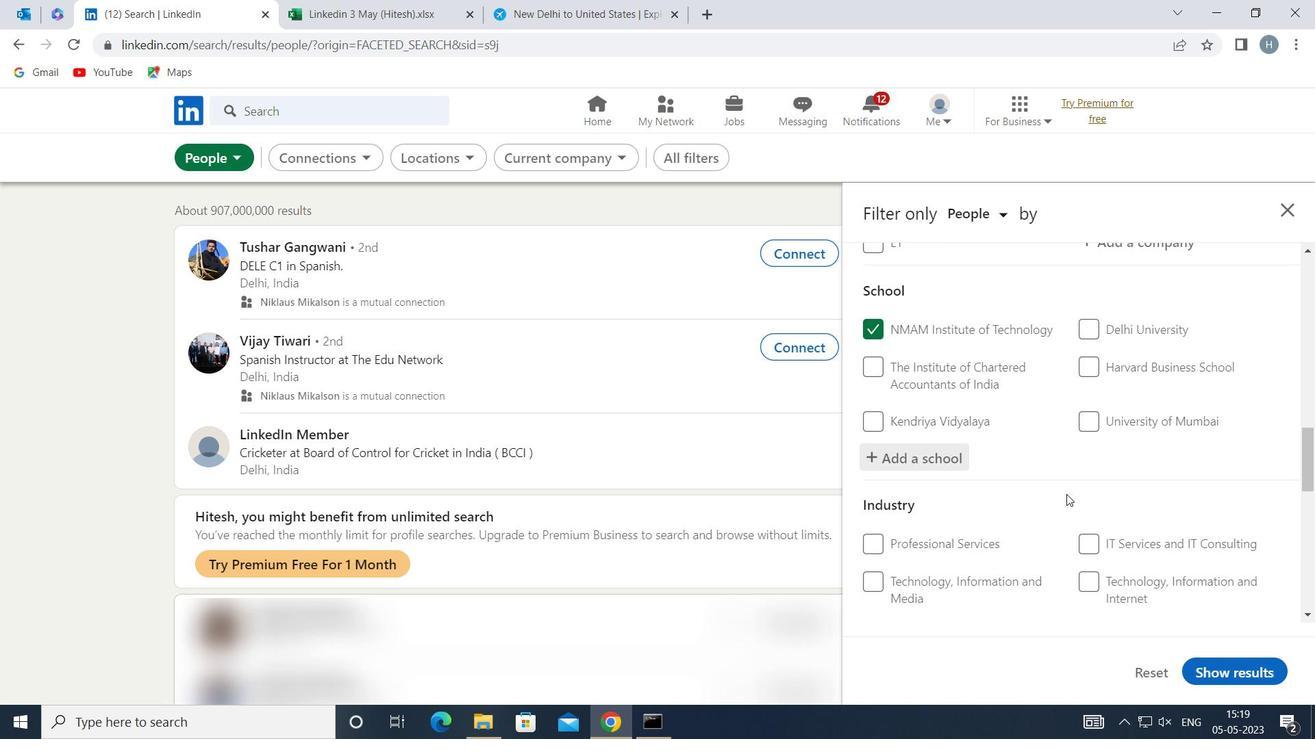 
Action: Mouse moved to (1146, 539)
Screenshot: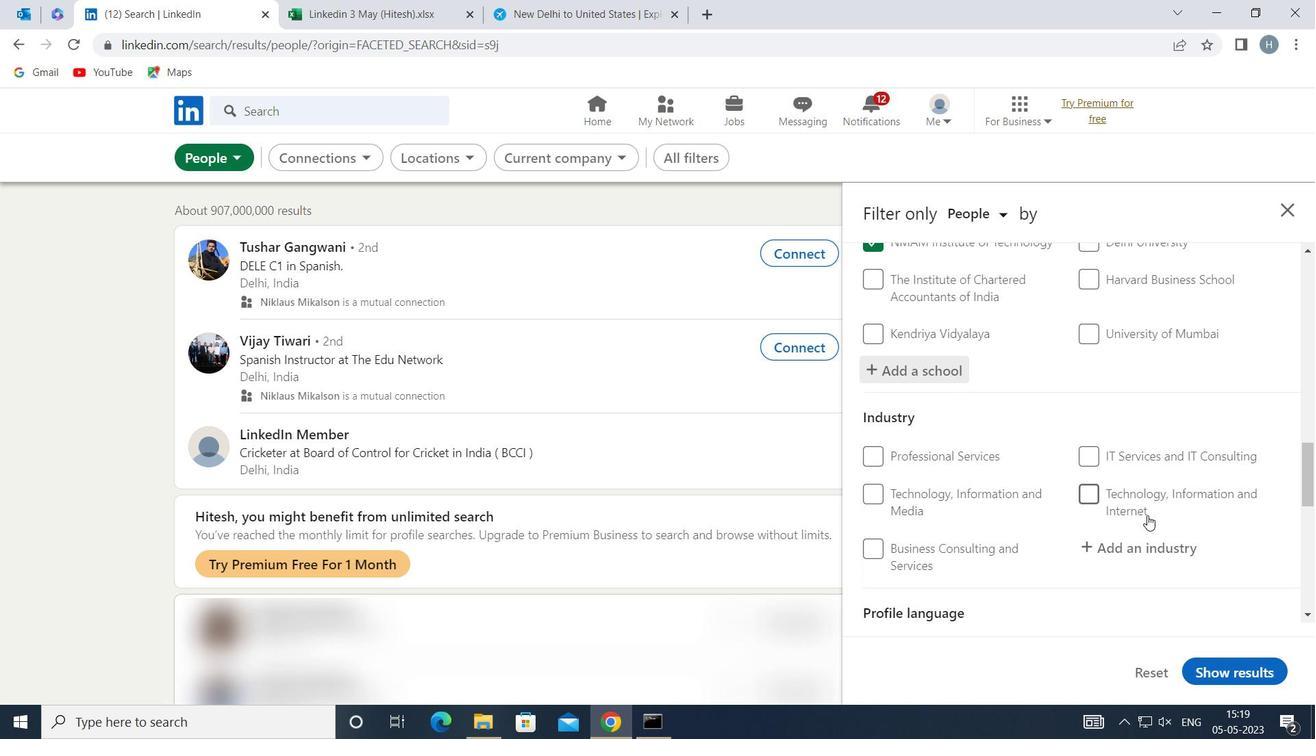 
Action: Mouse pressed left at (1146, 539)
Screenshot: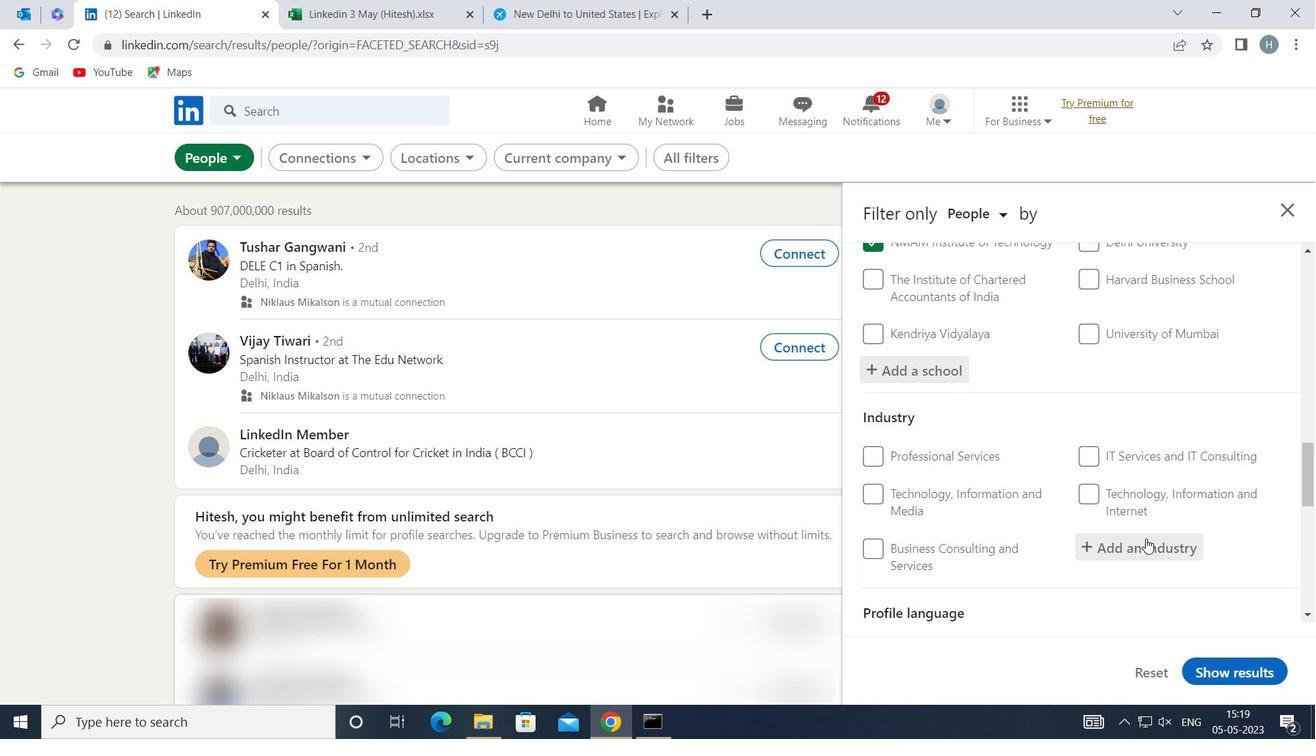 
Action: Mouse moved to (1146, 540)
Screenshot: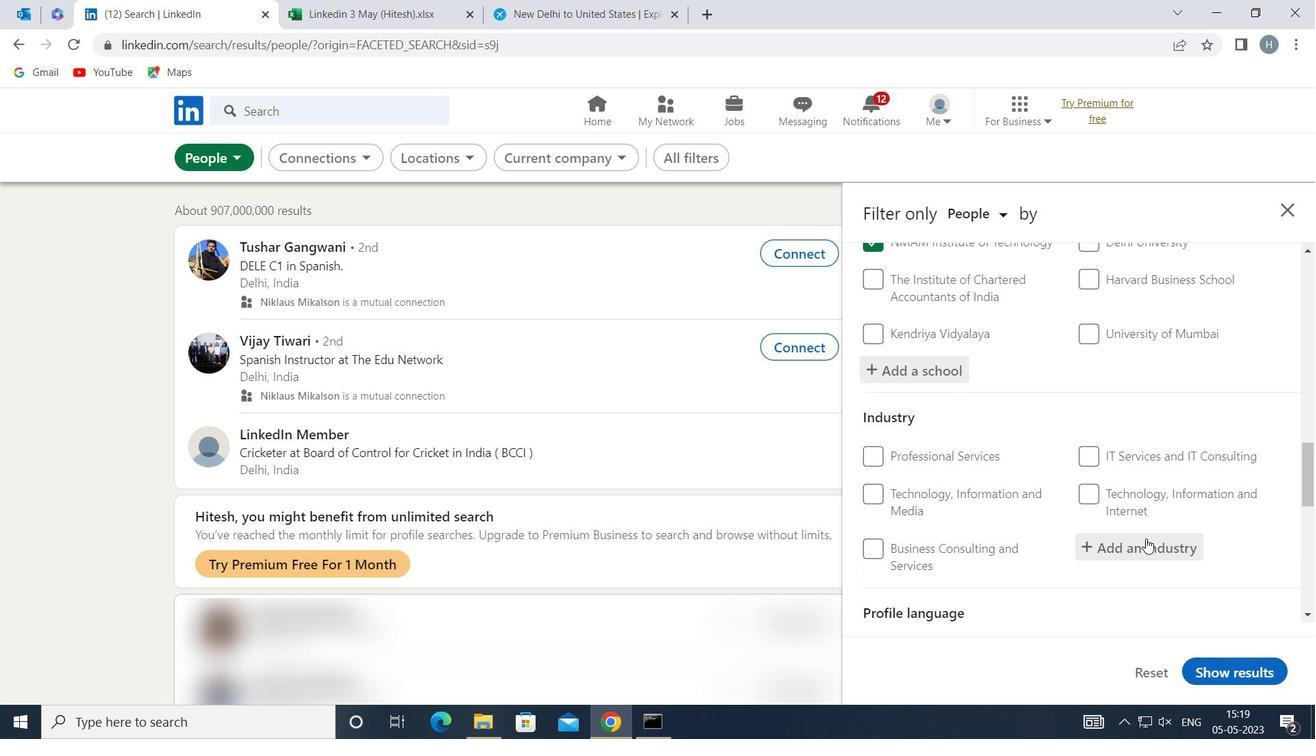 
Action: Key pressed <Key.shift>IT<Key.space><Key.shift>SYSTEM<Key.space><Key.shift><Key.shift>INSTALLATION<Key.space>AND<Key.space><Key.shift>DISP
Screenshot: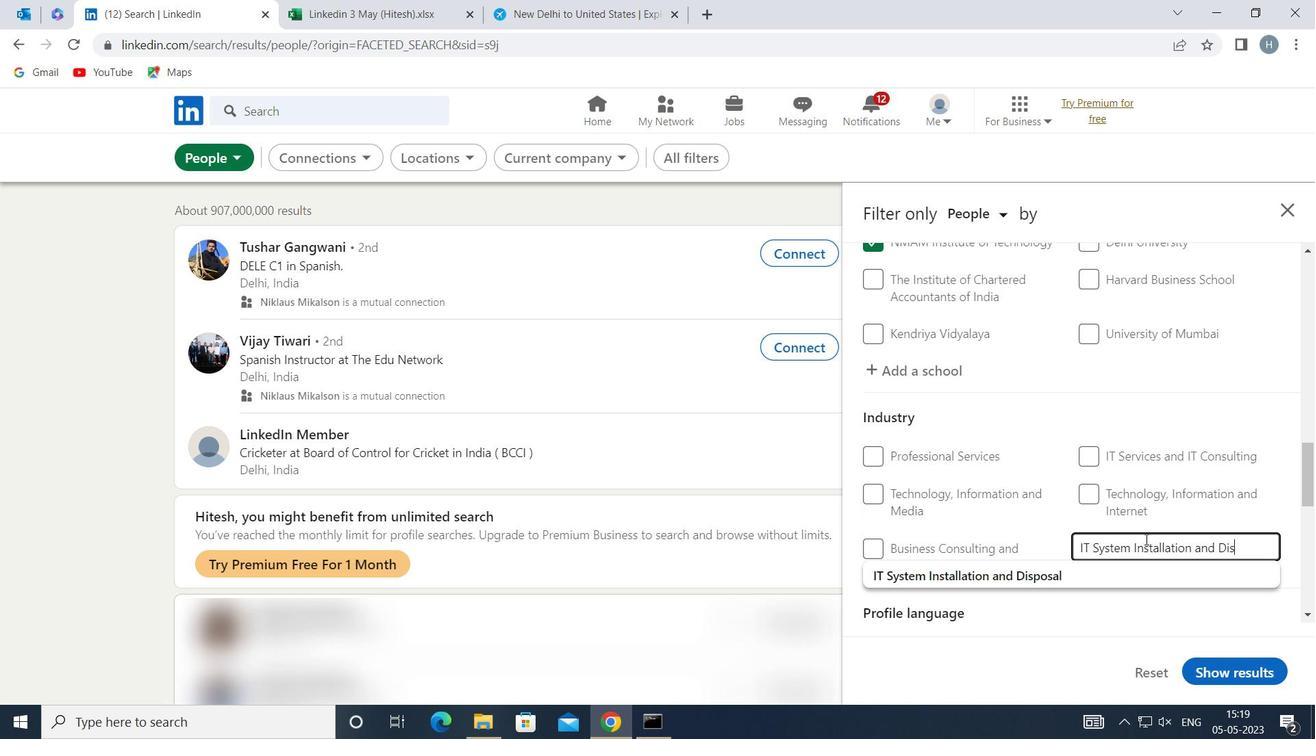 
Action: Mouse moved to (1094, 576)
Screenshot: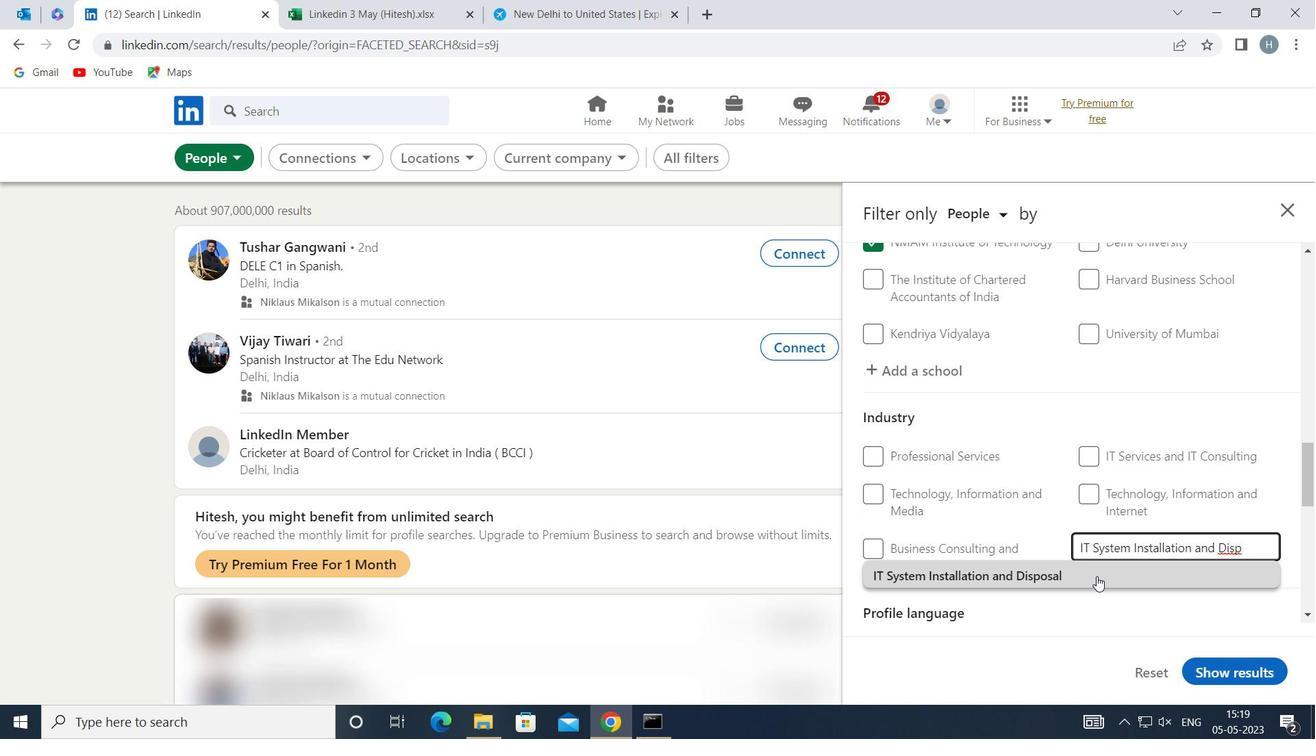 
Action: Mouse pressed left at (1094, 576)
Screenshot: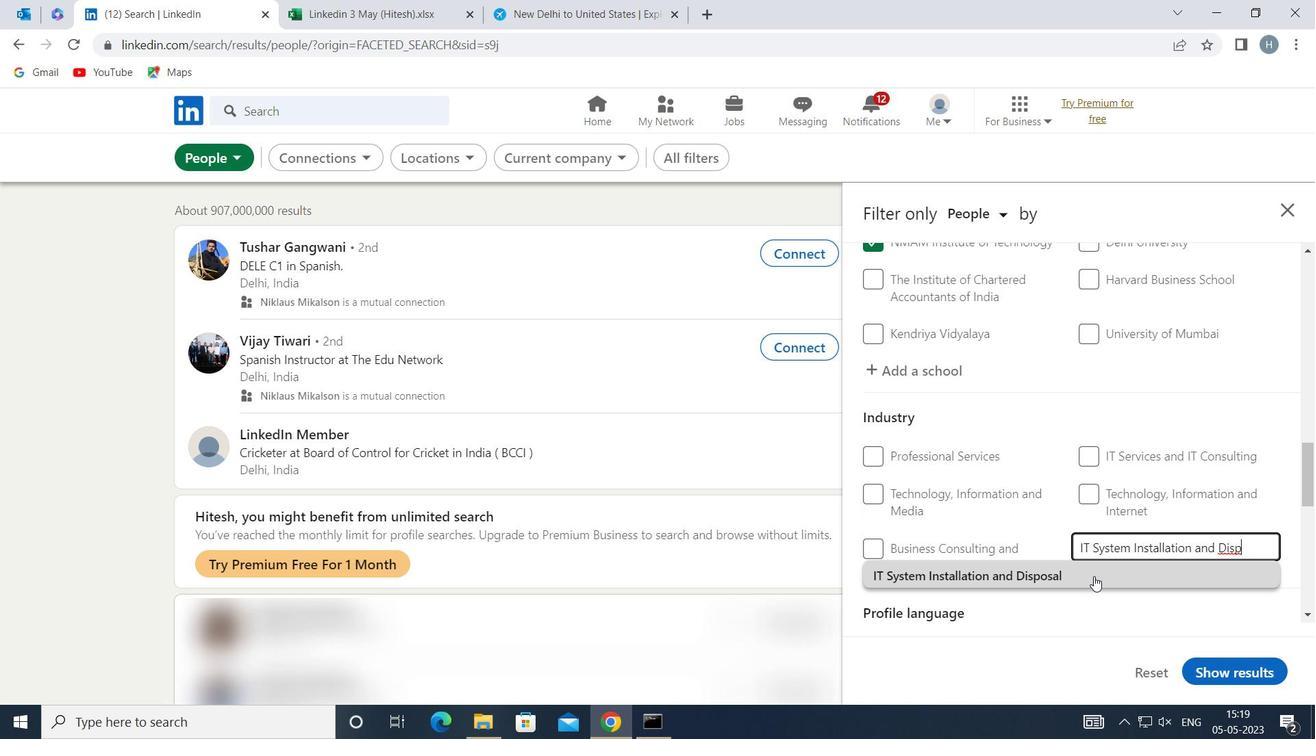 
Action: Mouse moved to (1039, 523)
Screenshot: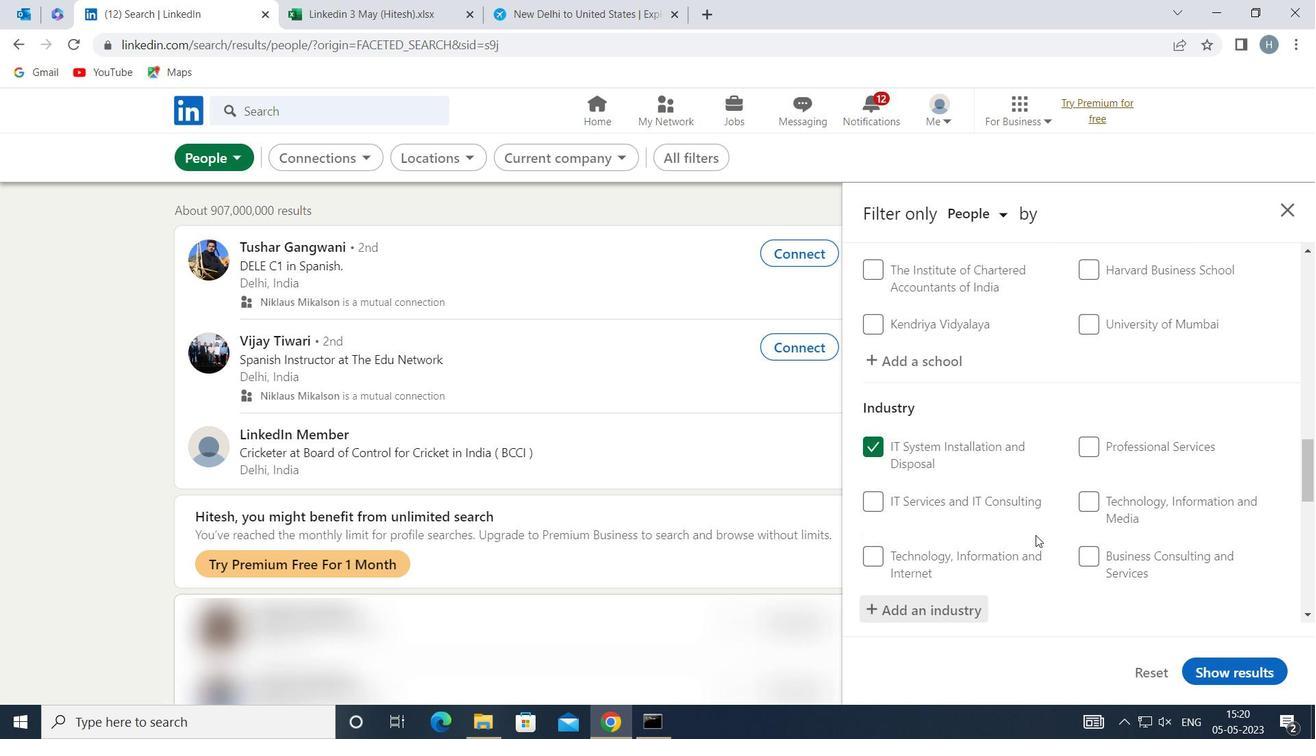 
Action: Mouse scrolled (1039, 522) with delta (0, 0)
Screenshot: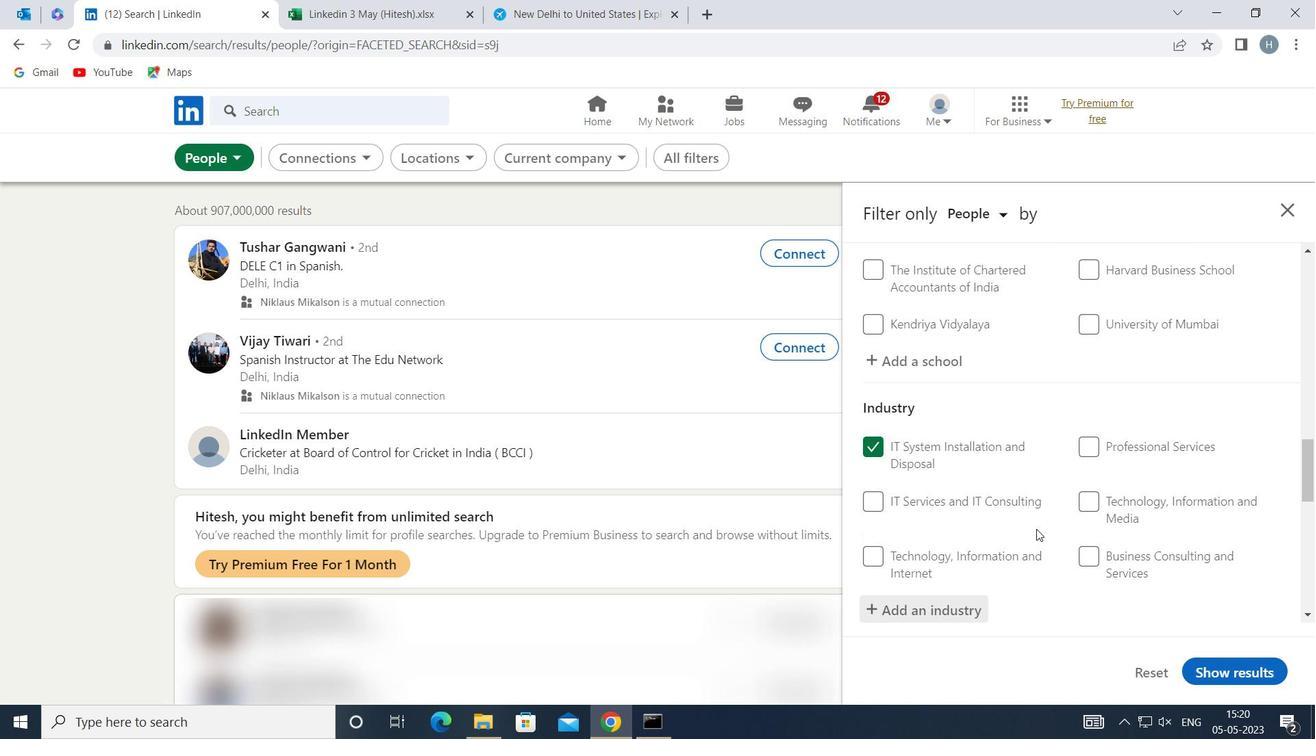 
Action: Mouse moved to (1042, 519)
Screenshot: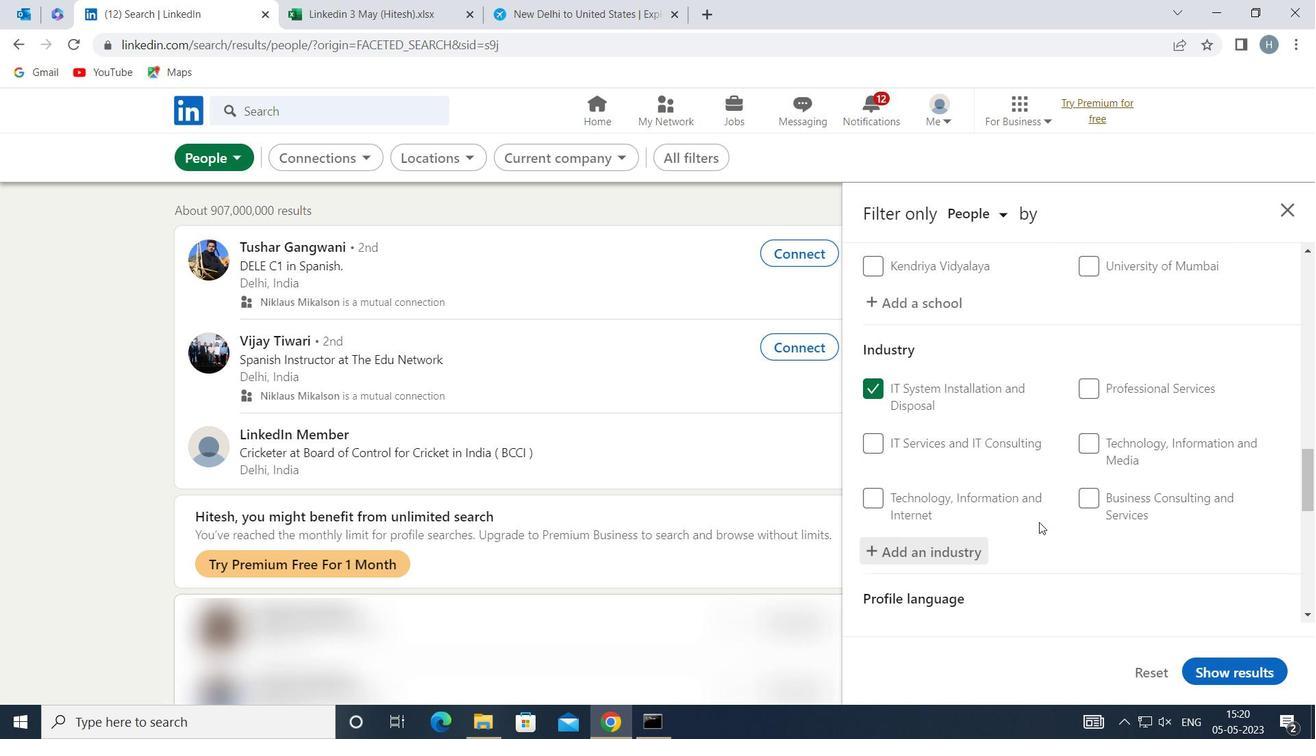 
Action: Mouse scrolled (1042, 519) with delta (0, 0)
Screenshot: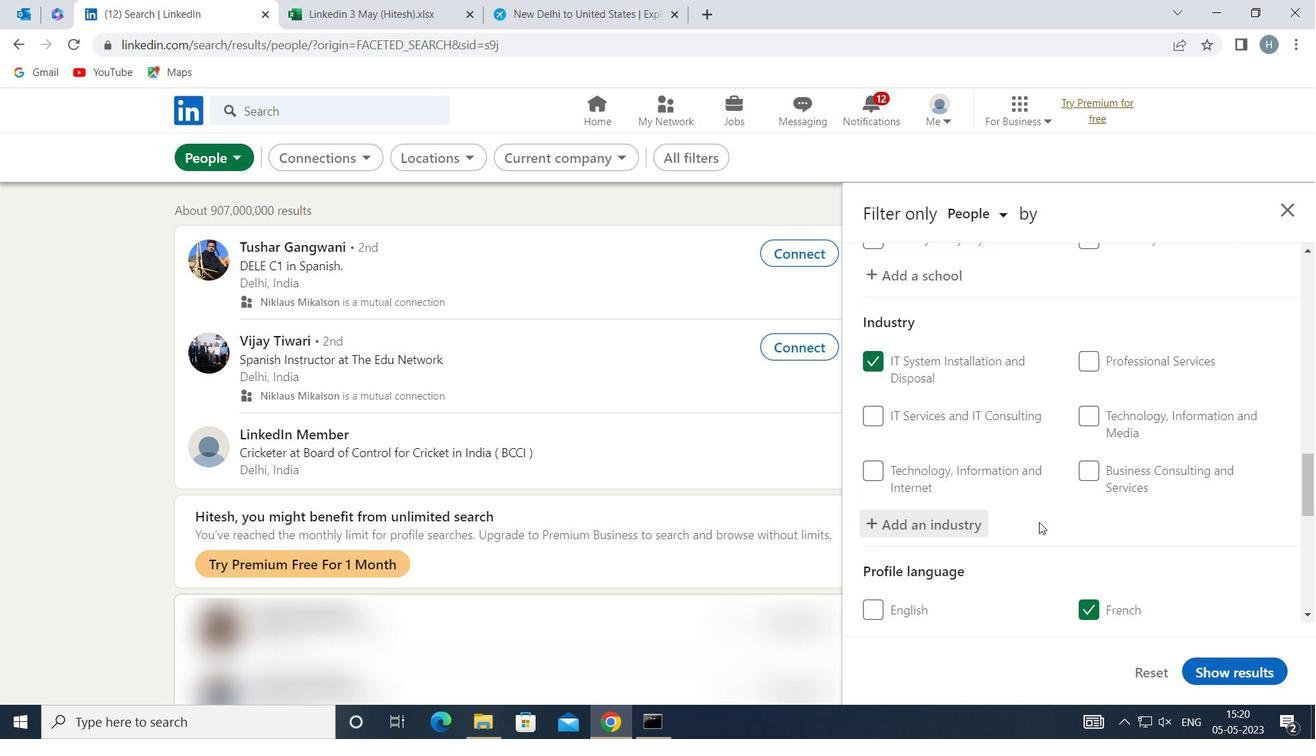 
Action: Mouse moved to (1044, 516)
Screenshot: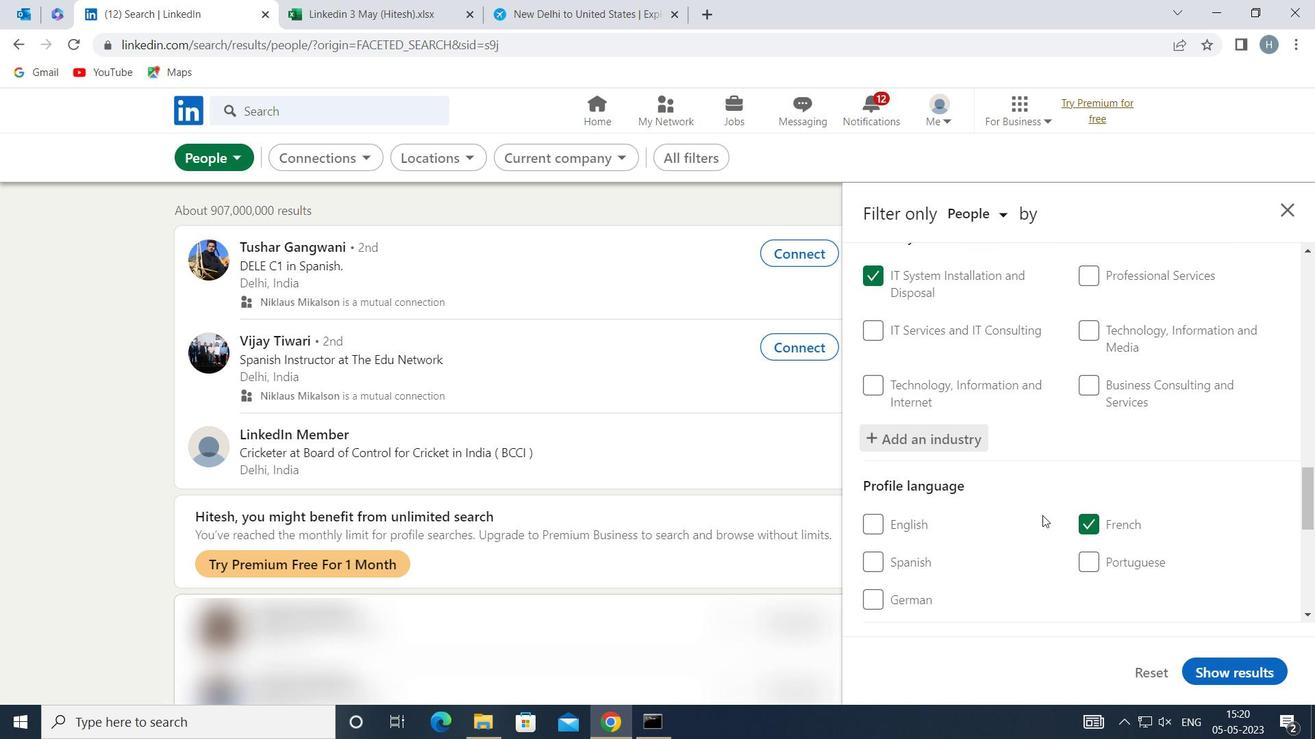 
Action: Mouse scrolled (1044, 515) with delta (0, 0)
Screenshot: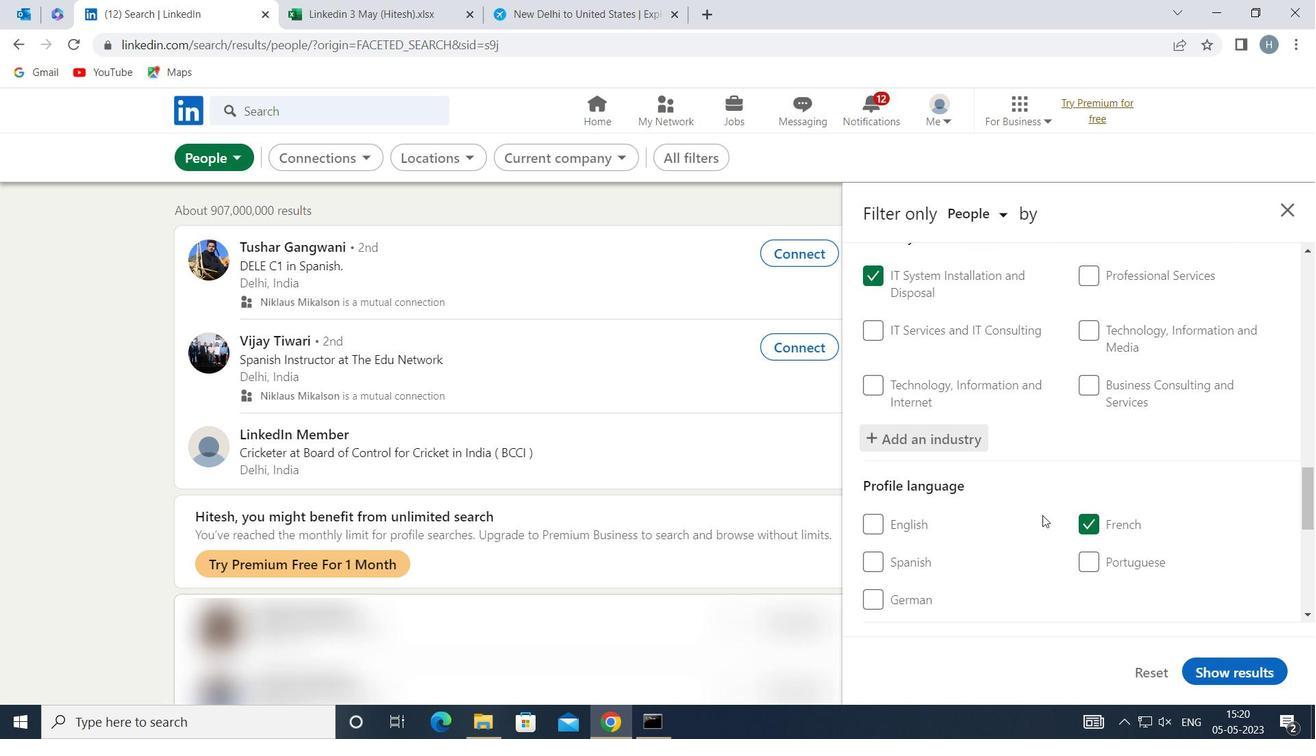 
Action: Mouse moved to (1044, 511)
Screenshot: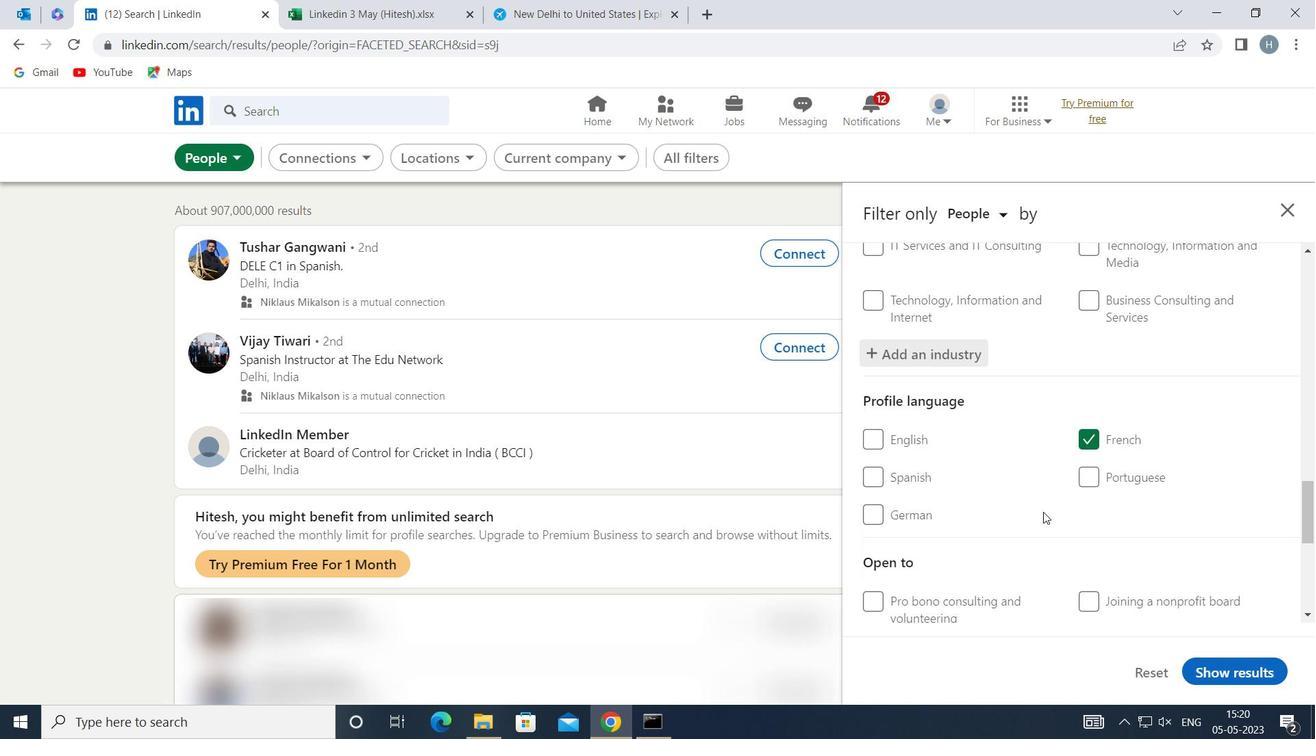 
Action: Mouse scrolled (1044, 511) with delta (0, 0)
Screenshot: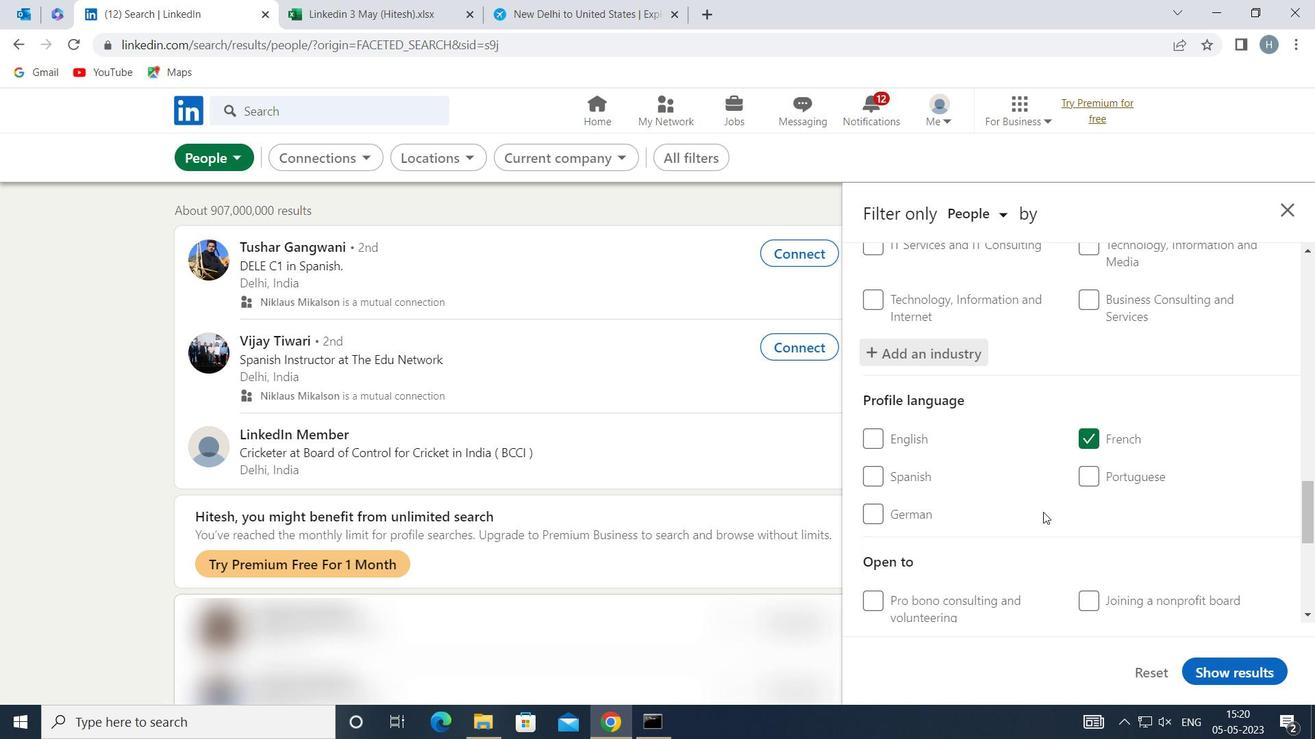 
Action: Mouse moved to (1044, 506)
Screenshot: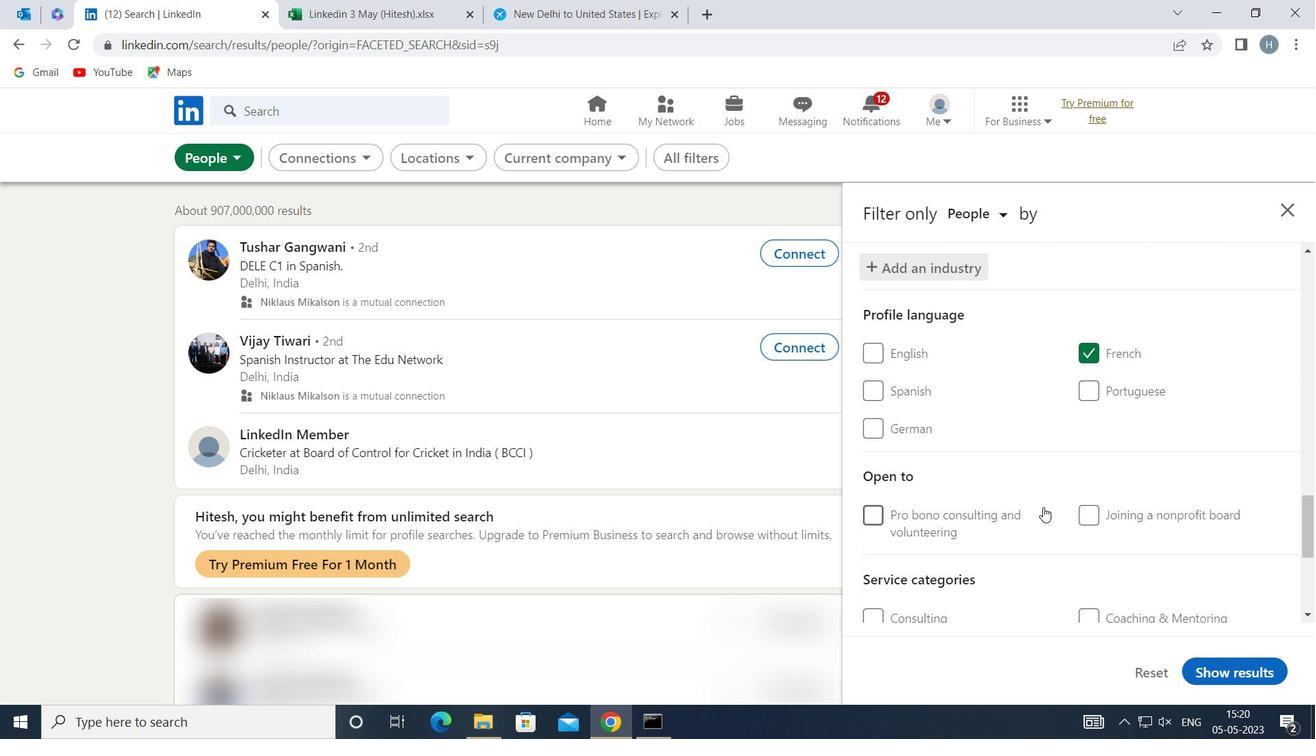 
Action: Mouse scrolled (1044, 506) with delta (0, 0)
Screenshot: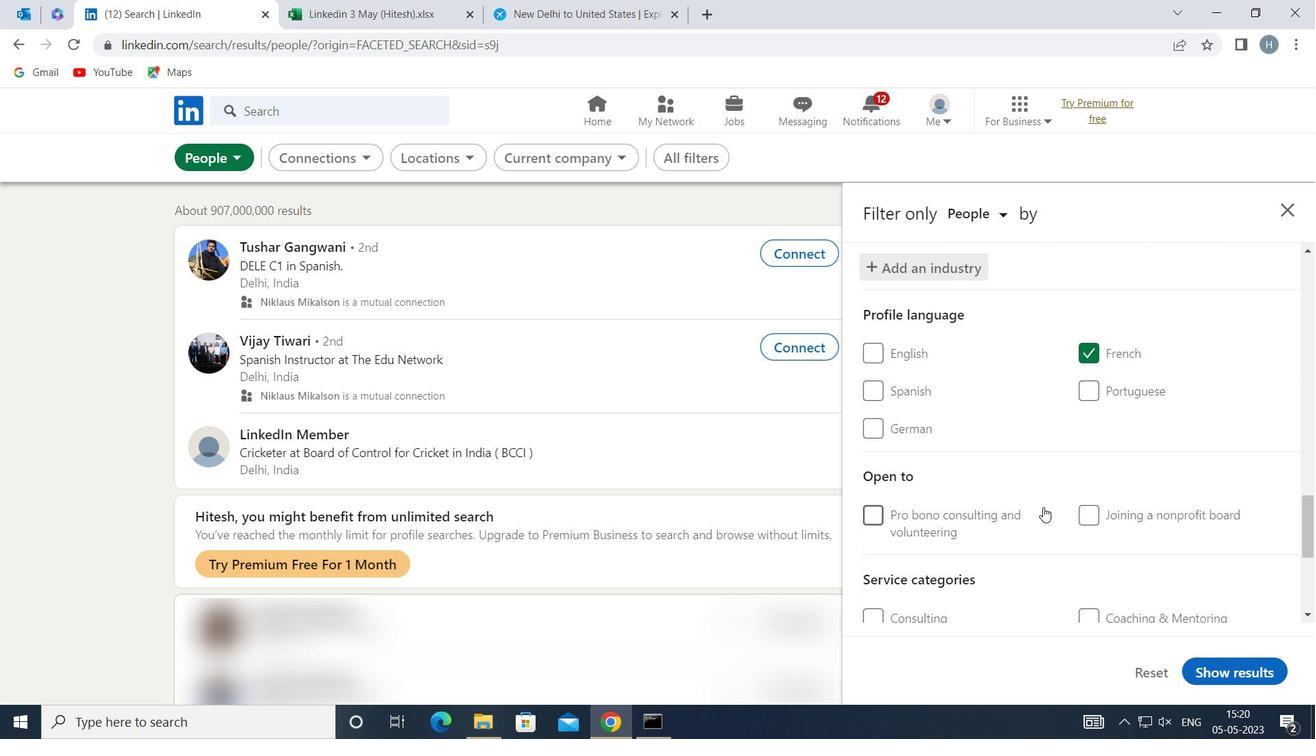 
Action: Mouse moved to (1048, 504)
Screenshot: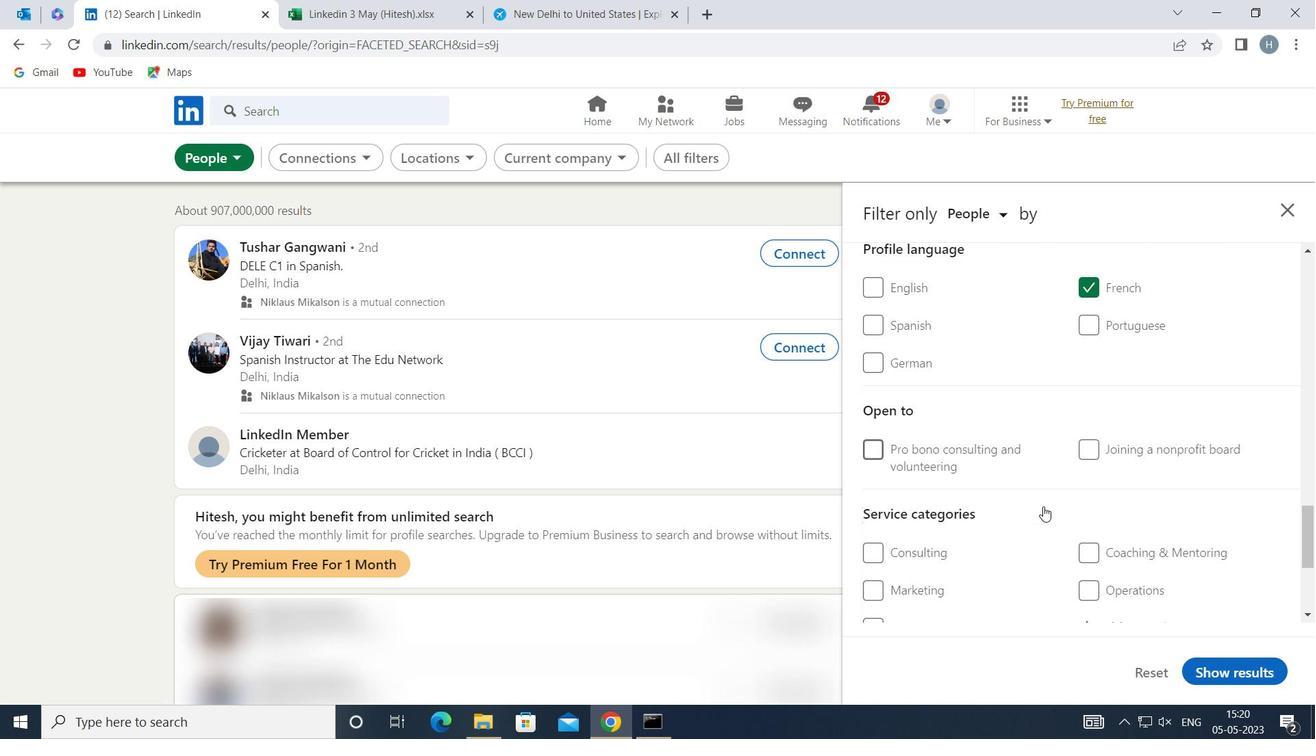 
Action: Mouse scrolled (1048, 504) with delta (0, 0)
Screenshot: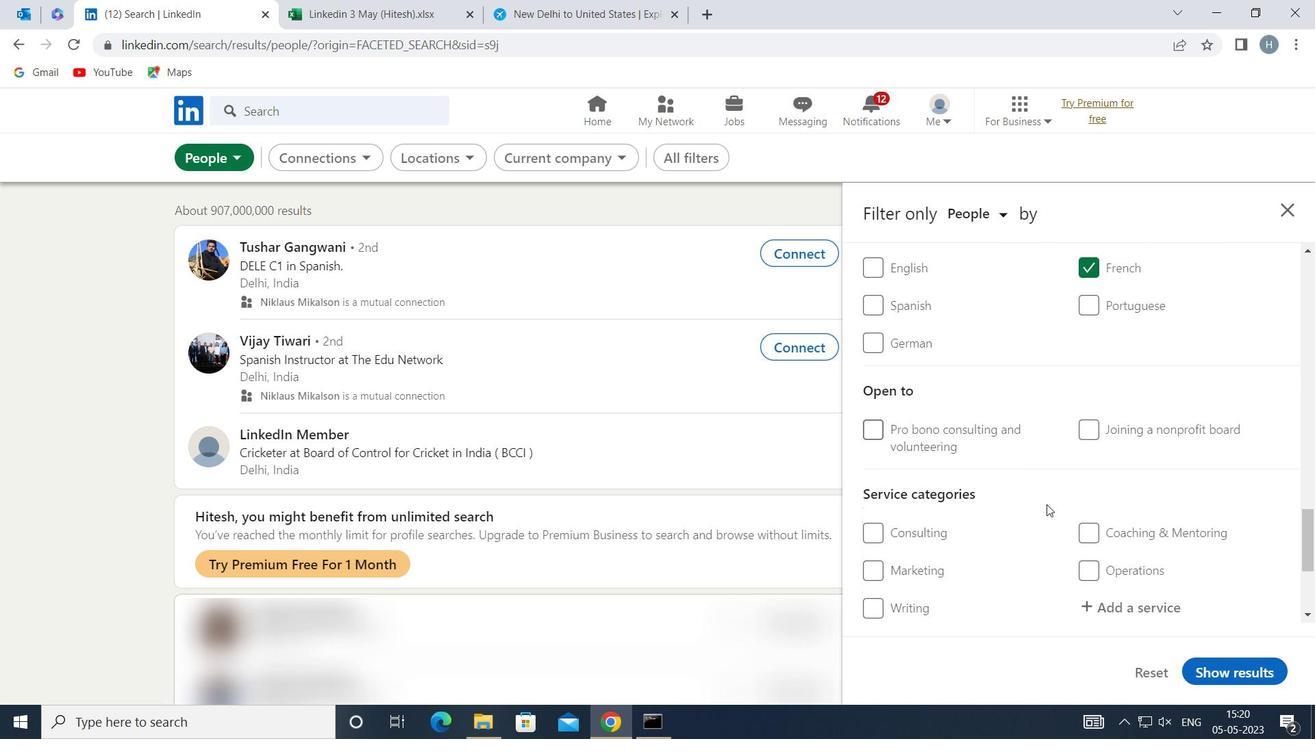 
Action: Mouse moved to (1100, 517)
Screenshot: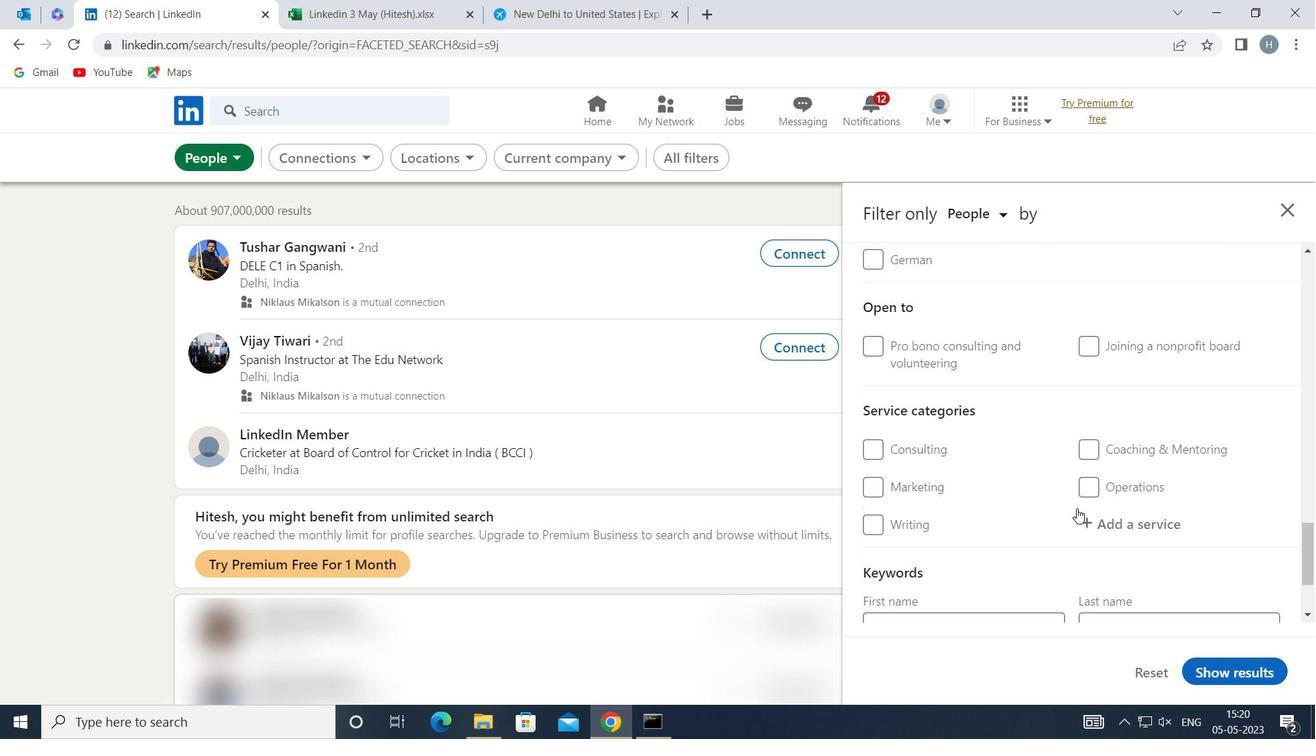 
Action: Mouse pressed left at (1100, 517)
Screenshot: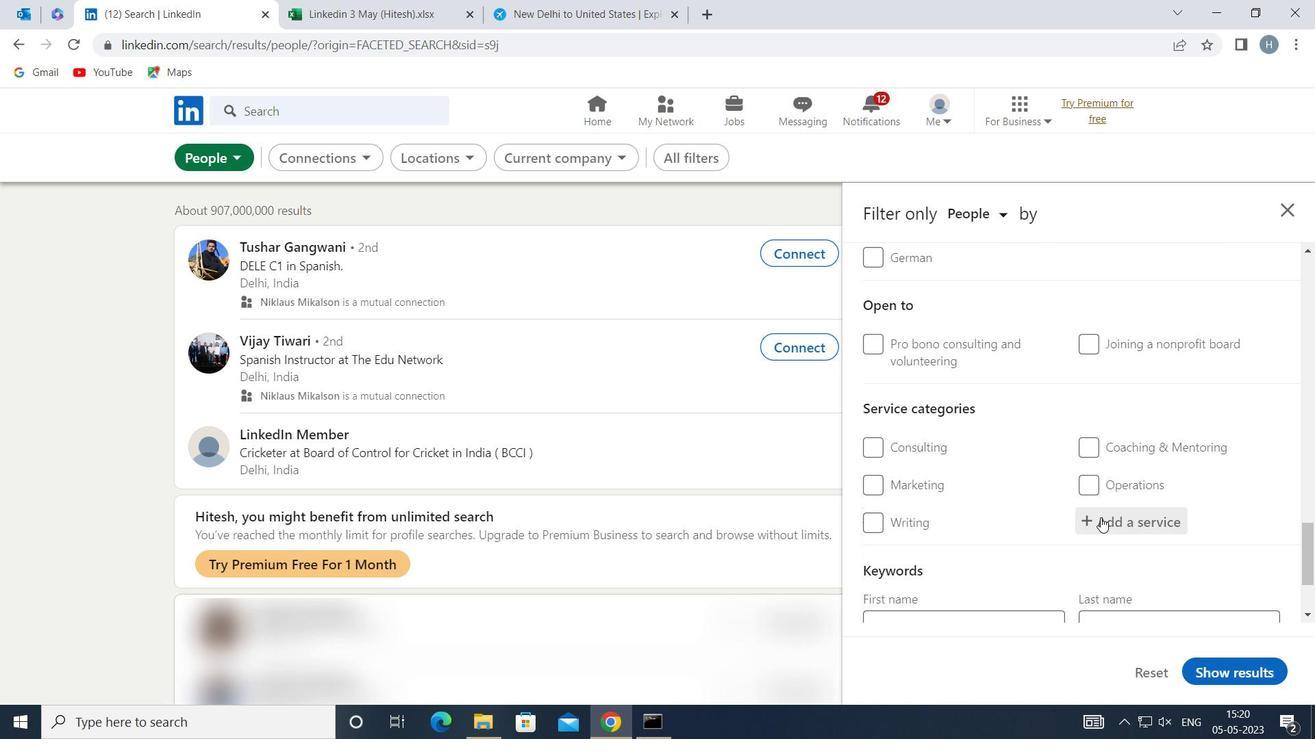 
Action: Key pressed <Key.shift>HEADSHOT<Key.space><Key.shift>P[HO
Screenshot: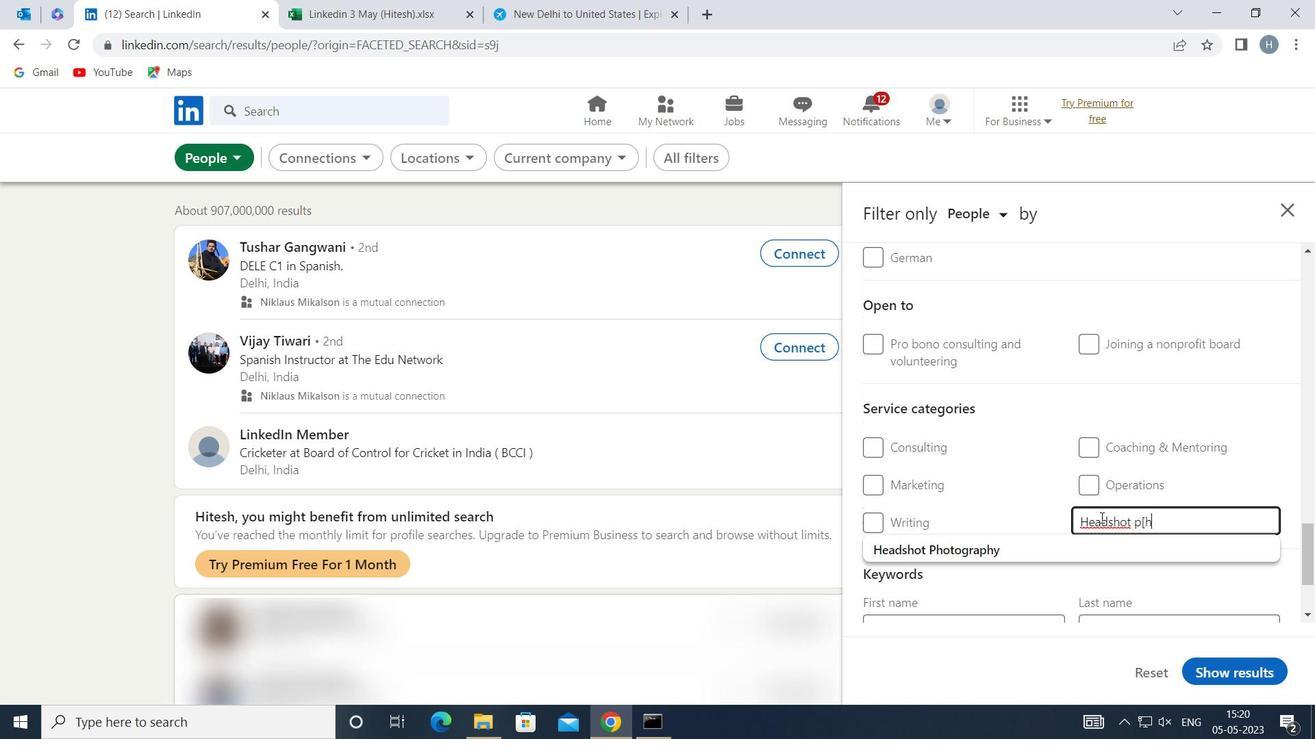 
Action: Mouse moved to (1095, 514)
Screenshot: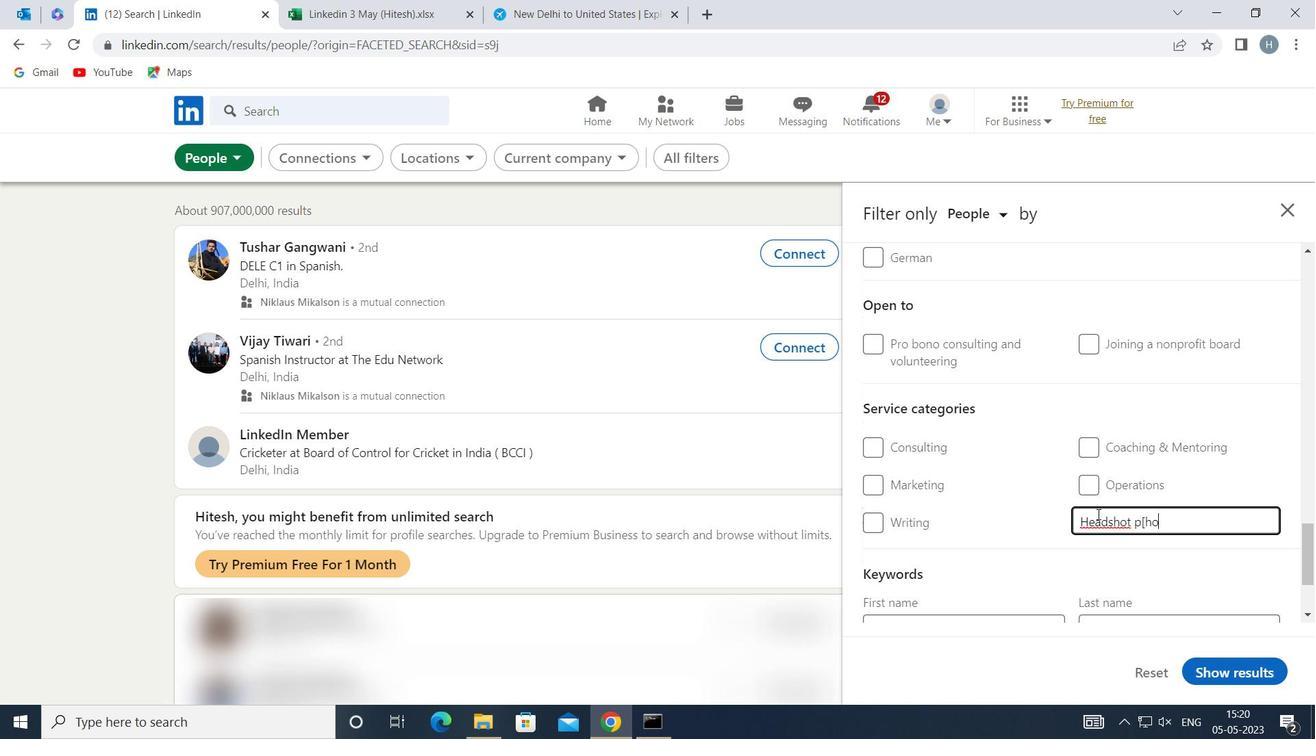 
Action: Key pressed <Key.backspace><Key.backspace><Key.backspace>HO
Screenshot: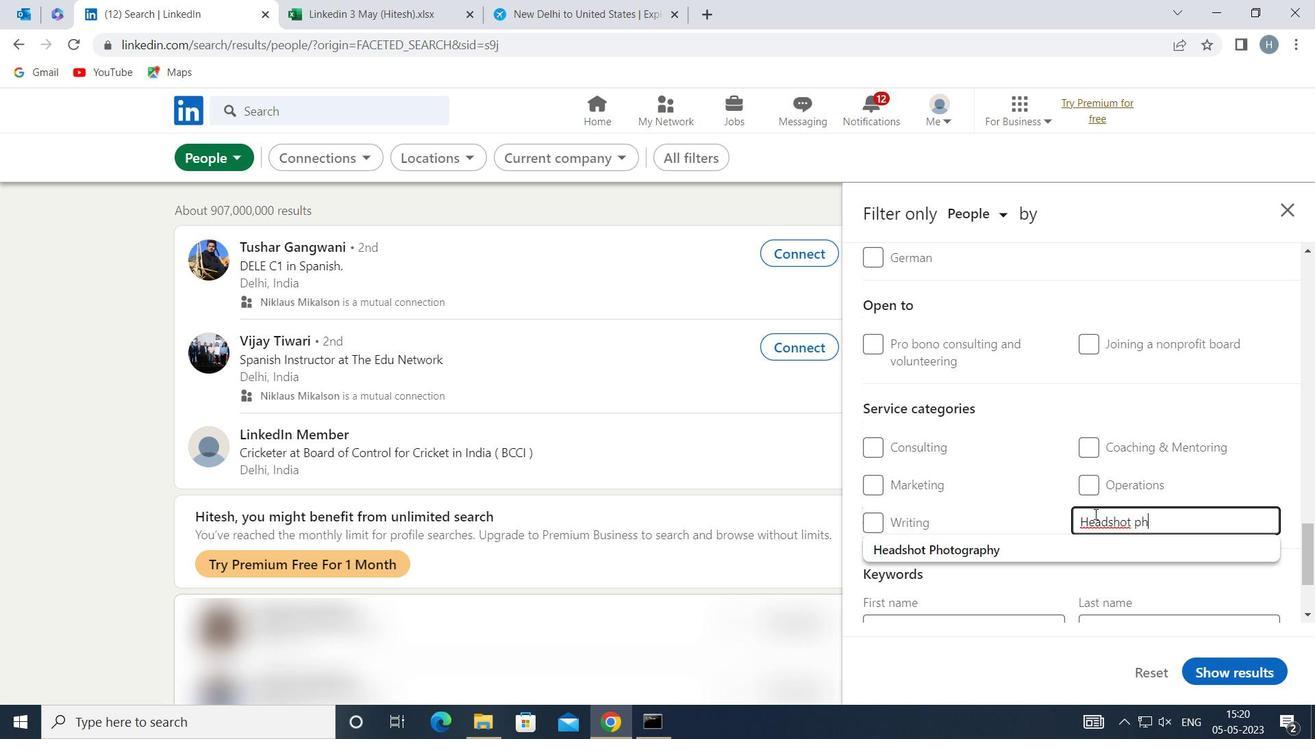 
Action: Mouse moved to (1007, 548)
Screenshot: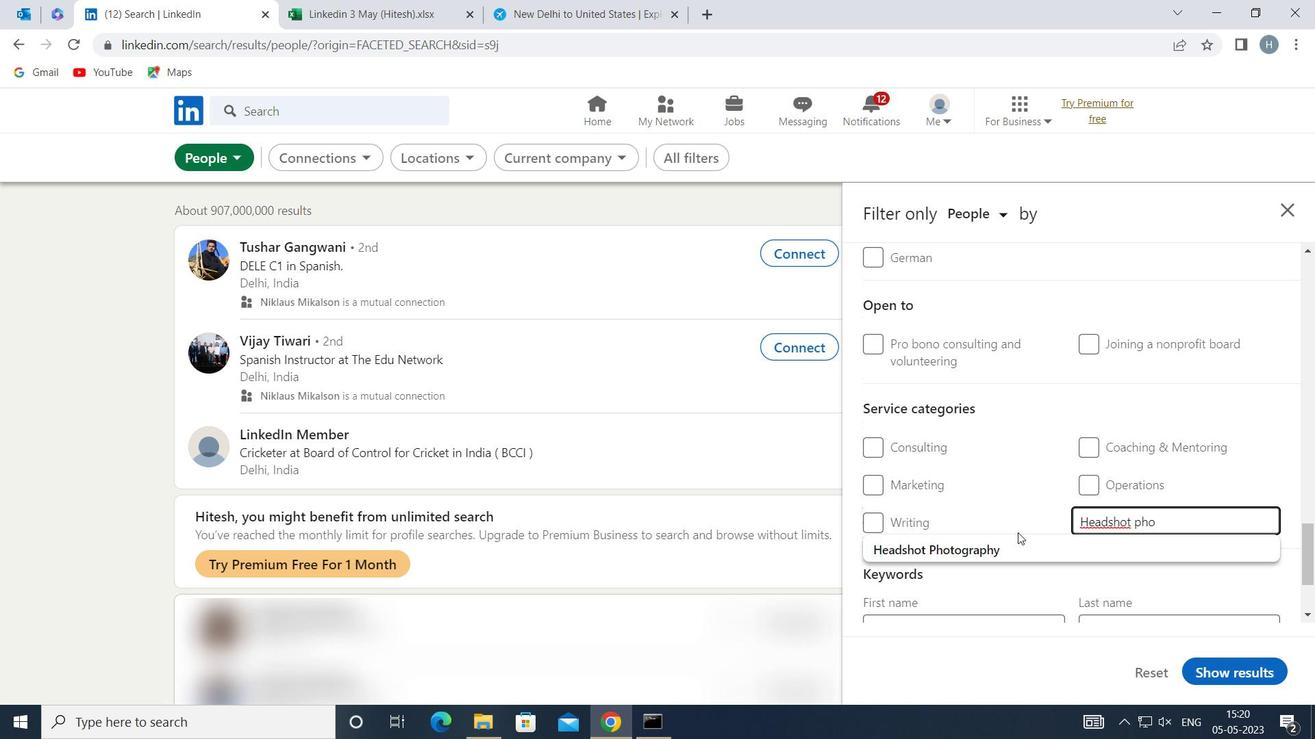 
Action: Mouse pressed left at (1007, 548)
Screenshot: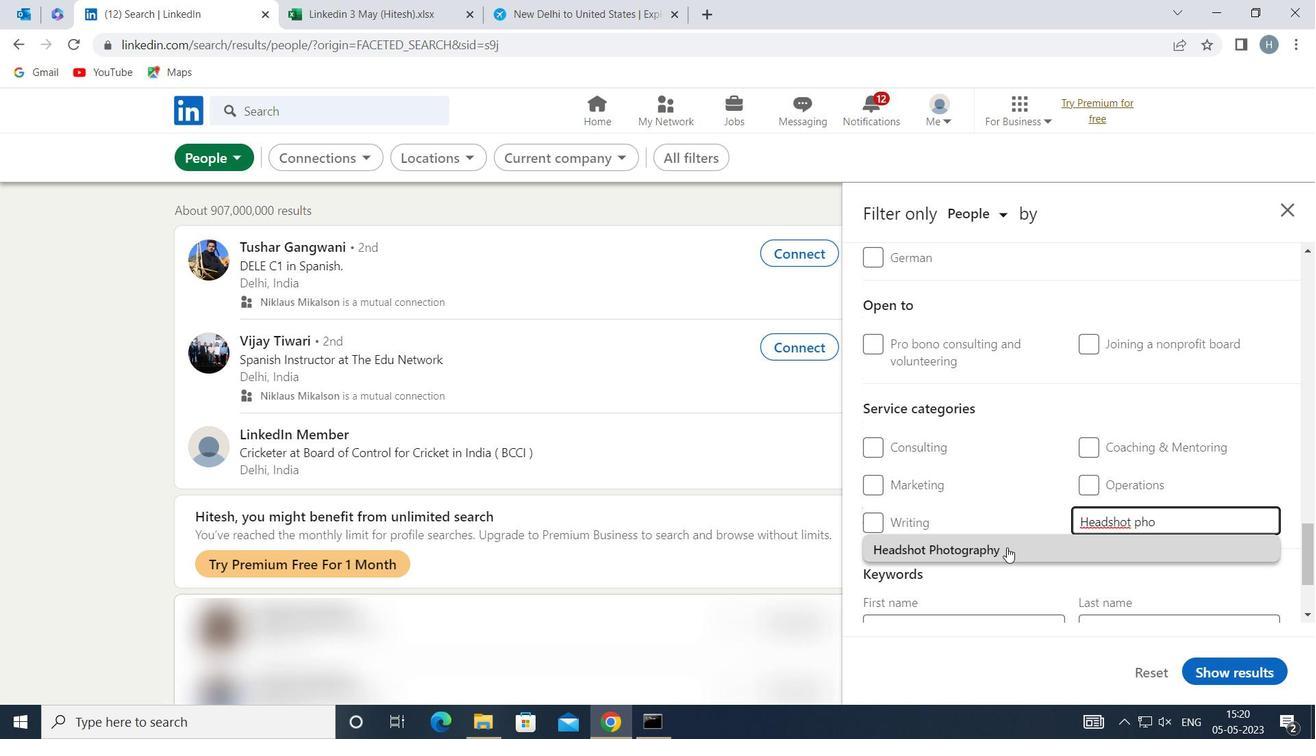 
Action: Mouse moved to (1039, 495)
Screenshot: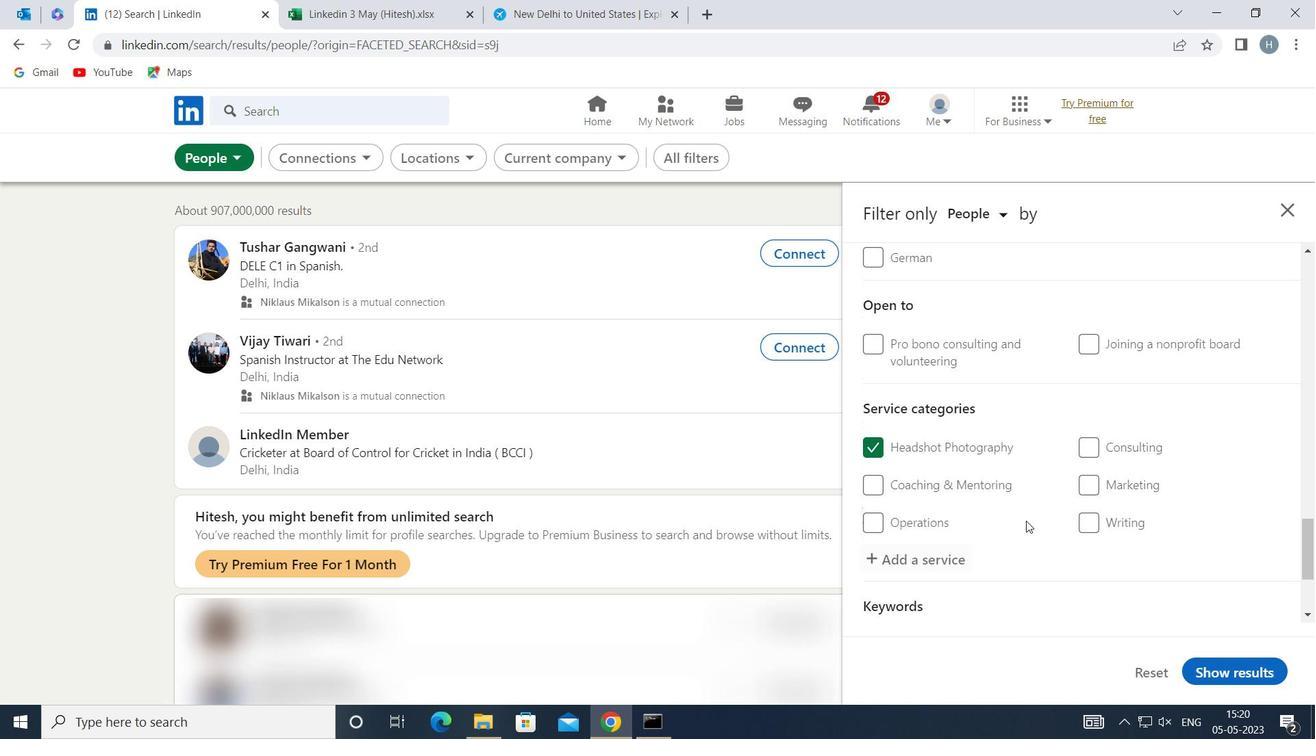 
Action: Mouse scrolled (1039, 494) with delta (0, 0)
Screenshot: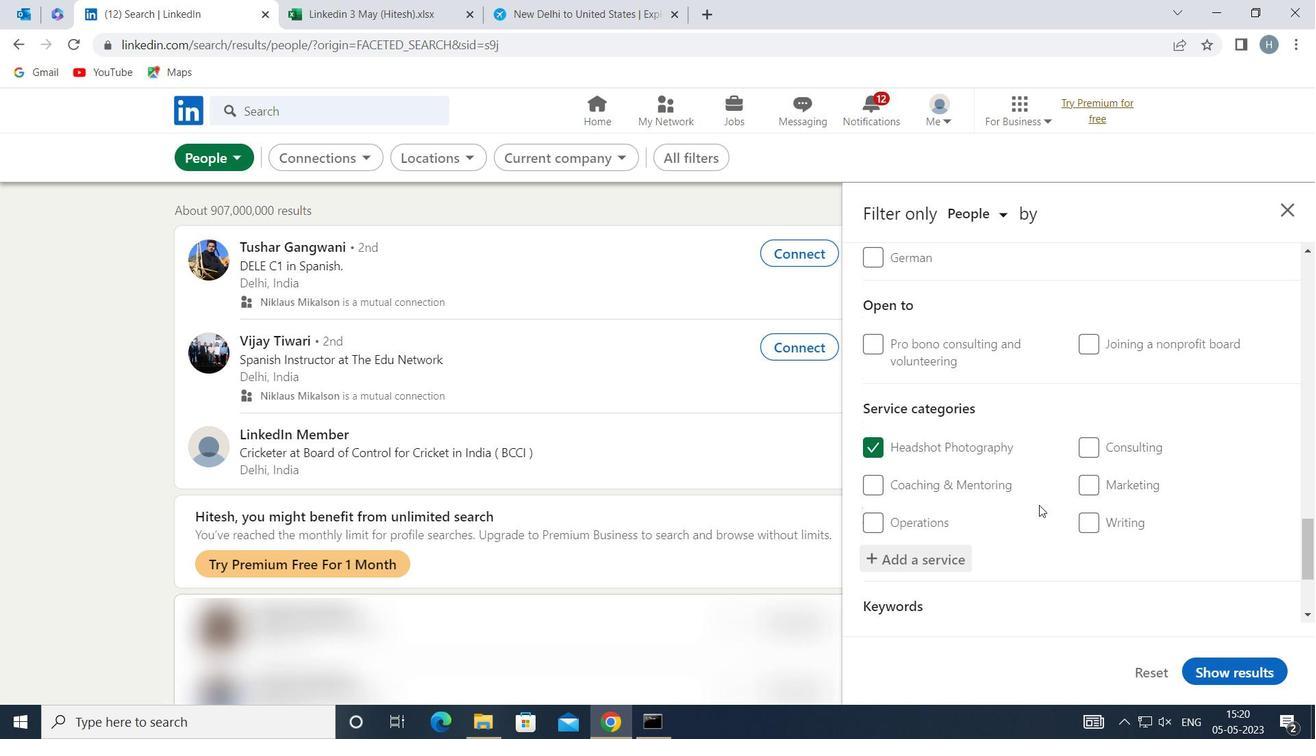
Action: Mouse scrolled (1039, 494) with delta (0, 0)
Screenshot: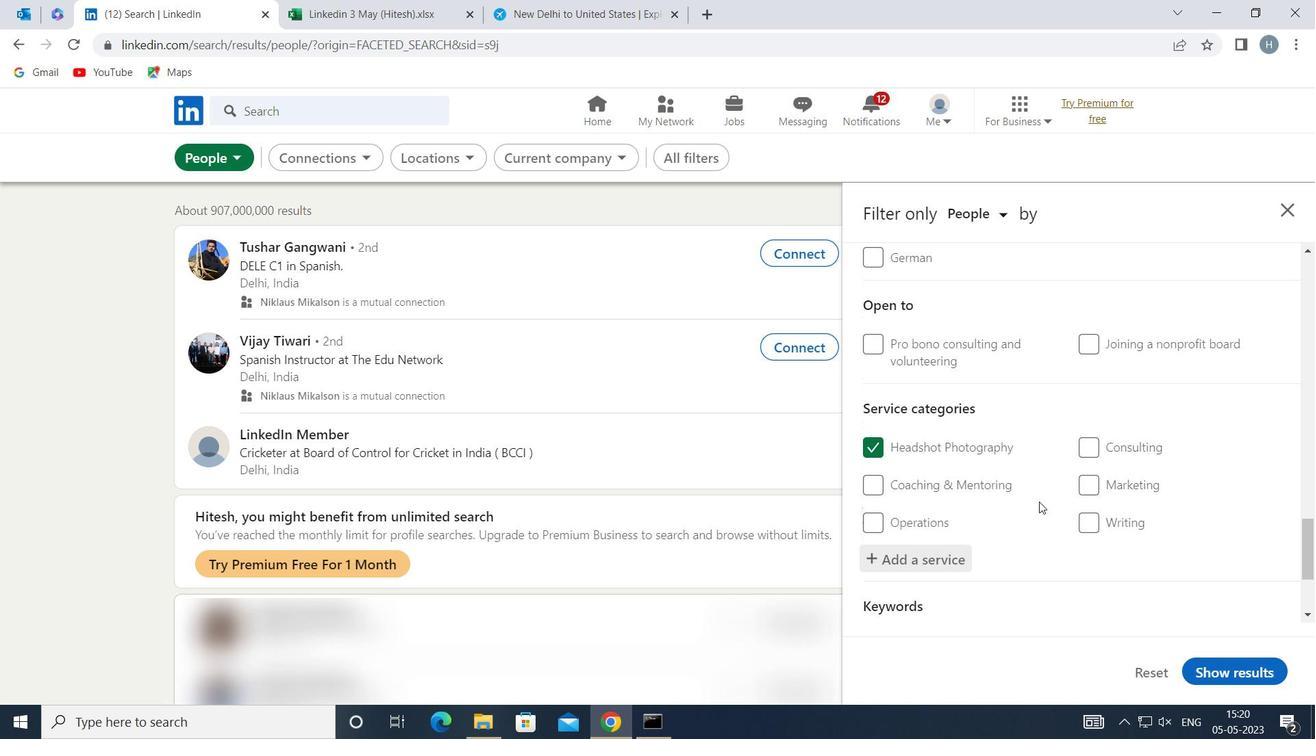 
Action: Mouse moved to (1039, 485)
Screenshot: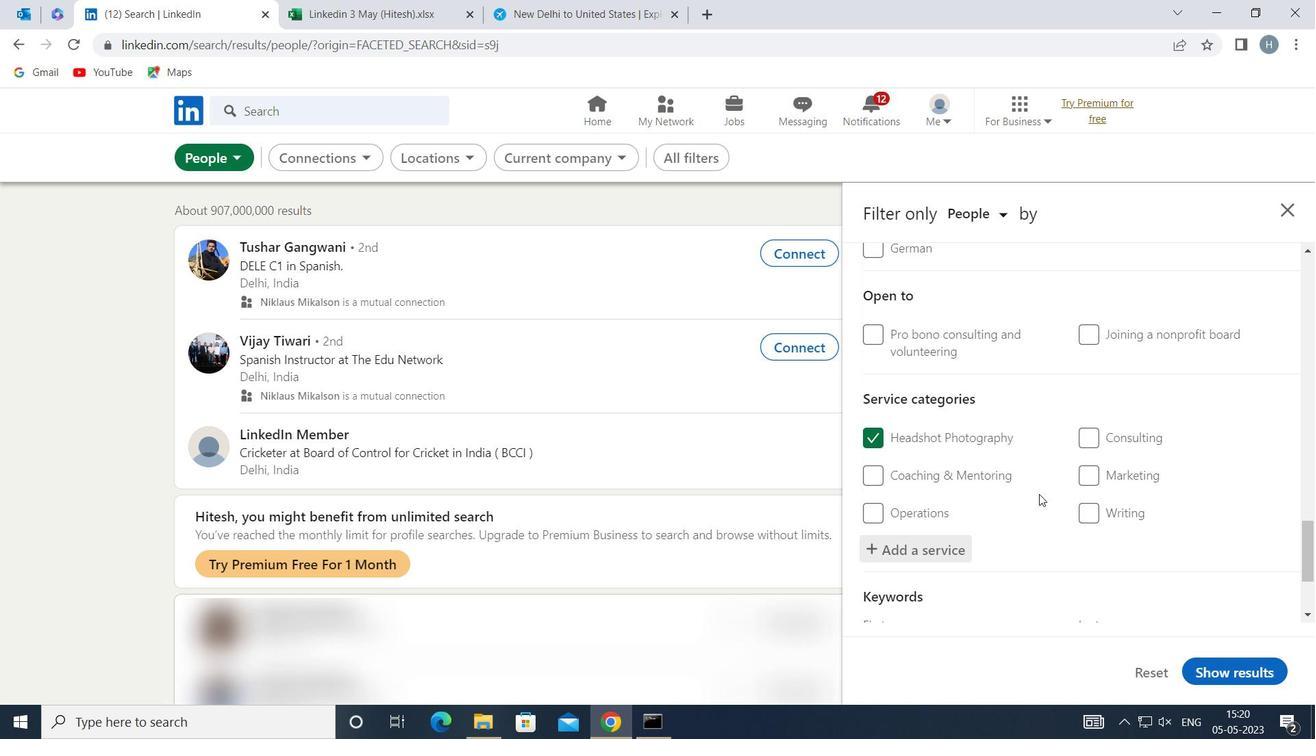
Action: Mouse scrolled (1039, 484) with delta (0, 0)
Screenshot: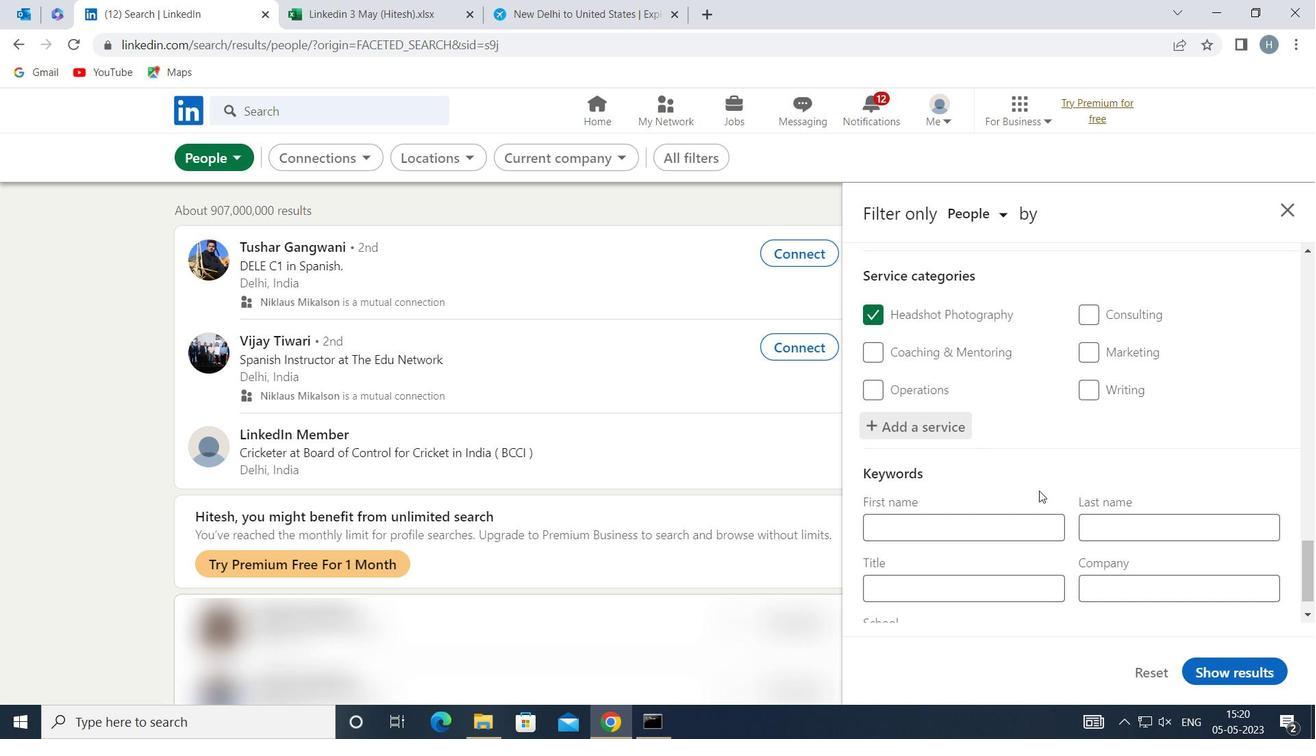 
Action: Mouse scrolled (1039, 484) with delta (0, 0)
Screenshot: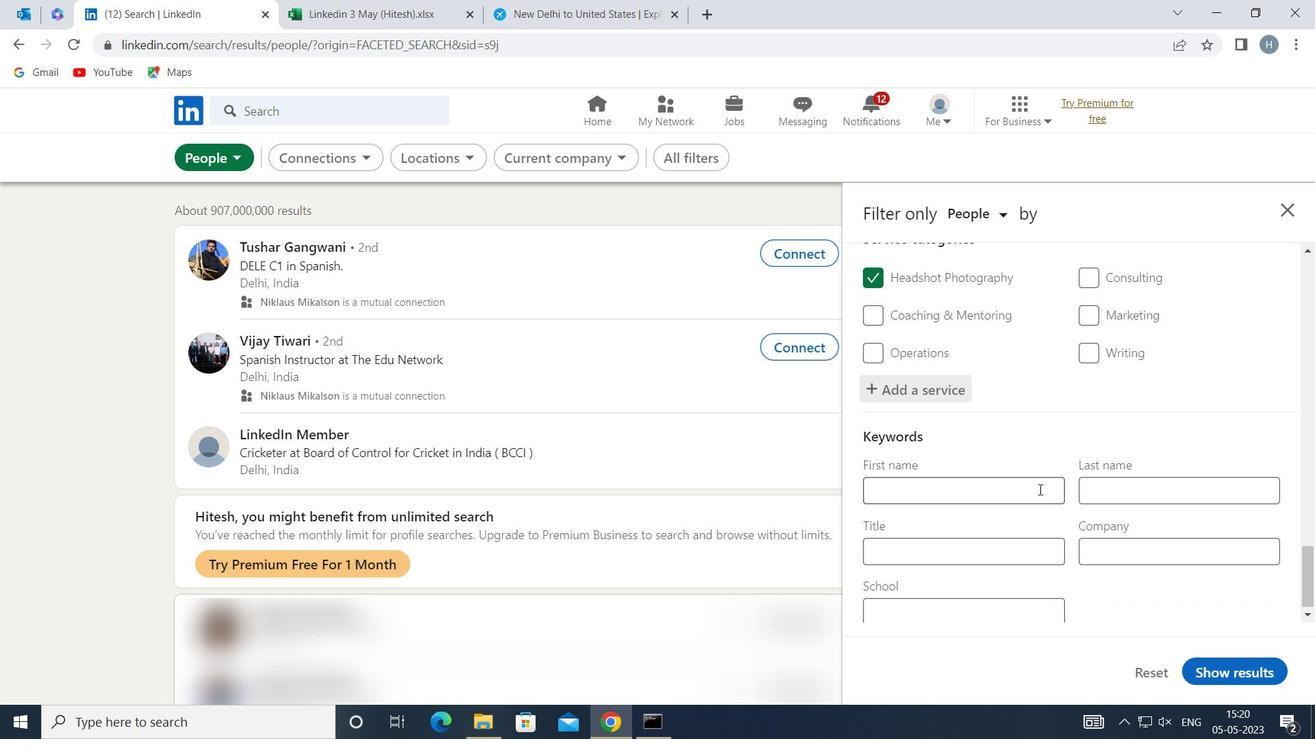 
Action: Mouse scrolled (1039, 484) with delta (0, 0)
Screenshot: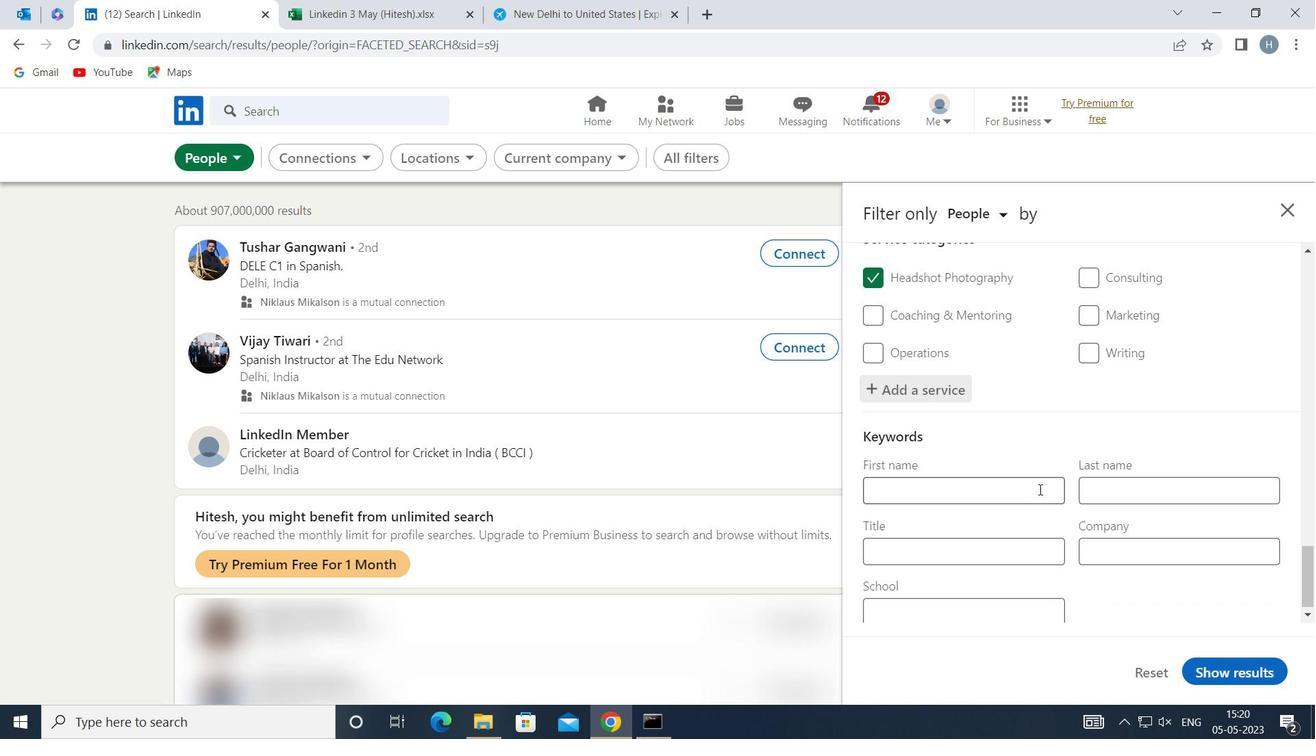 
Action: Mouse moved to (1005, 544)
Screenshot: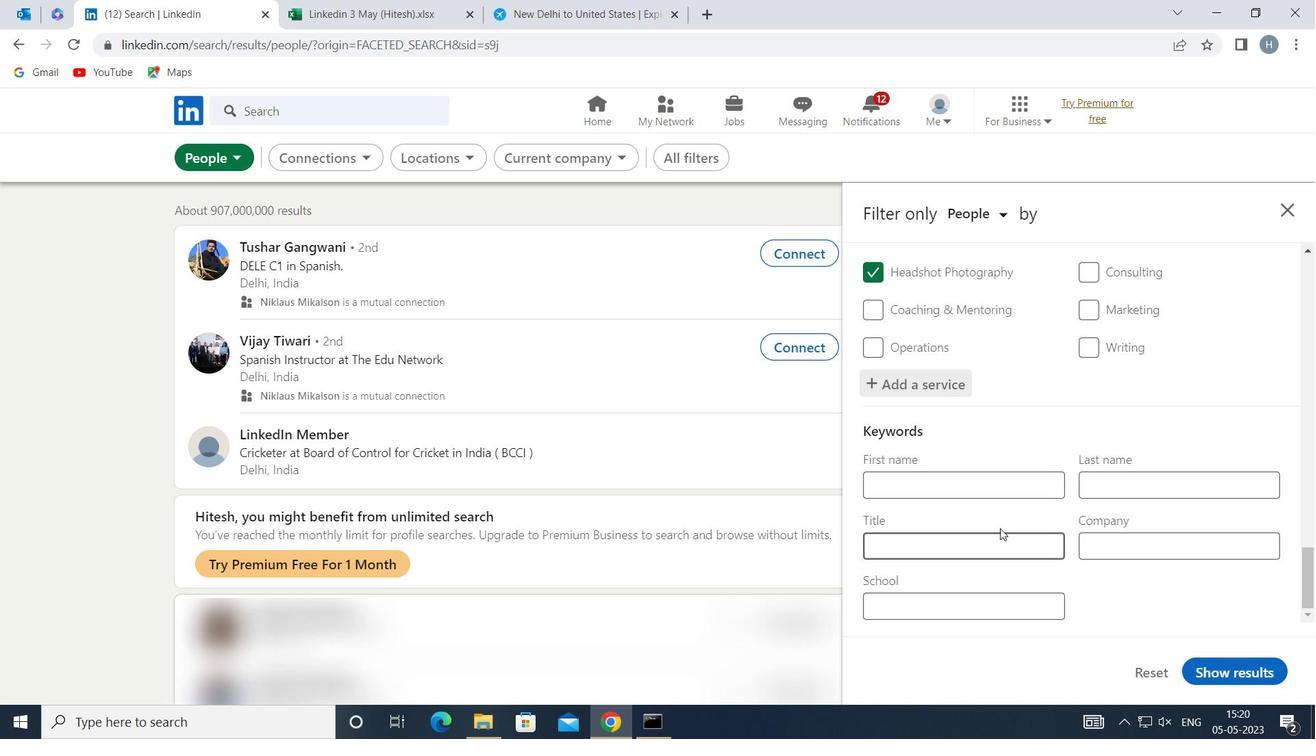 
Action: Mouse pressed left at (1005, 544)
Screenshot: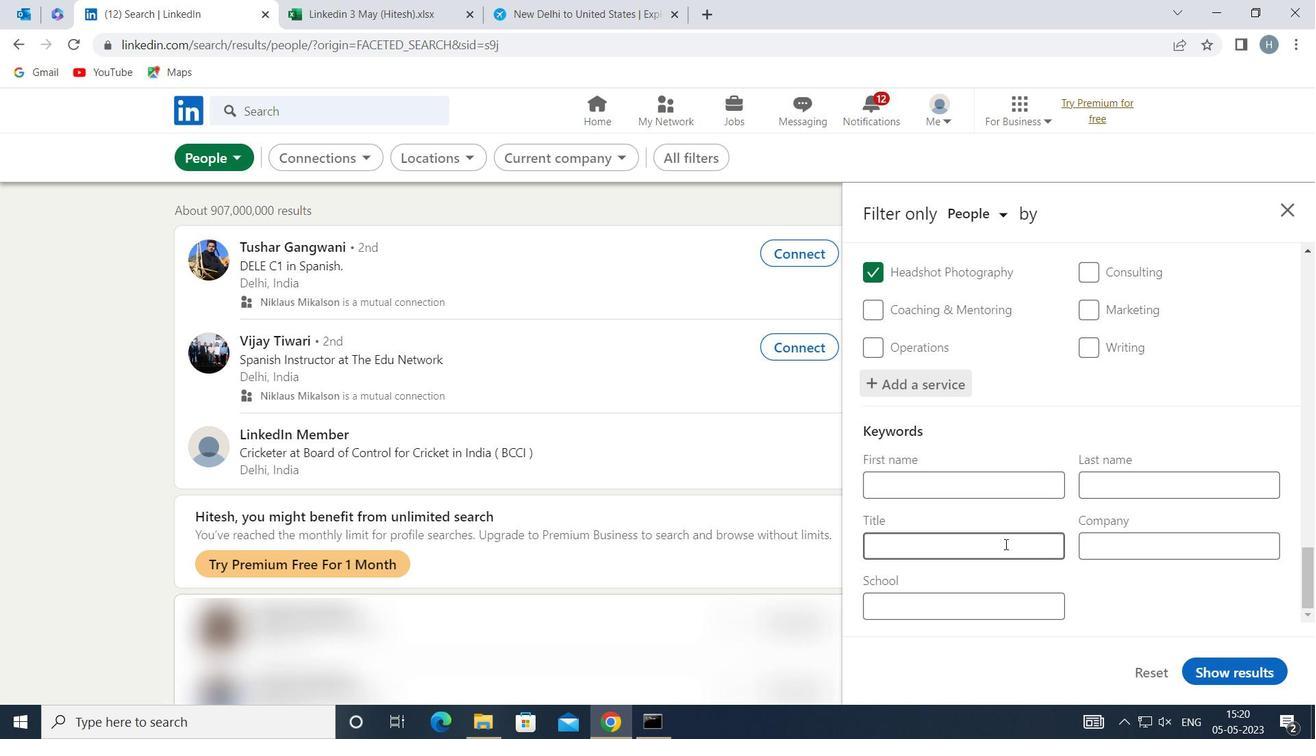 
Action: Mouse moved to (1005, 542)
Screenshot: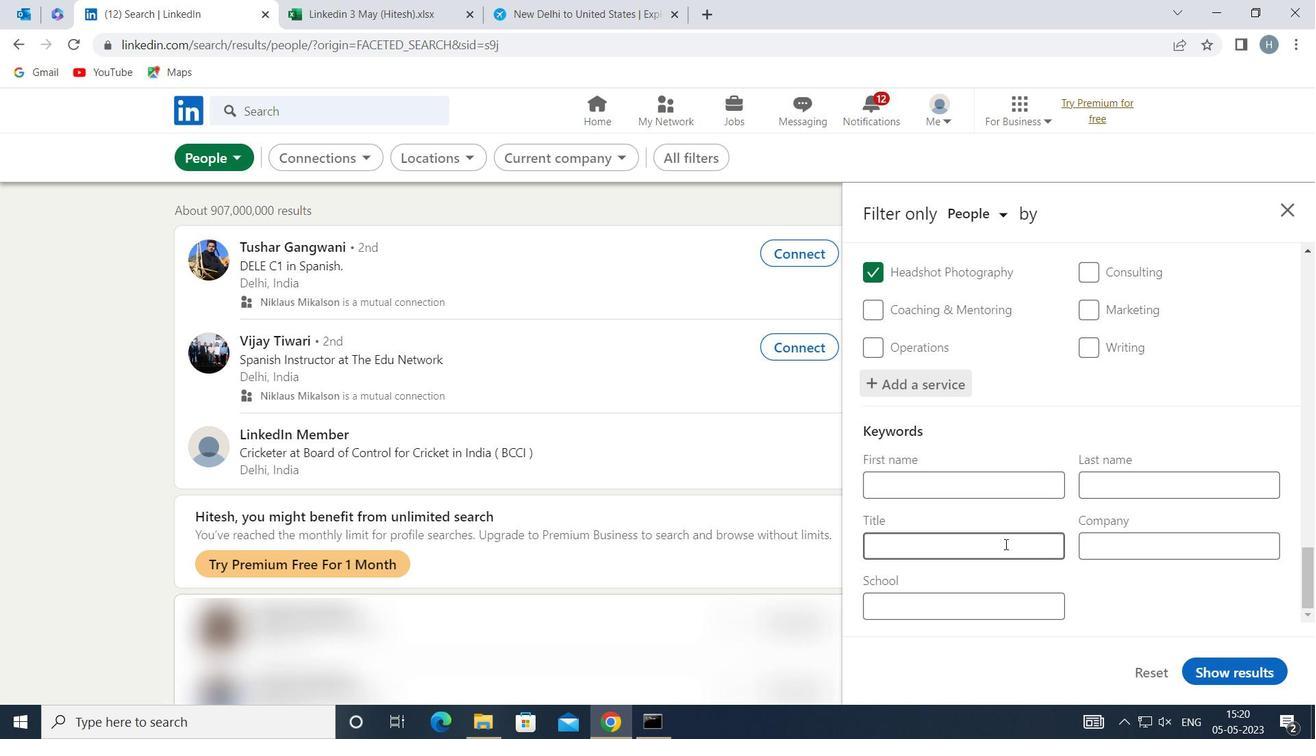 
Action: Key pressed <Key.shift>PUBLIC<Key.space><Key.shift>RELATIONS
Screenshot: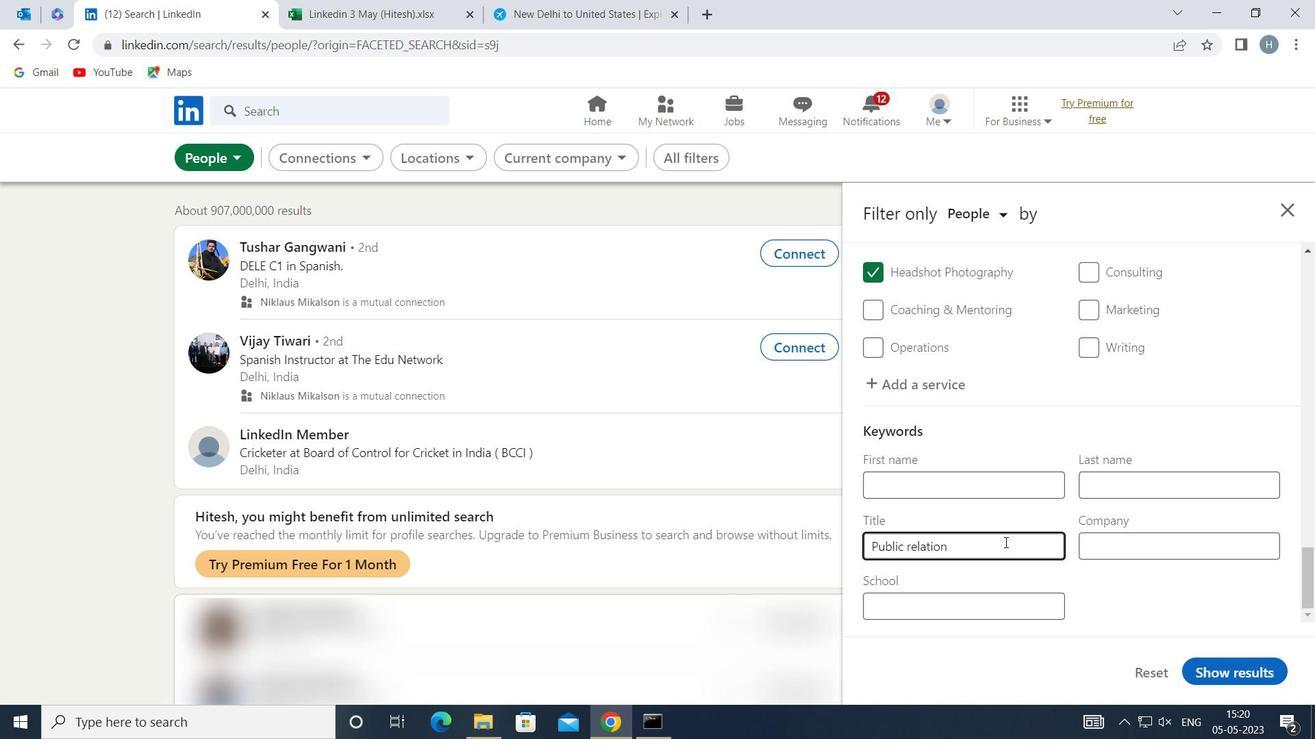 
Action: Mouse moved to (1033, 524)
Screenshot: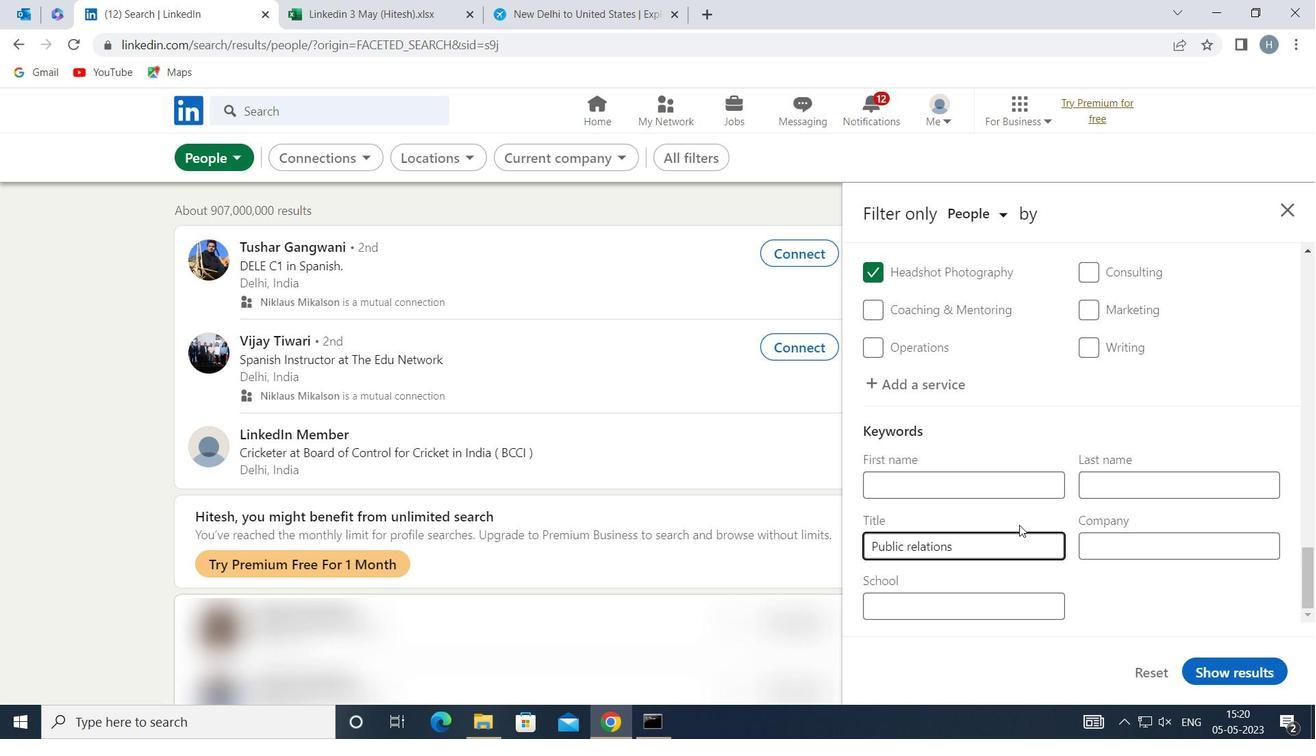 
Action: Key pressed <Key.space><Key.shift>SPECIALIST
Screenshot: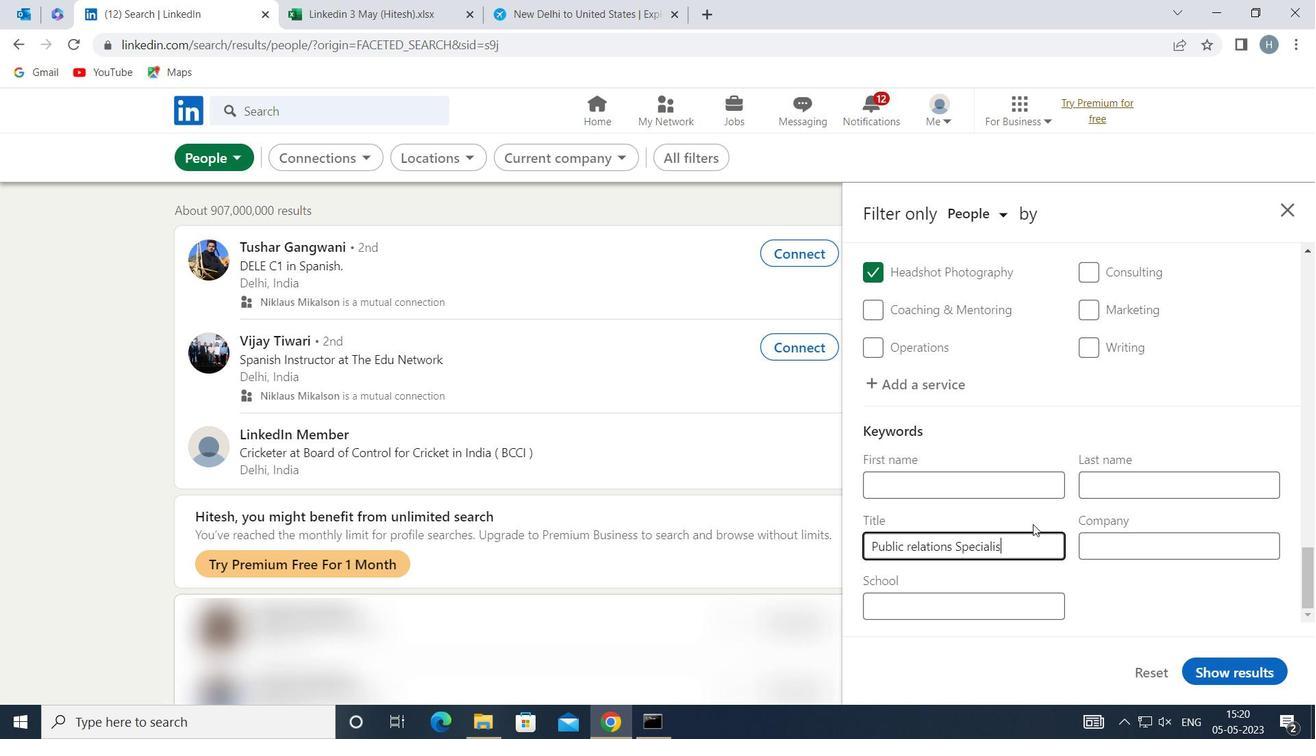 
Action: Mouse moved to (1245, 667)
Screenshot: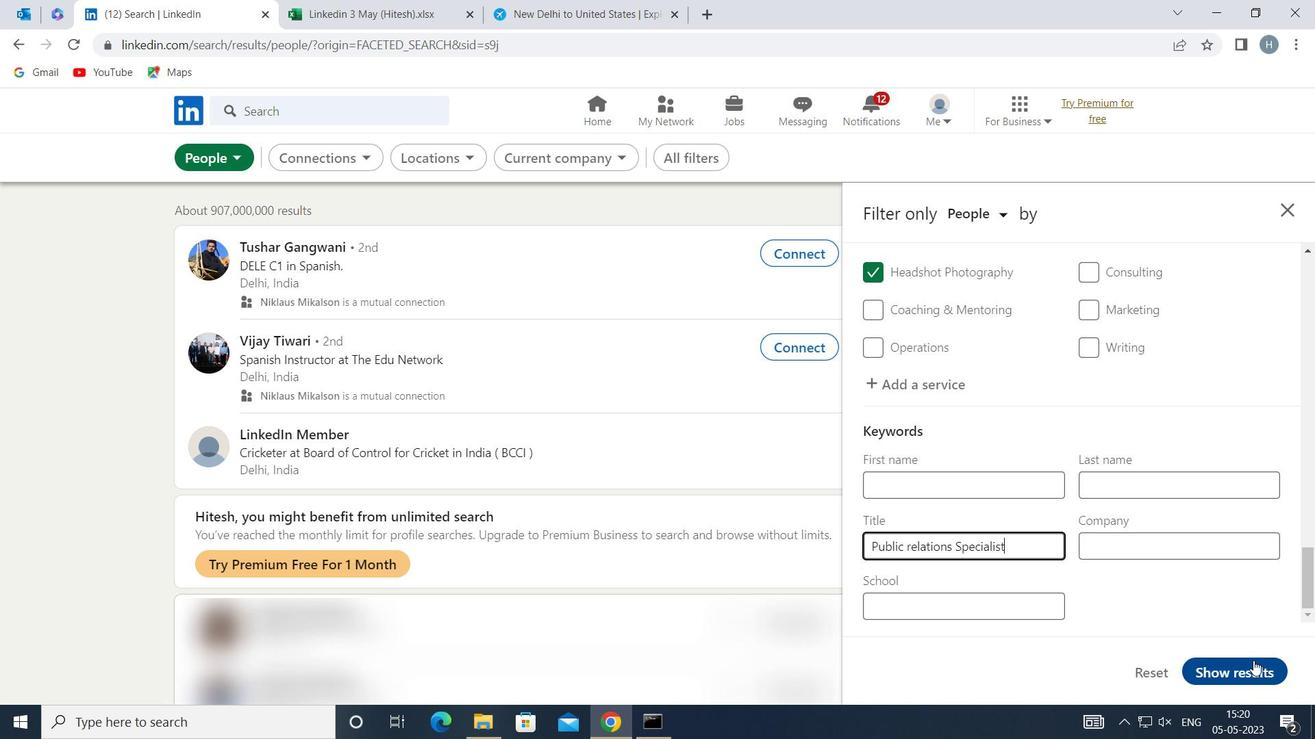 
Action: Mouse pressed left at (1245, 667)
Screenshot: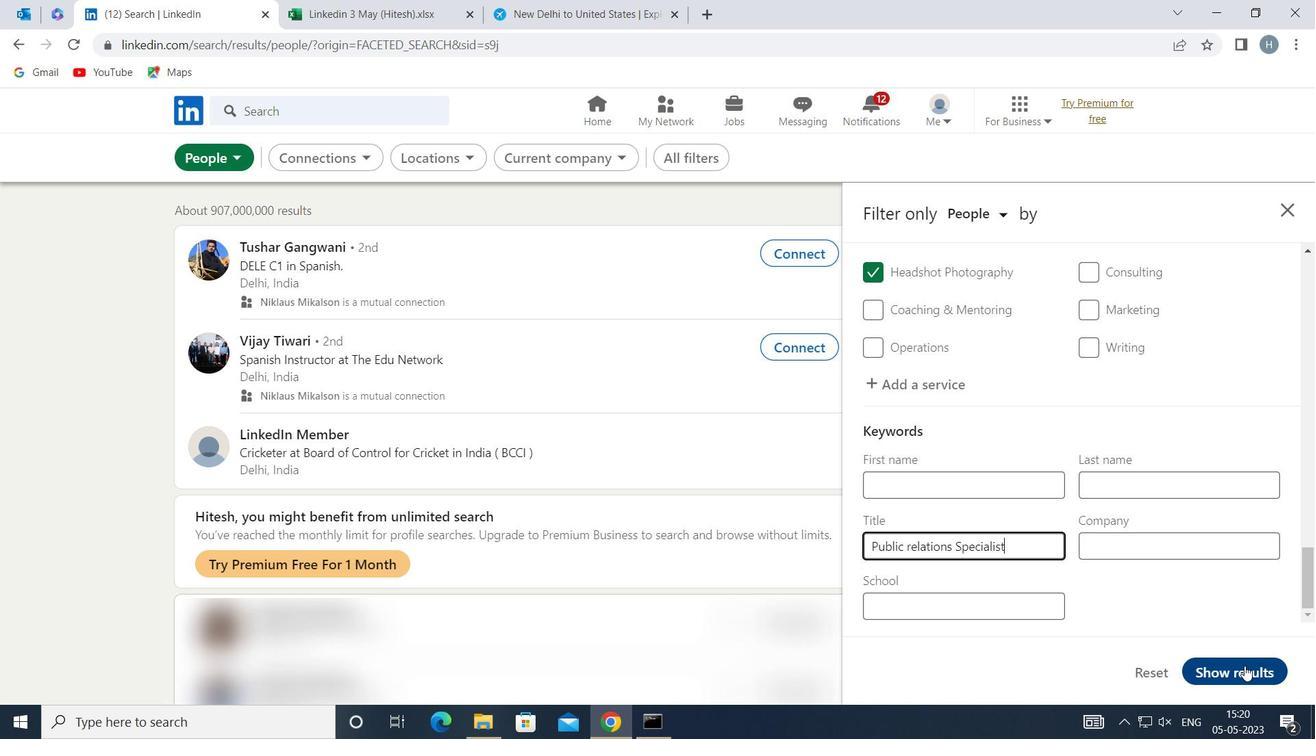 
Action: Mouse moved to (1242, 665)
Screenshot: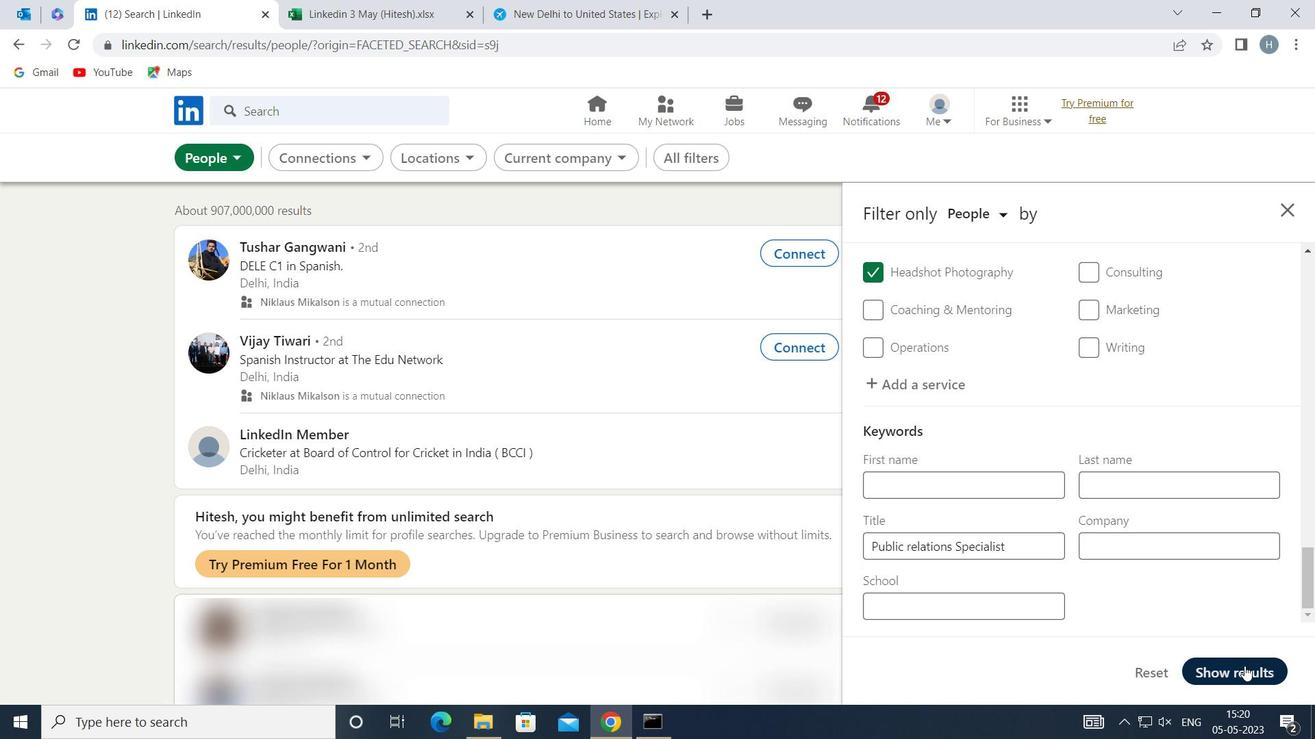
